 Task: Create a due date automation trigger when advanced on, on the monday before a card is due add dates without a complete due date at 11:00 AM.
Action: Mouse moved to (1208, 383)
Screenshot: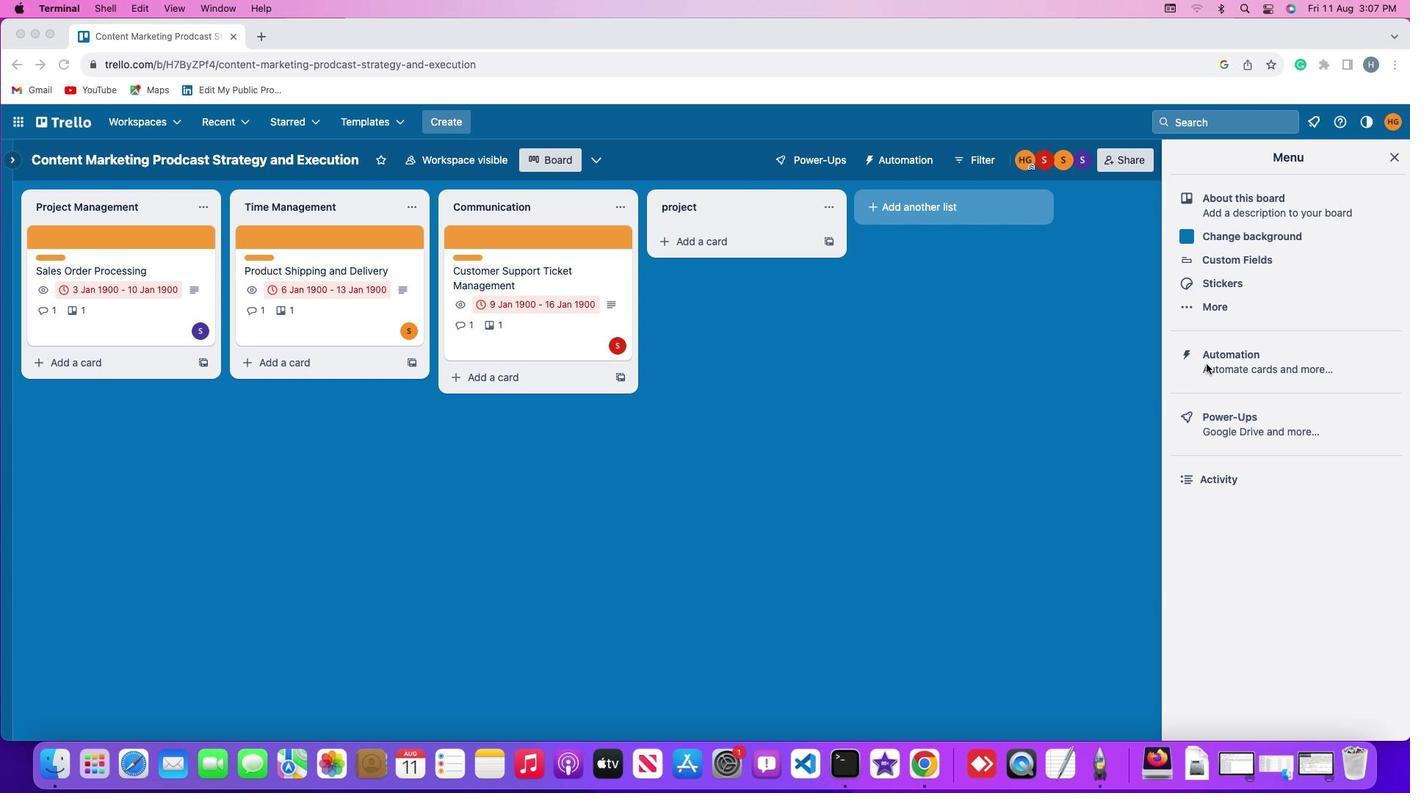 
Action: Mouse pressed left at (1208, 383)
Screenshot: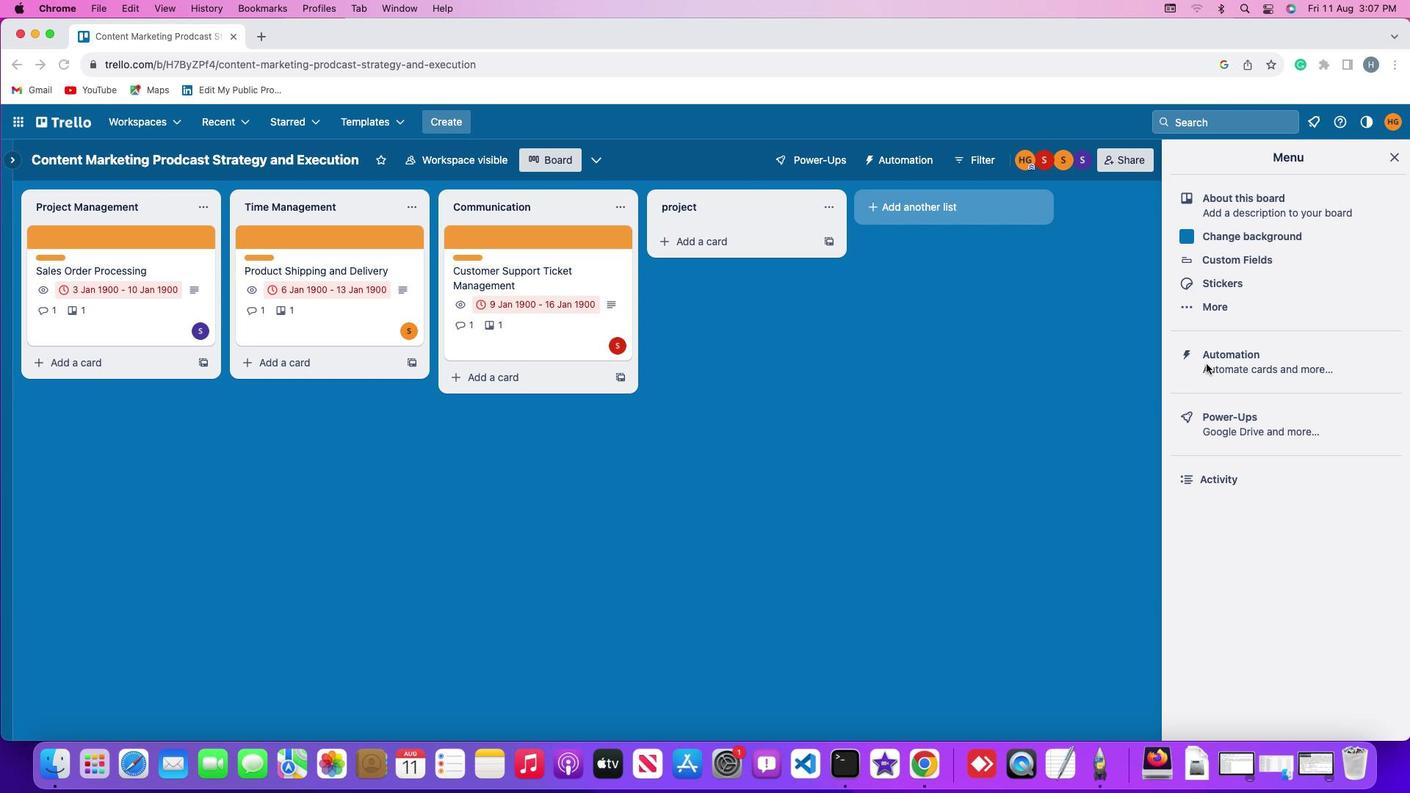 
Action: Mouse pressed left at (1208, 383)
Screenshot: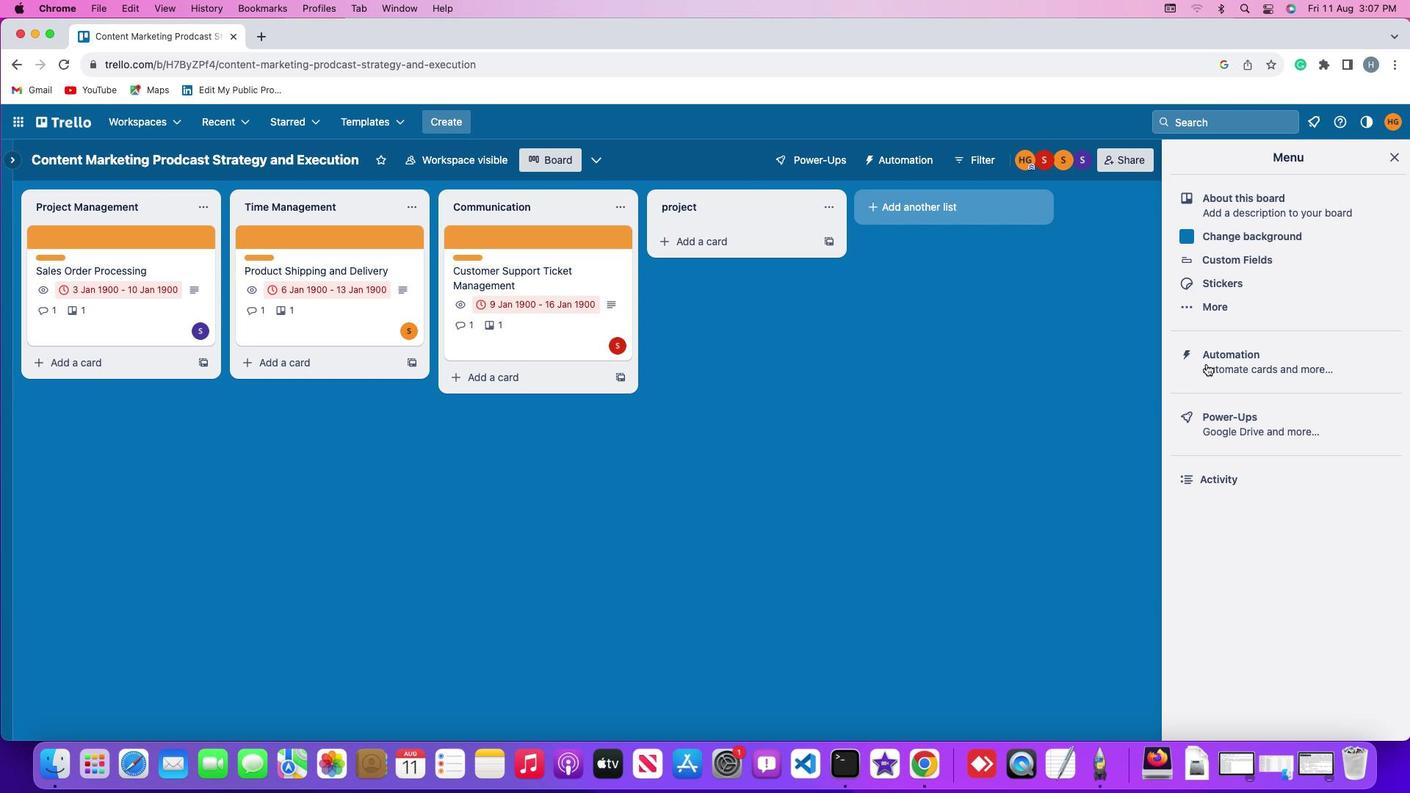 
Action: Mouse moved to (83, 366)
Screenshot: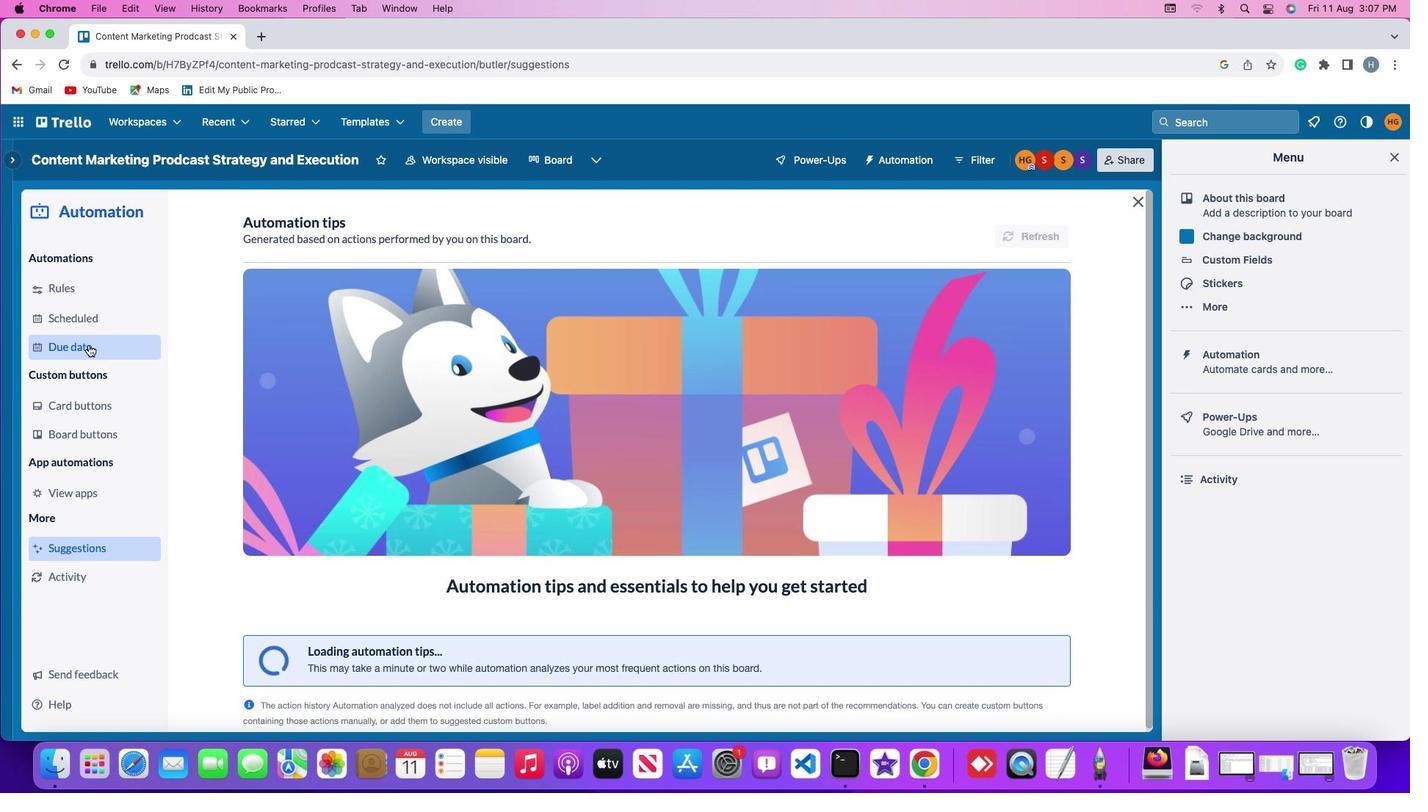 
Action: Mouse pressed left at (83, 366)
Screenshot: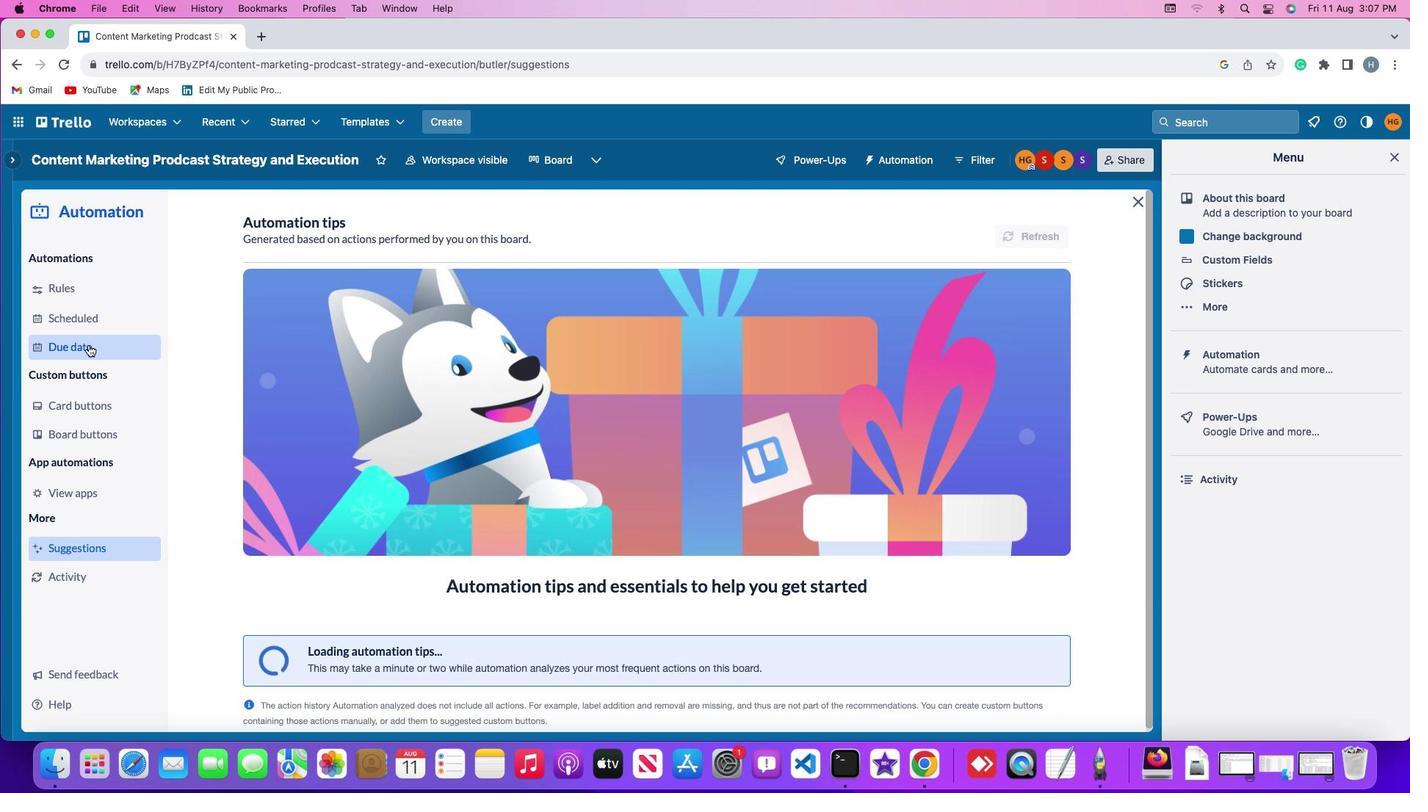 
Action: Mouse moved to (1013, 259)
Screenshot: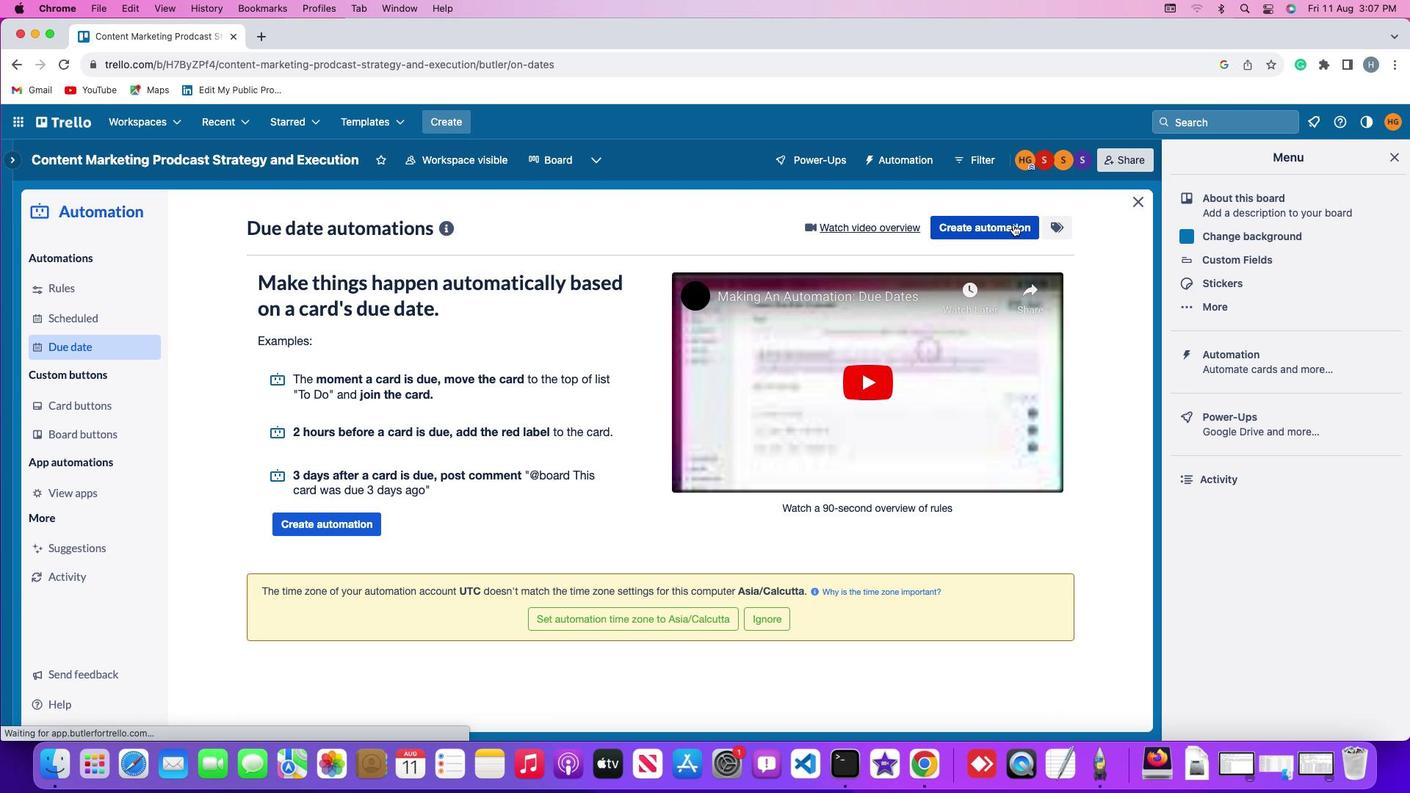
Action: Mouse pressed left at (1013, 259)
Screenshot: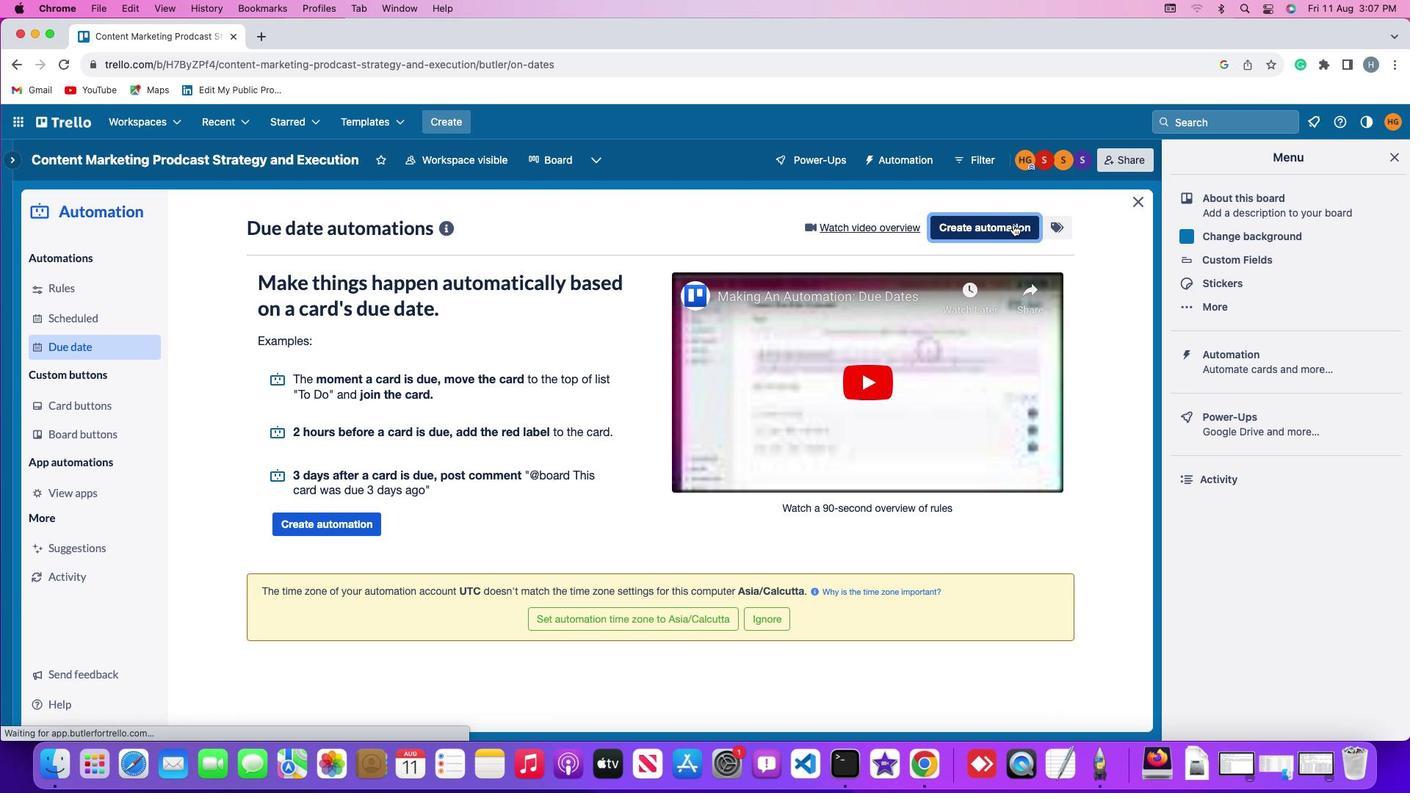 
Action: Mouse moved to (315, 387)
Screenshot: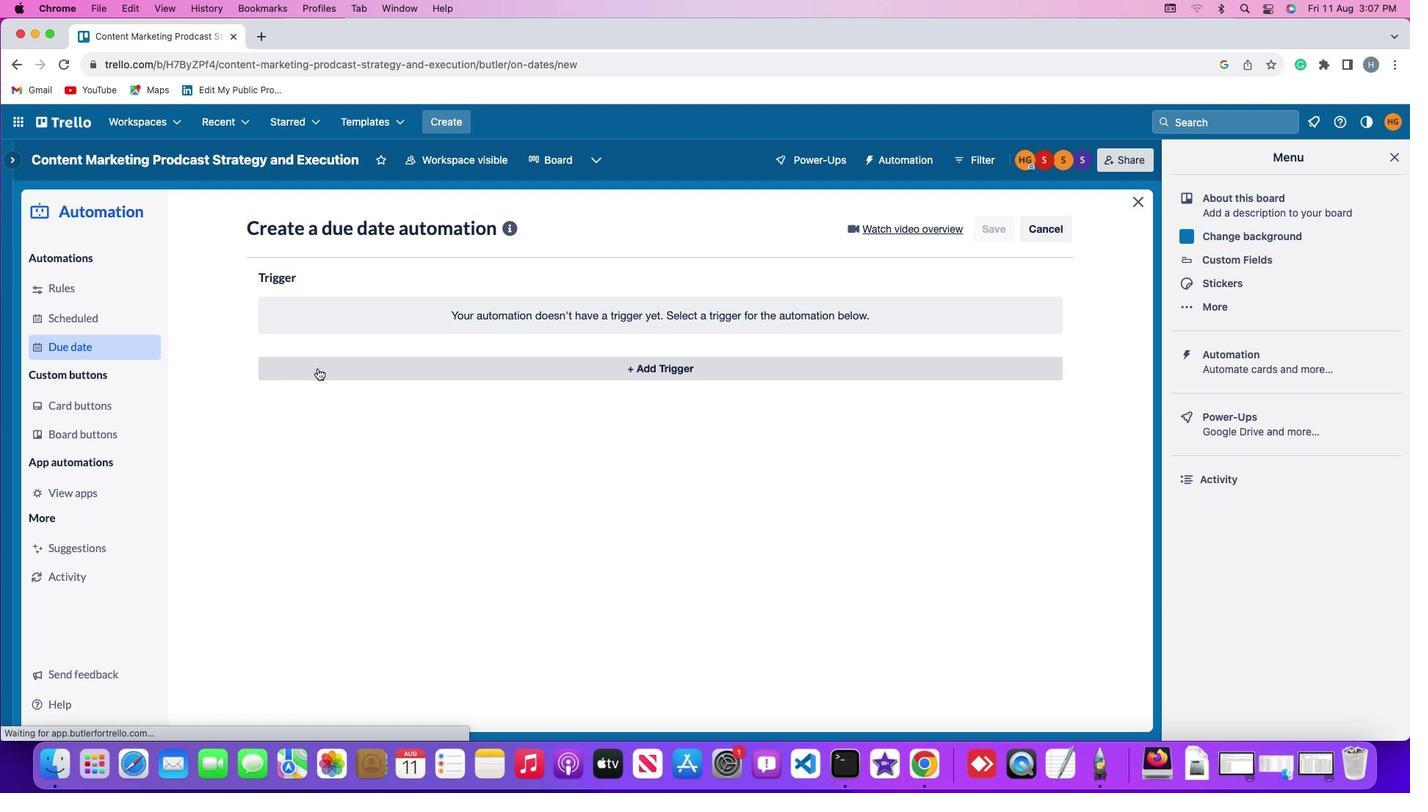 
Action: Mouse pressed left at (315, 387)
Screenshot: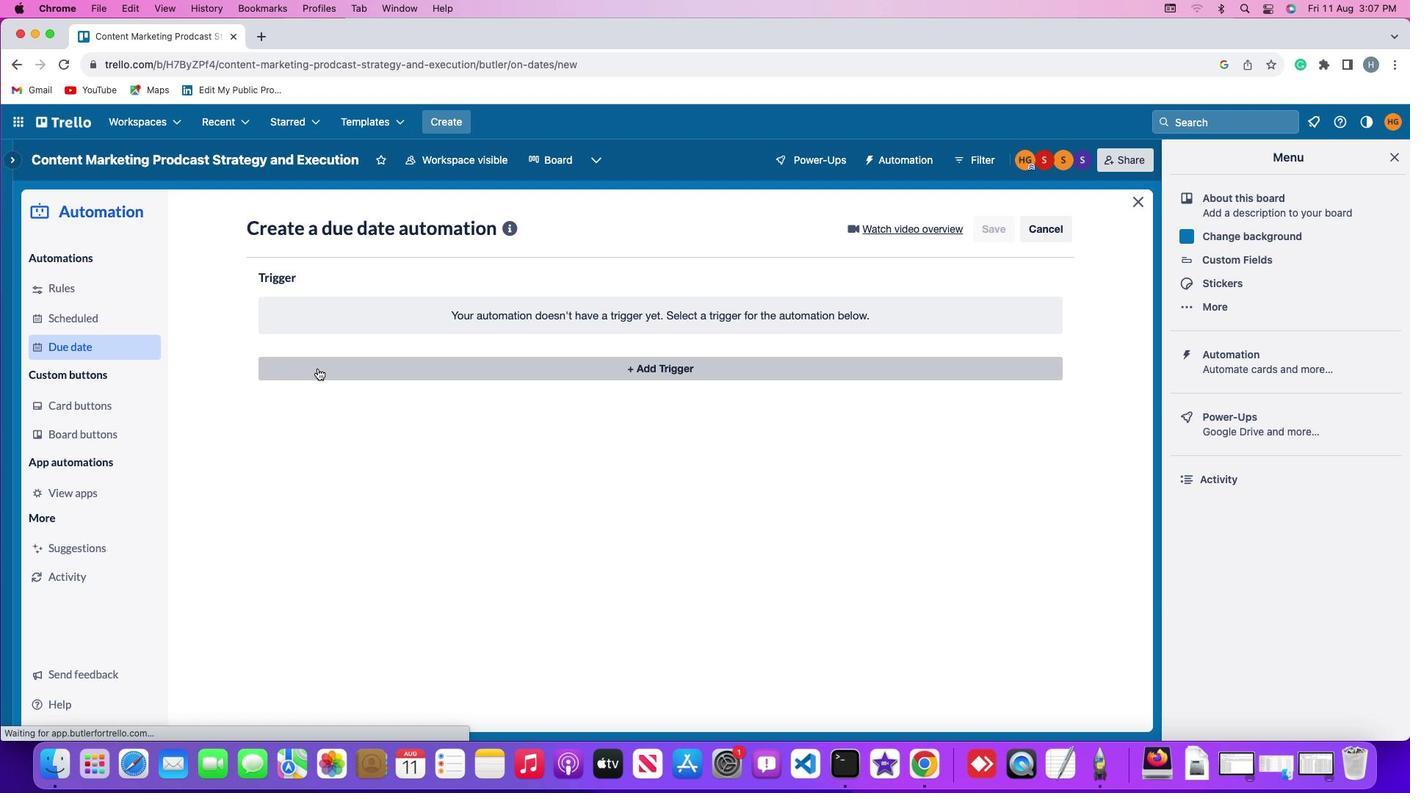 
Action: Mouse moved to (323, 633)
Screenshot: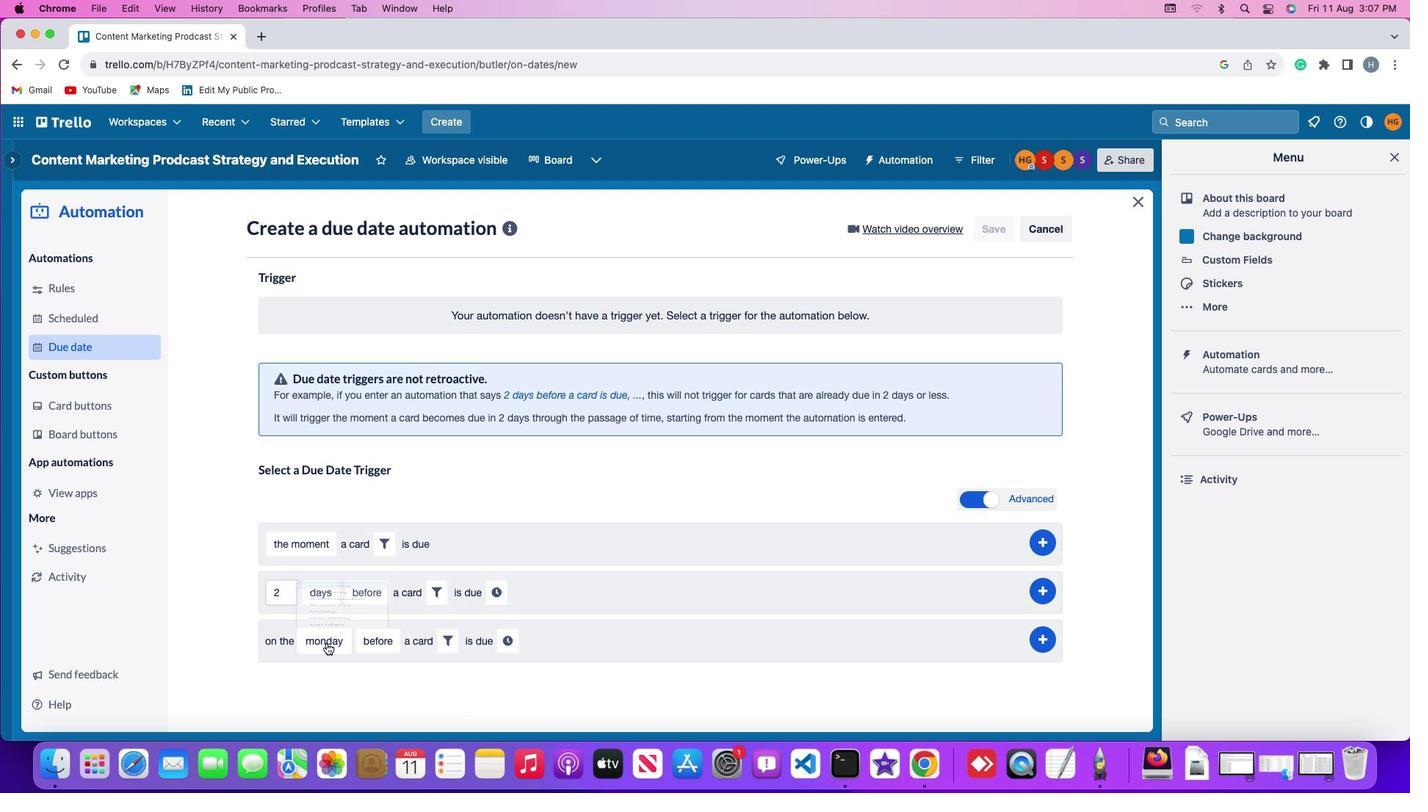 
Action: Mouse pressed left at (323, 633)
Screenshot: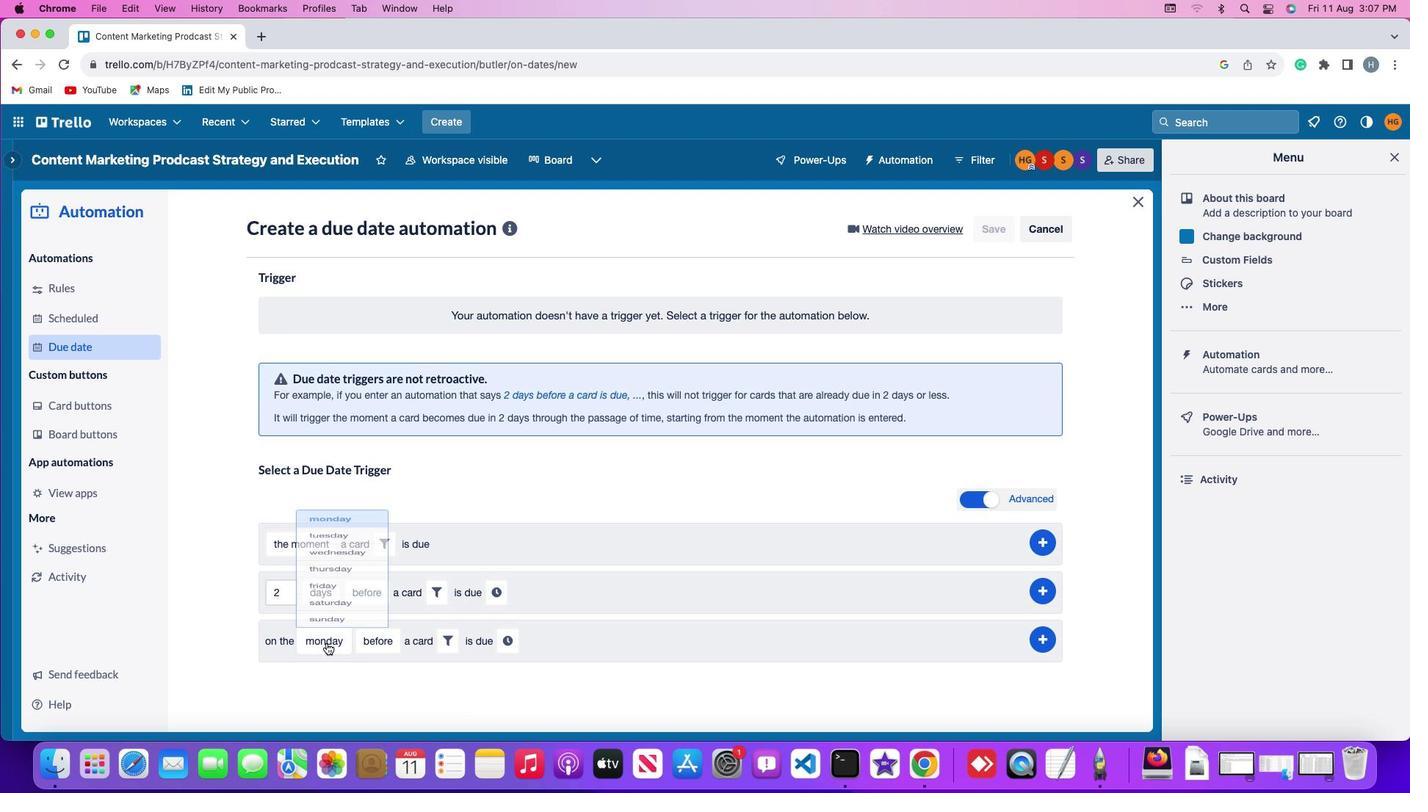 
Action: Mouse moved to (349, 452)
Screenshot: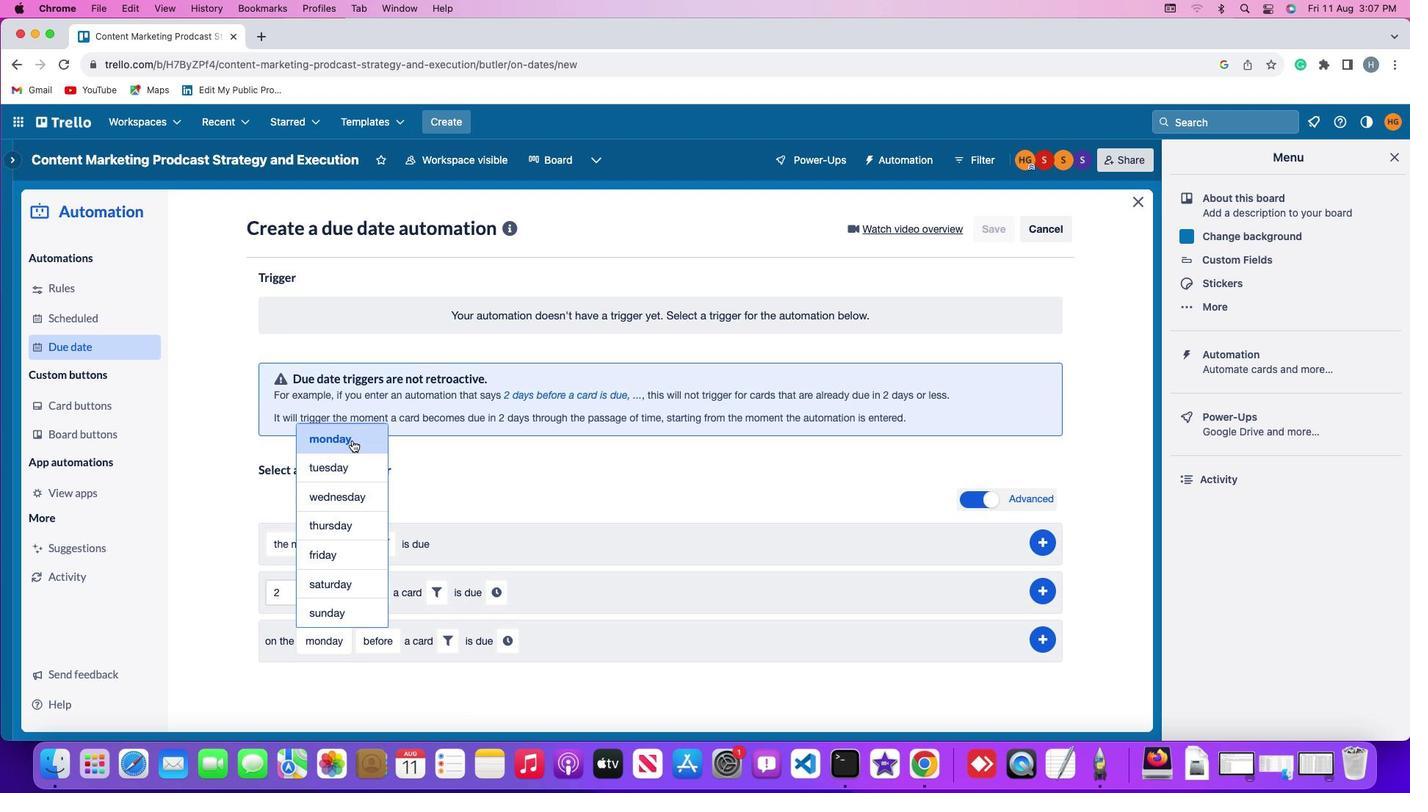 
Action: Mouse pressed left at (349, 452)
Screenshot: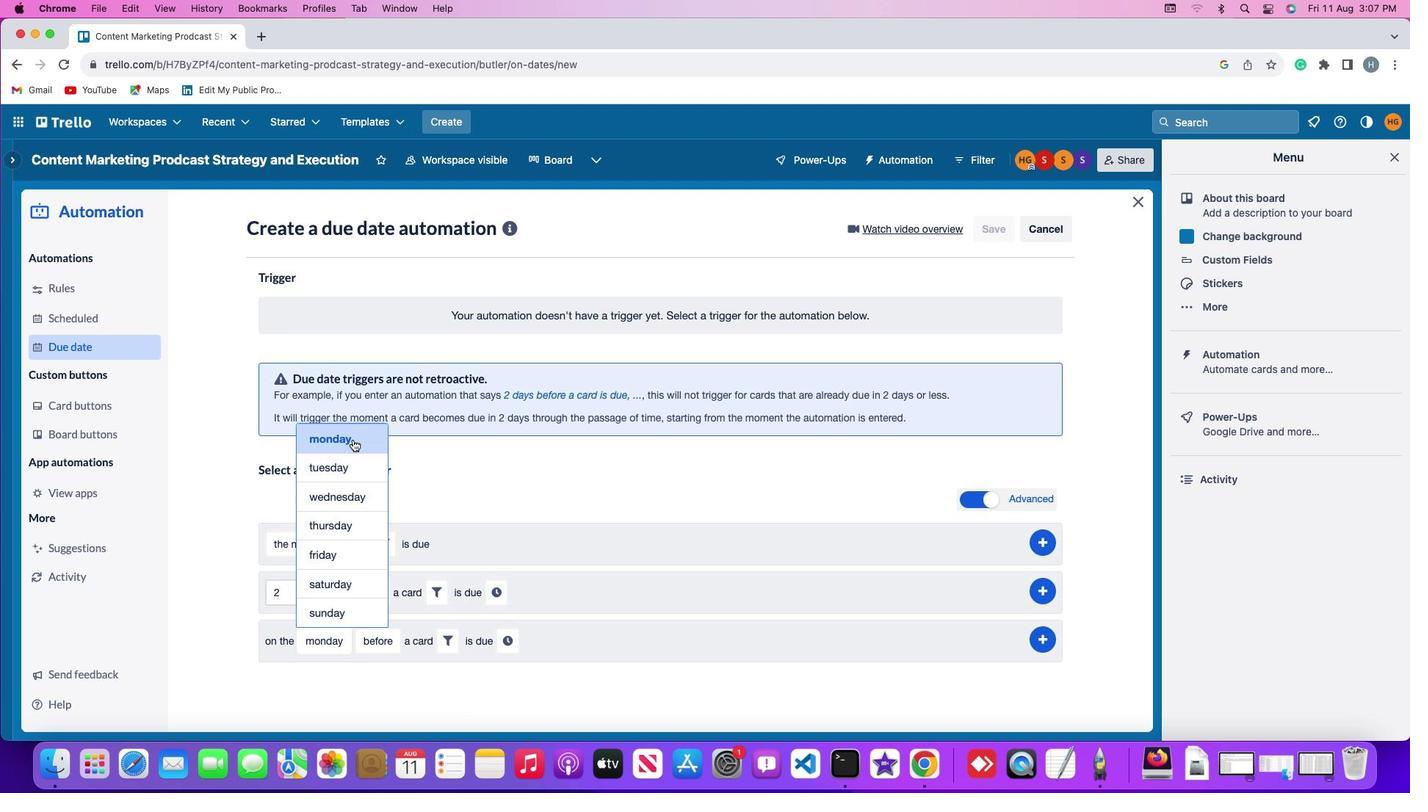 
Action: Mouse moved to (370, 634)
Screenshot: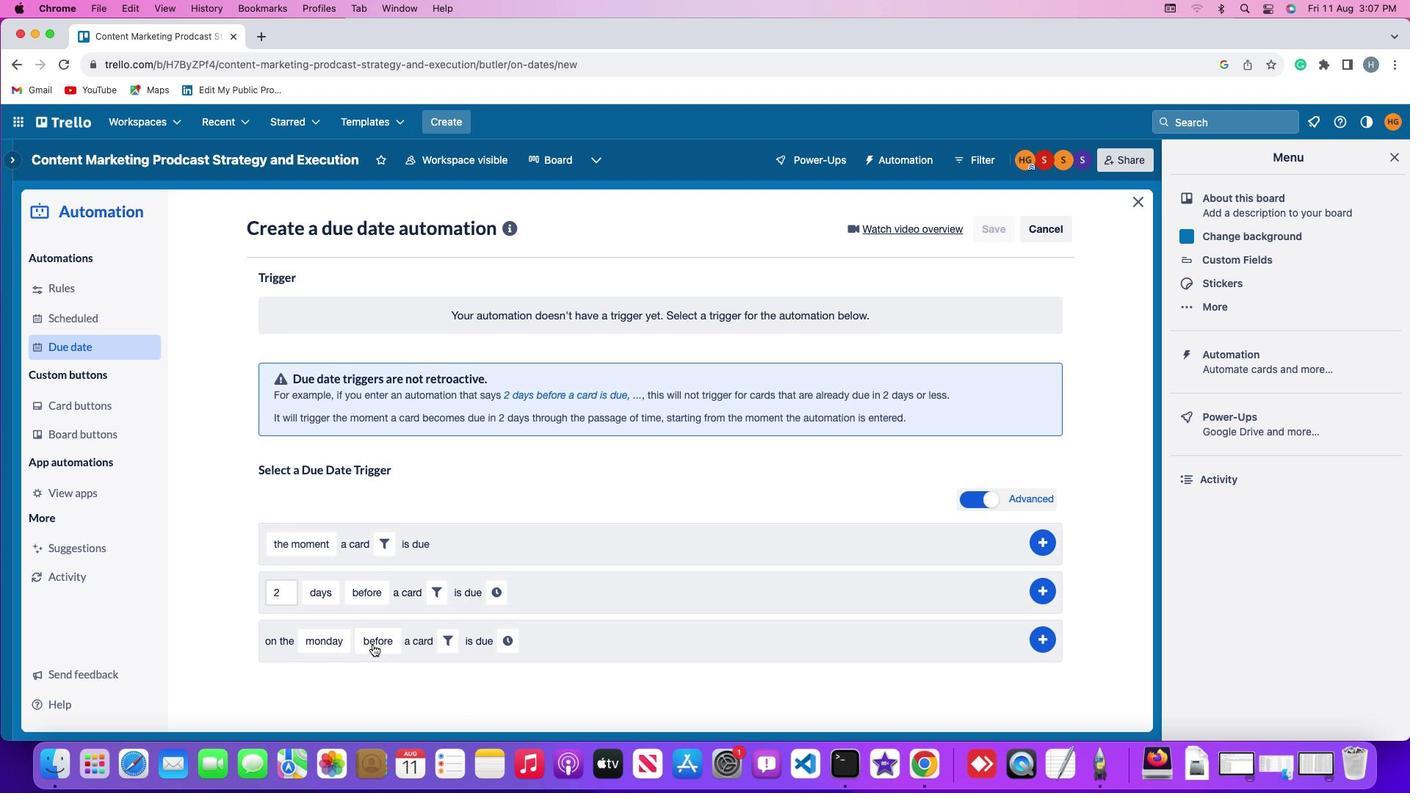 
Action: Mouse pressed left at (370, 634)
Screenshot: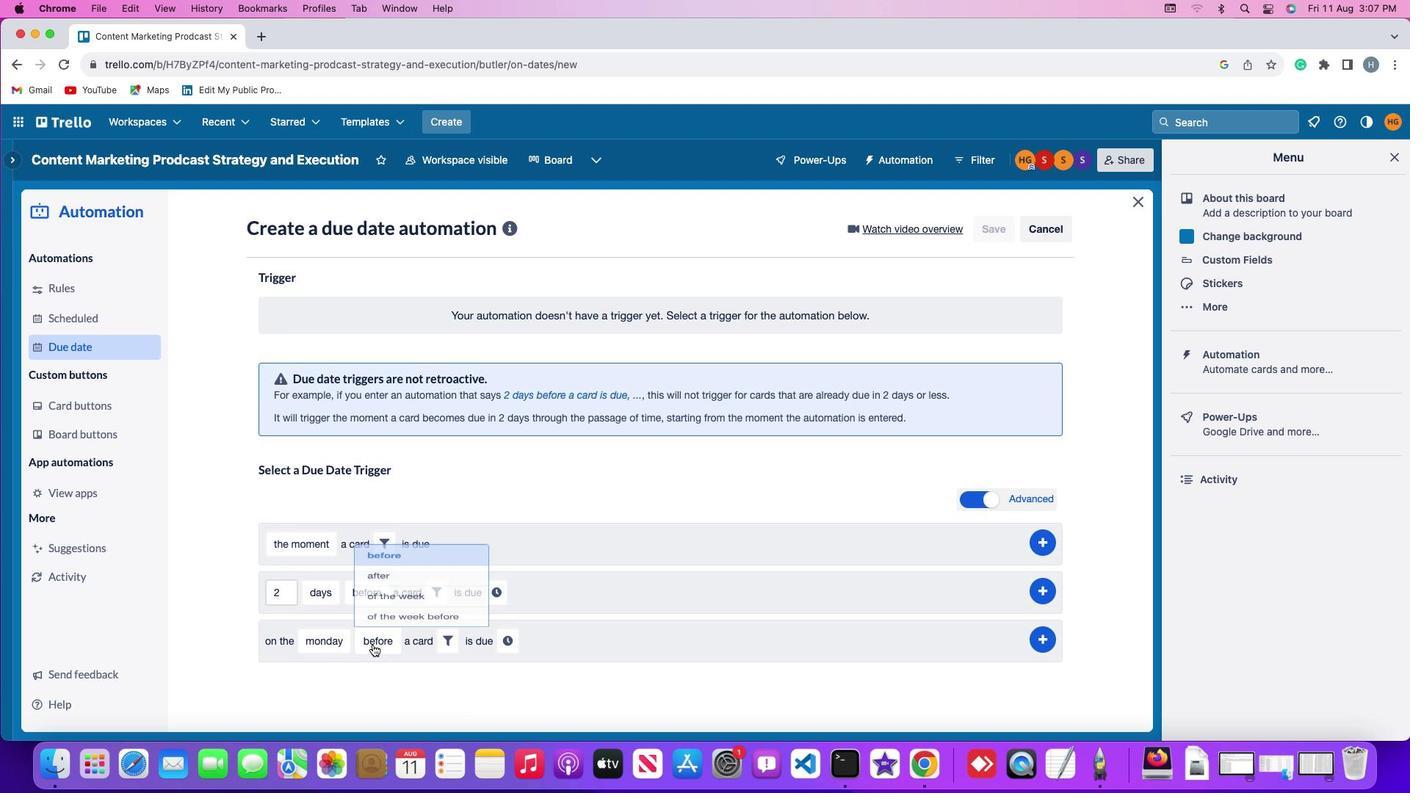 
Action: Mouse moved to (401, 526)
Screenshot: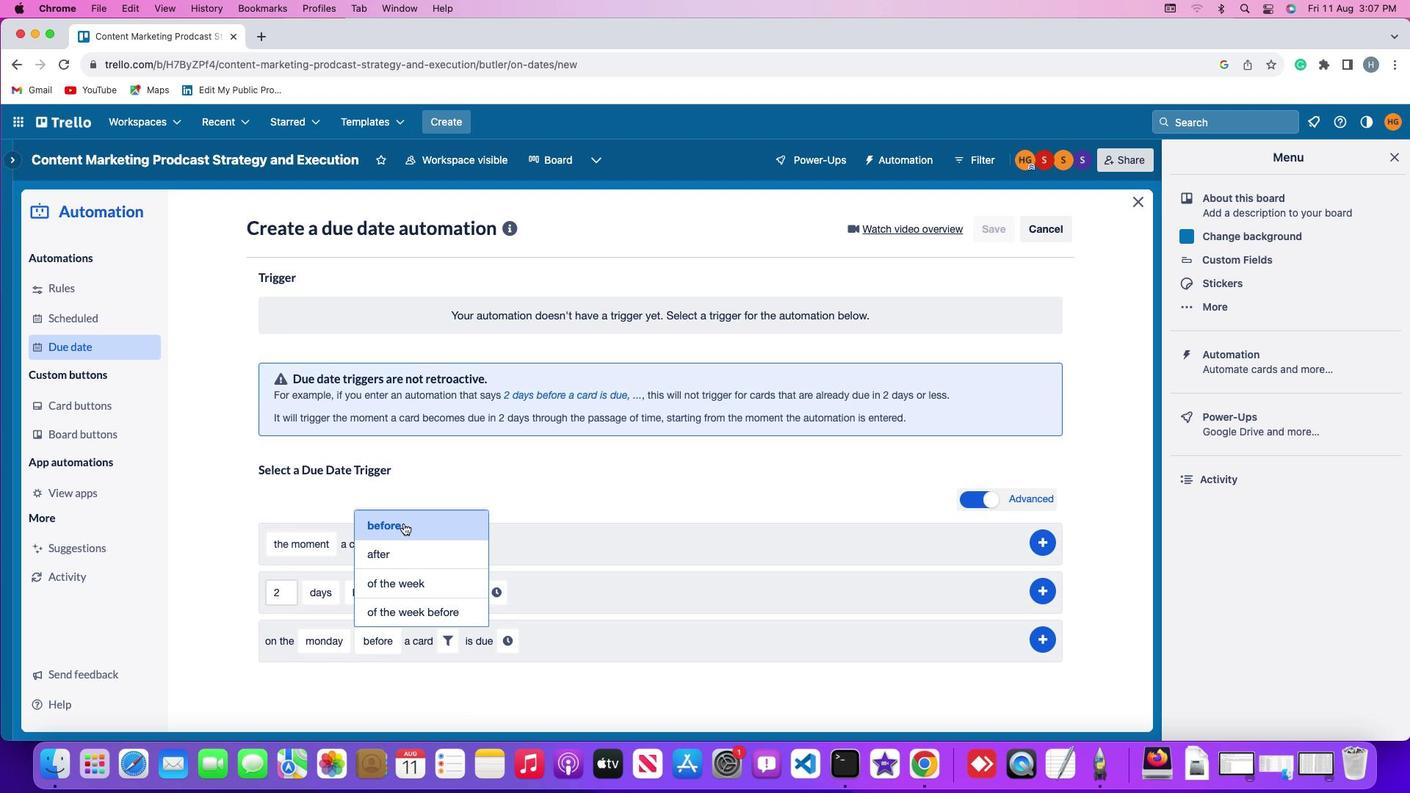 
Action: Mouse pressed left at (401, 526)
Screenshot: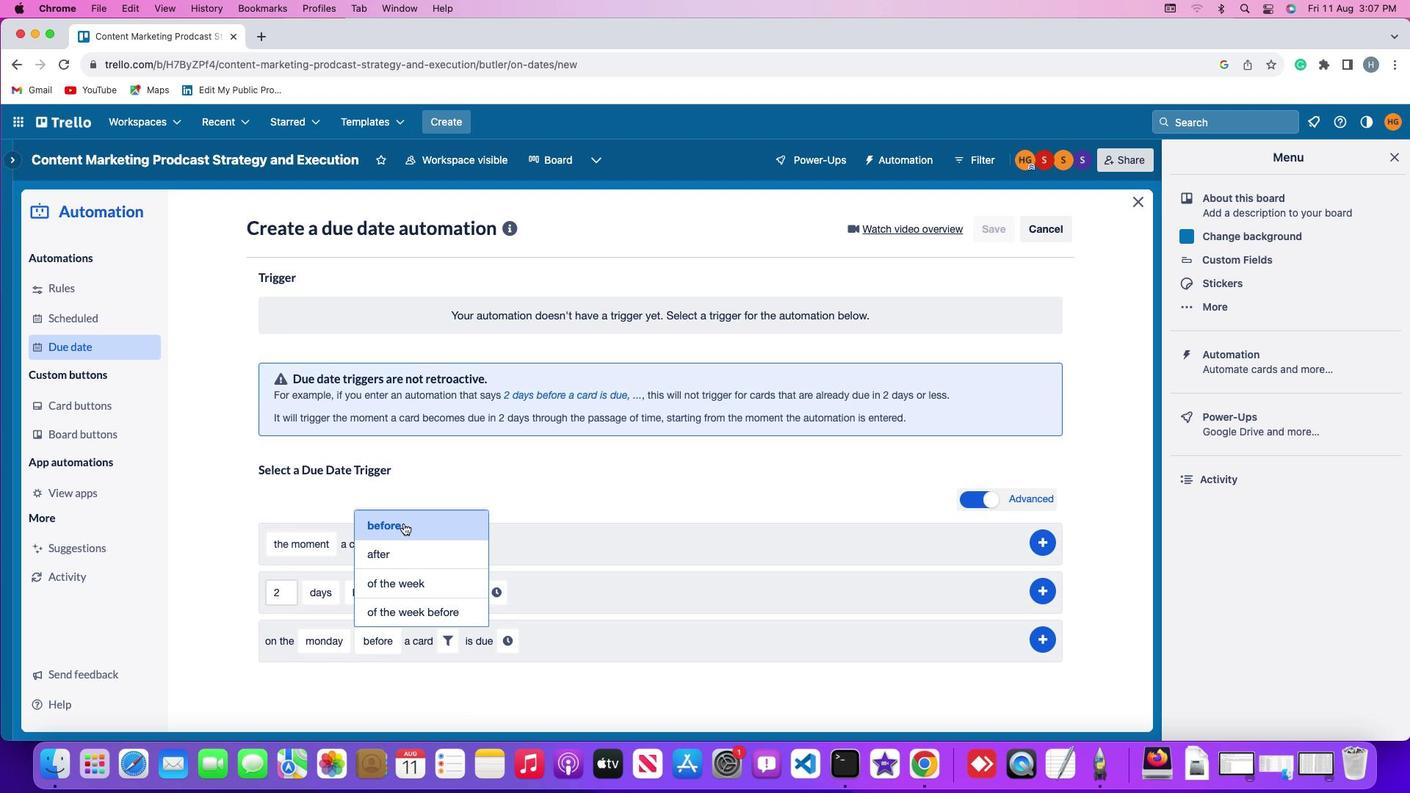 
Action: Mouse moved to (444, 635)
Screenshot: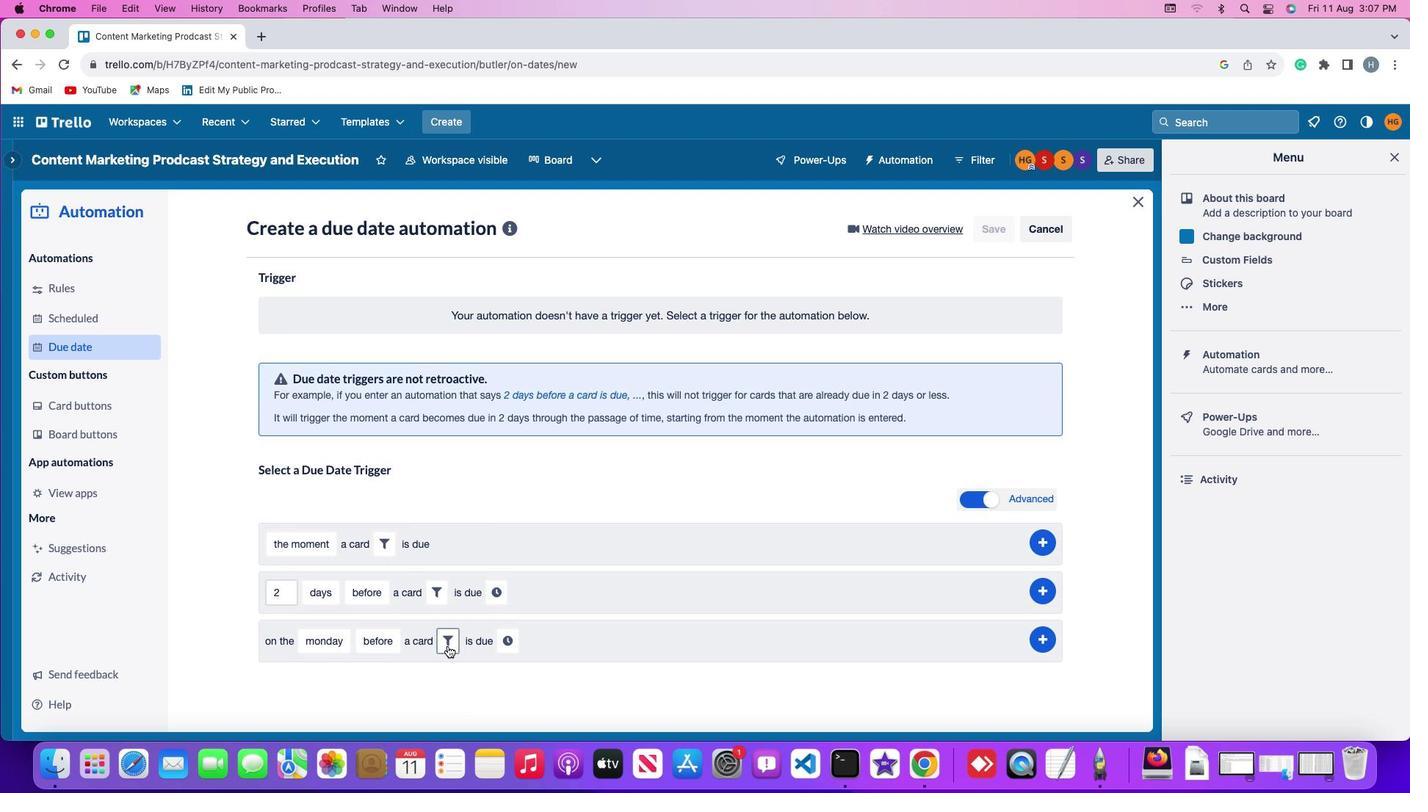 
Action: Mouse pressed left at (444, 635)
Screenshot: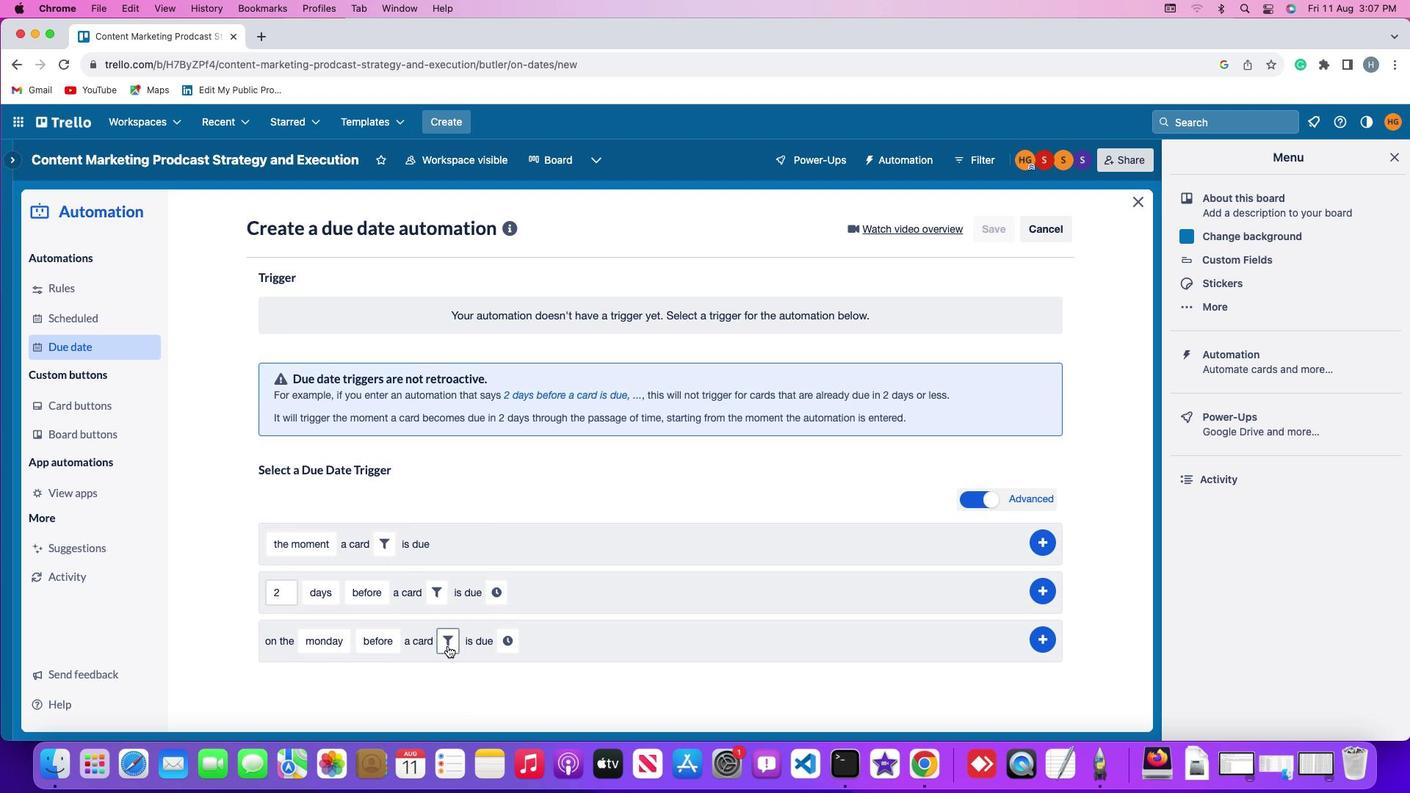 
Action: Mouse moved to (521, 669)
Screenshot: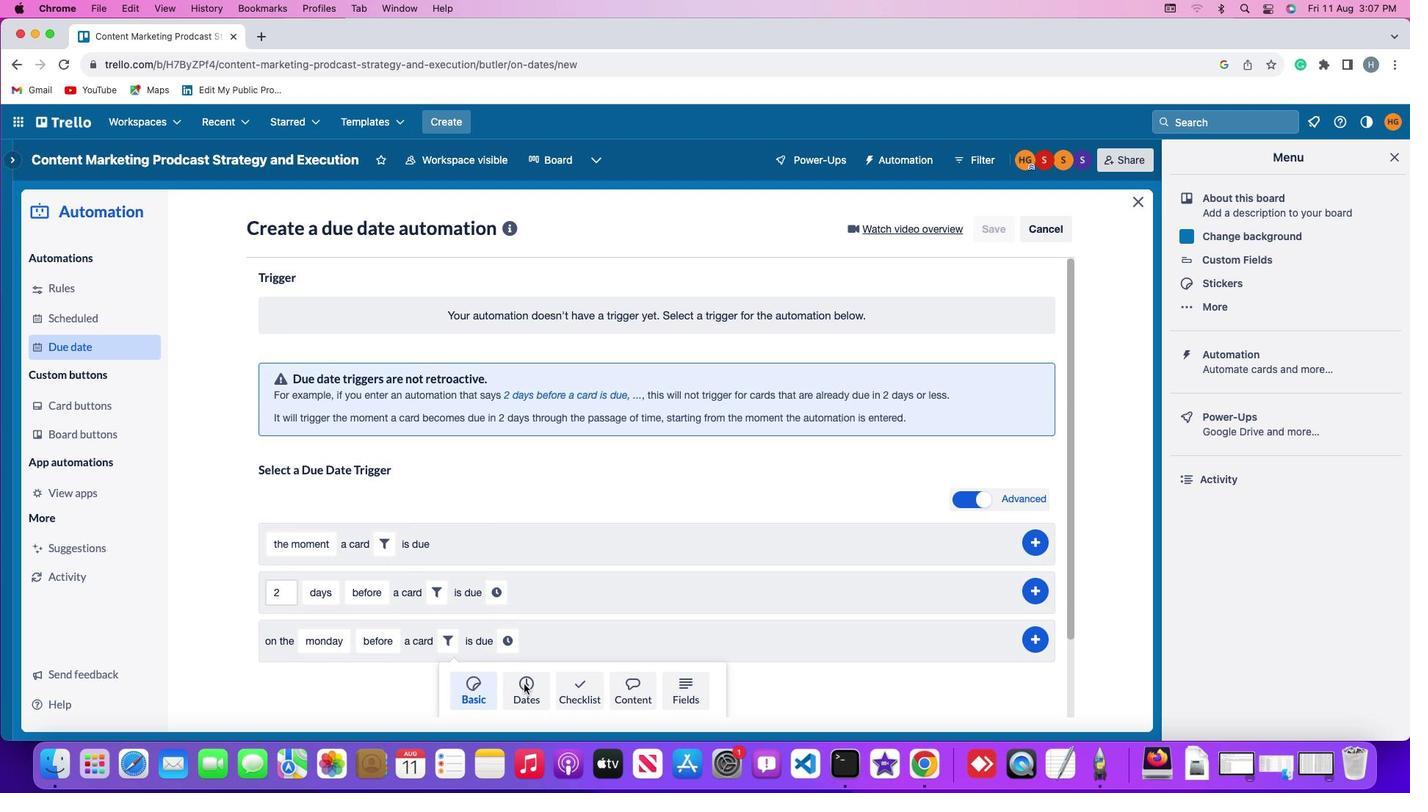 
Action: Mouse pressed left at (521, 669)
Screenshot: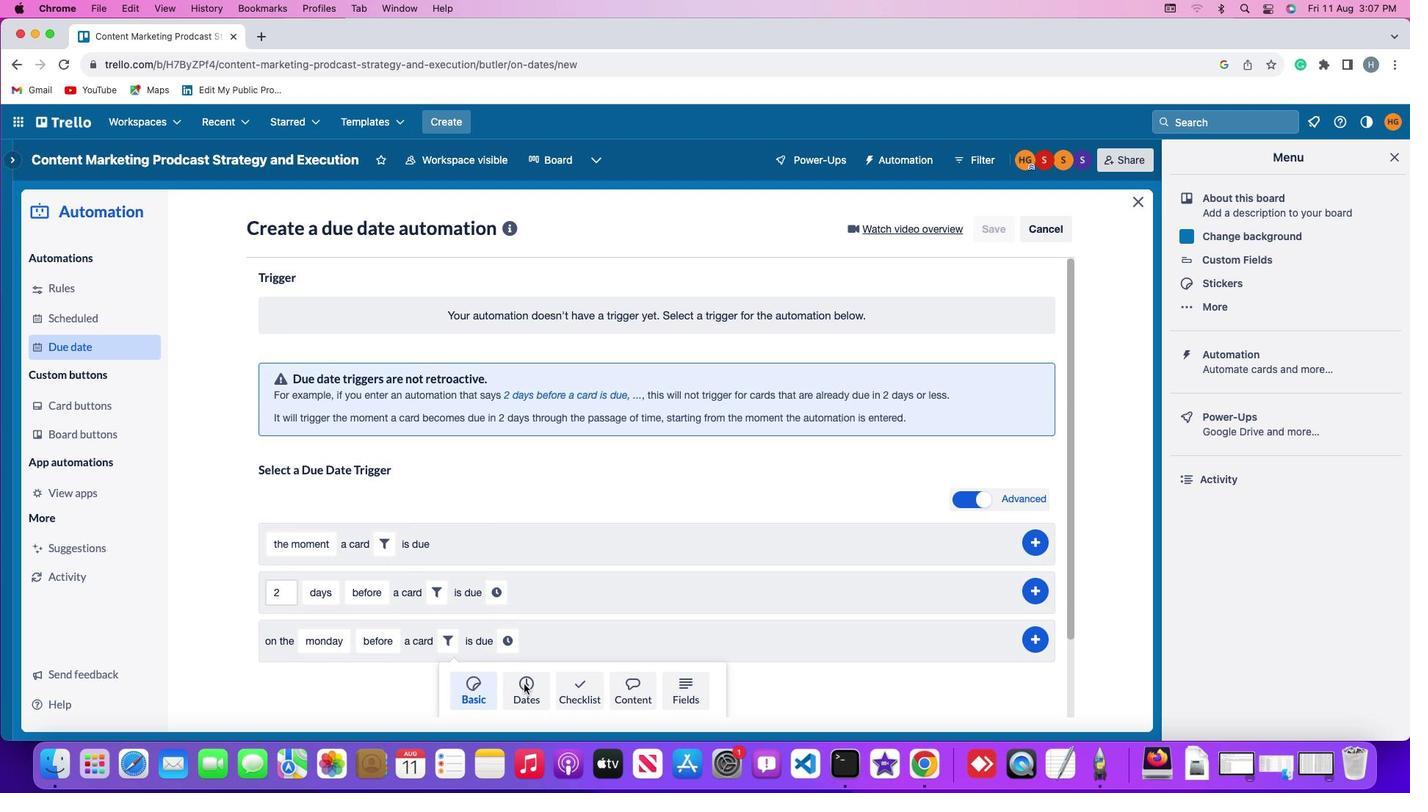 
Action: Mouse moved to (376, 667)
Screenshot: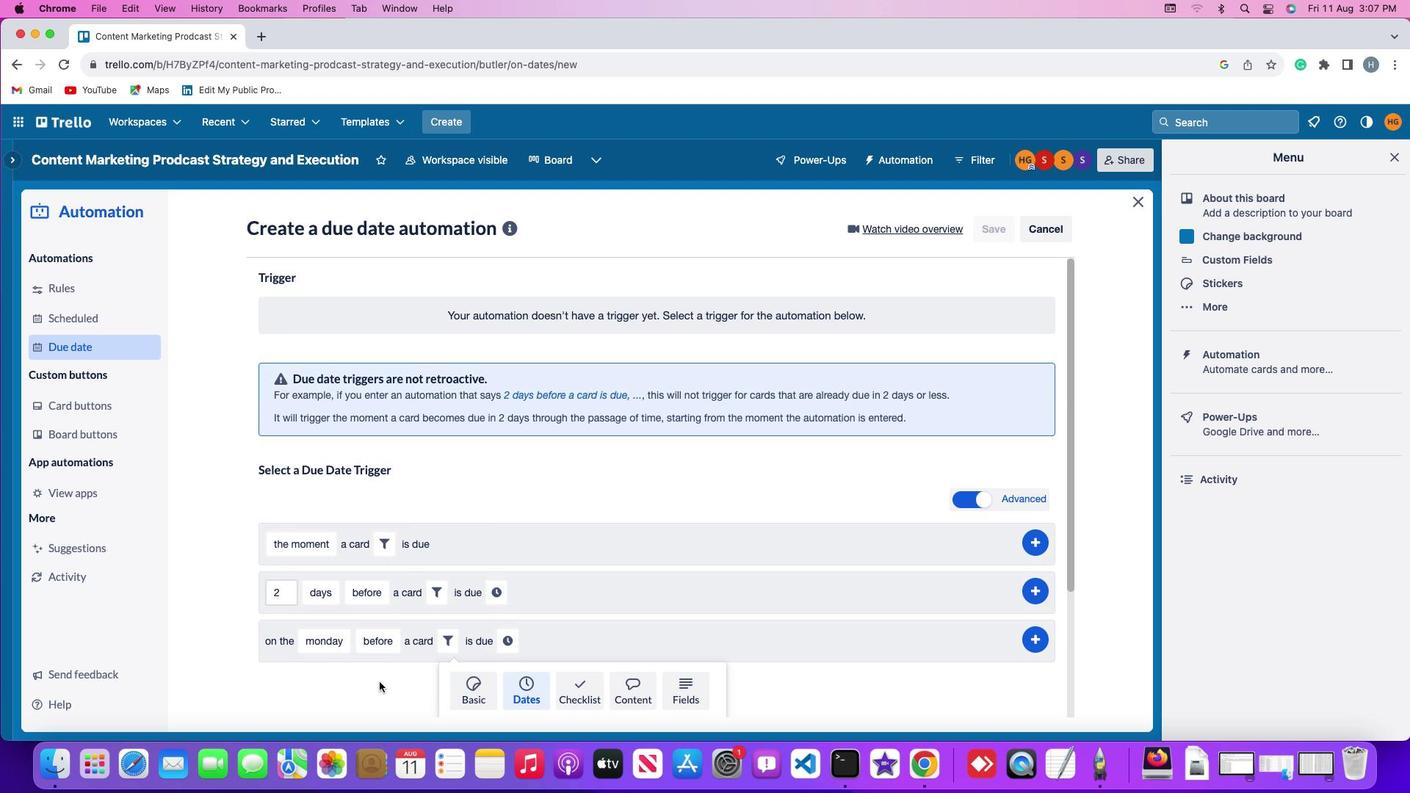 
Action: Mouse scrolled (376, 667) with delta (-4, 58)
Screenshot: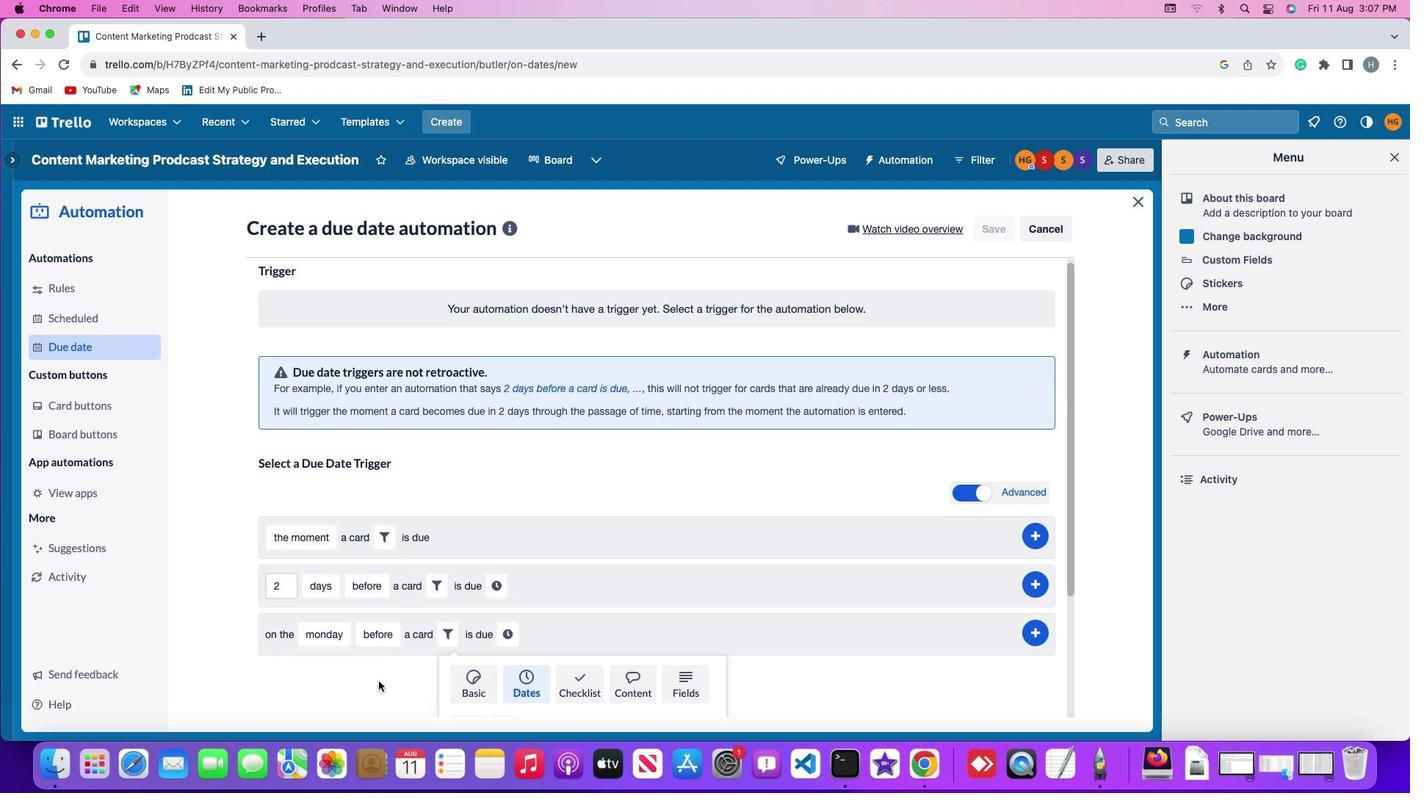 
Action: Mouse scrolled (376, 667) with delta (-4, 58)
Screenshot: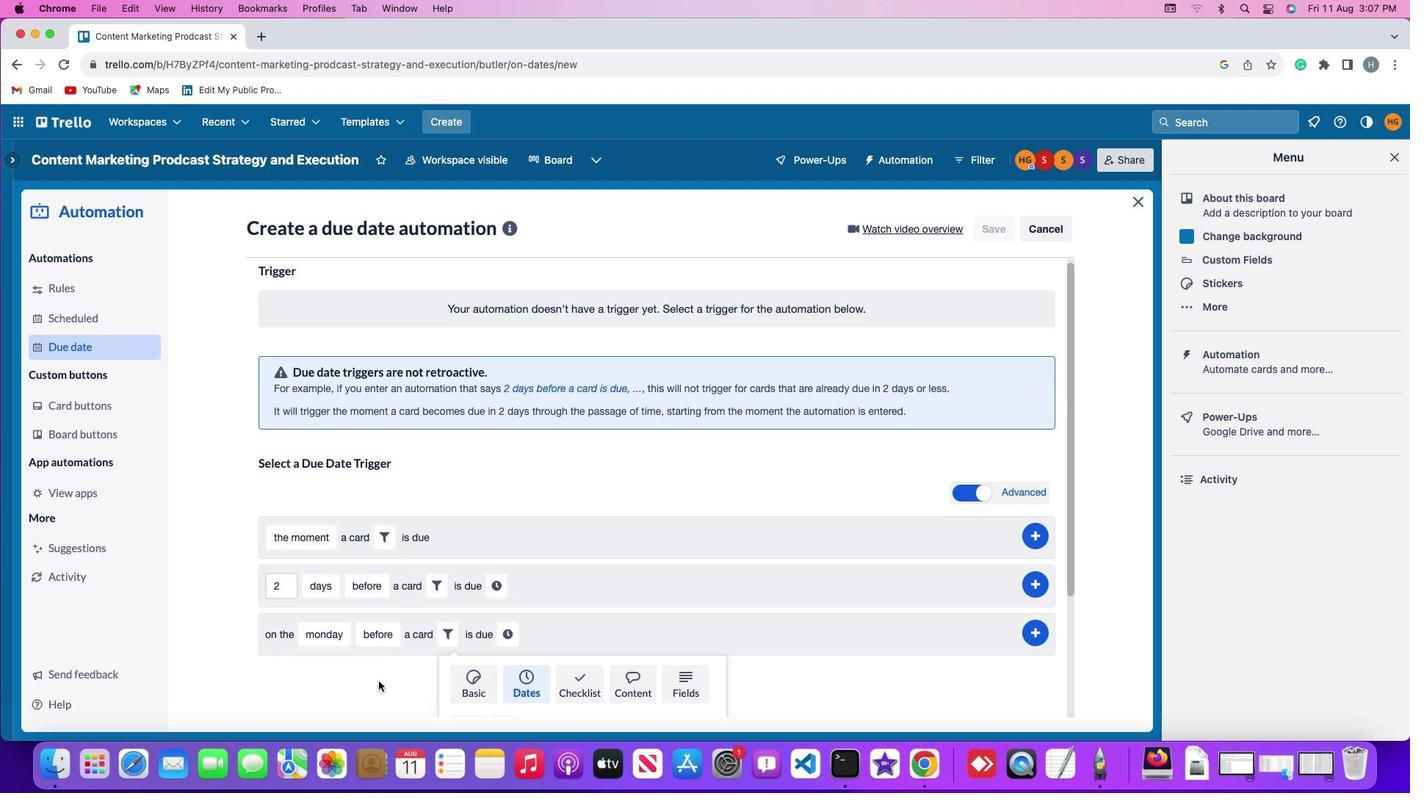 
Action: Mouse scrolled (376, 667) with delta (-4, 57)
Screenshot: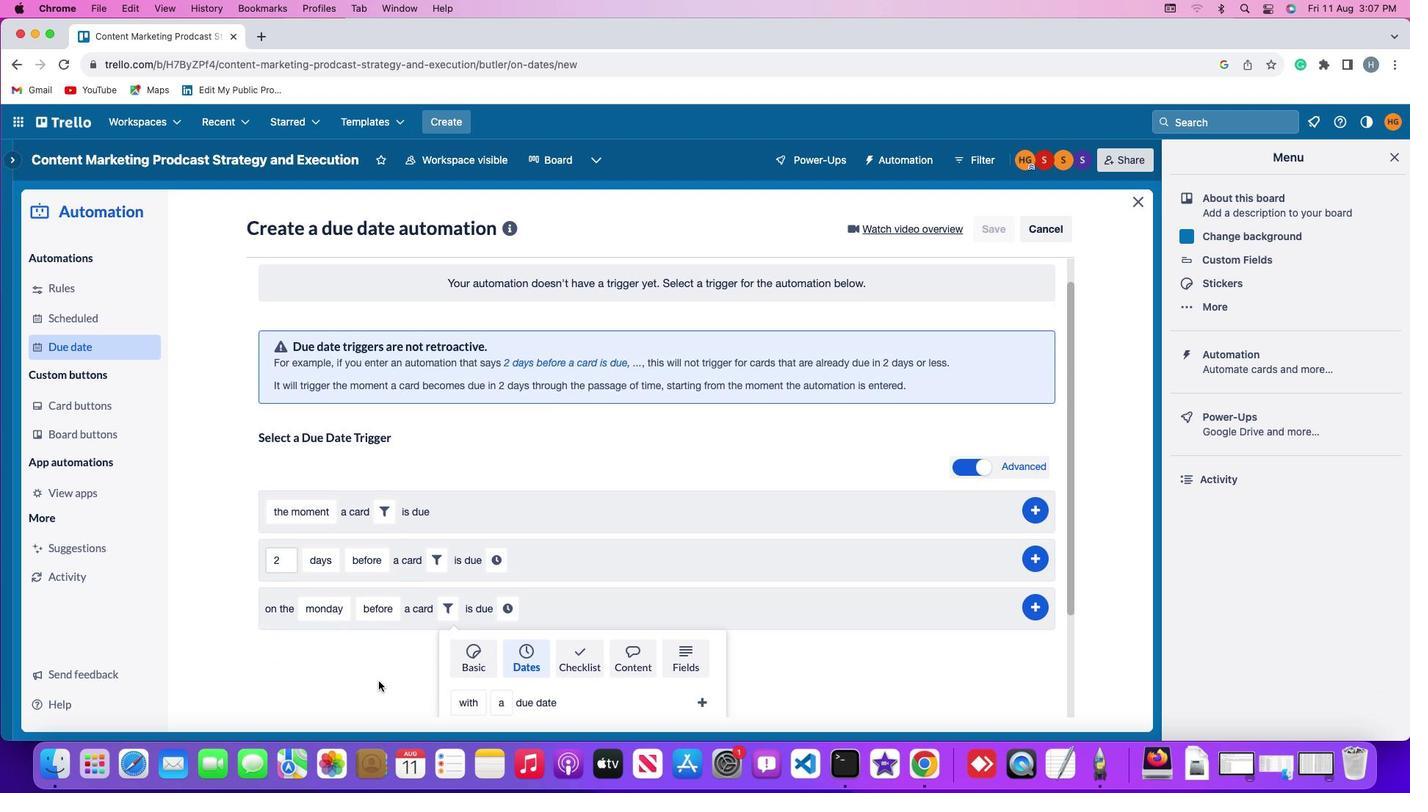 
Action: Mouse moved to (376, 667)
Screenshot: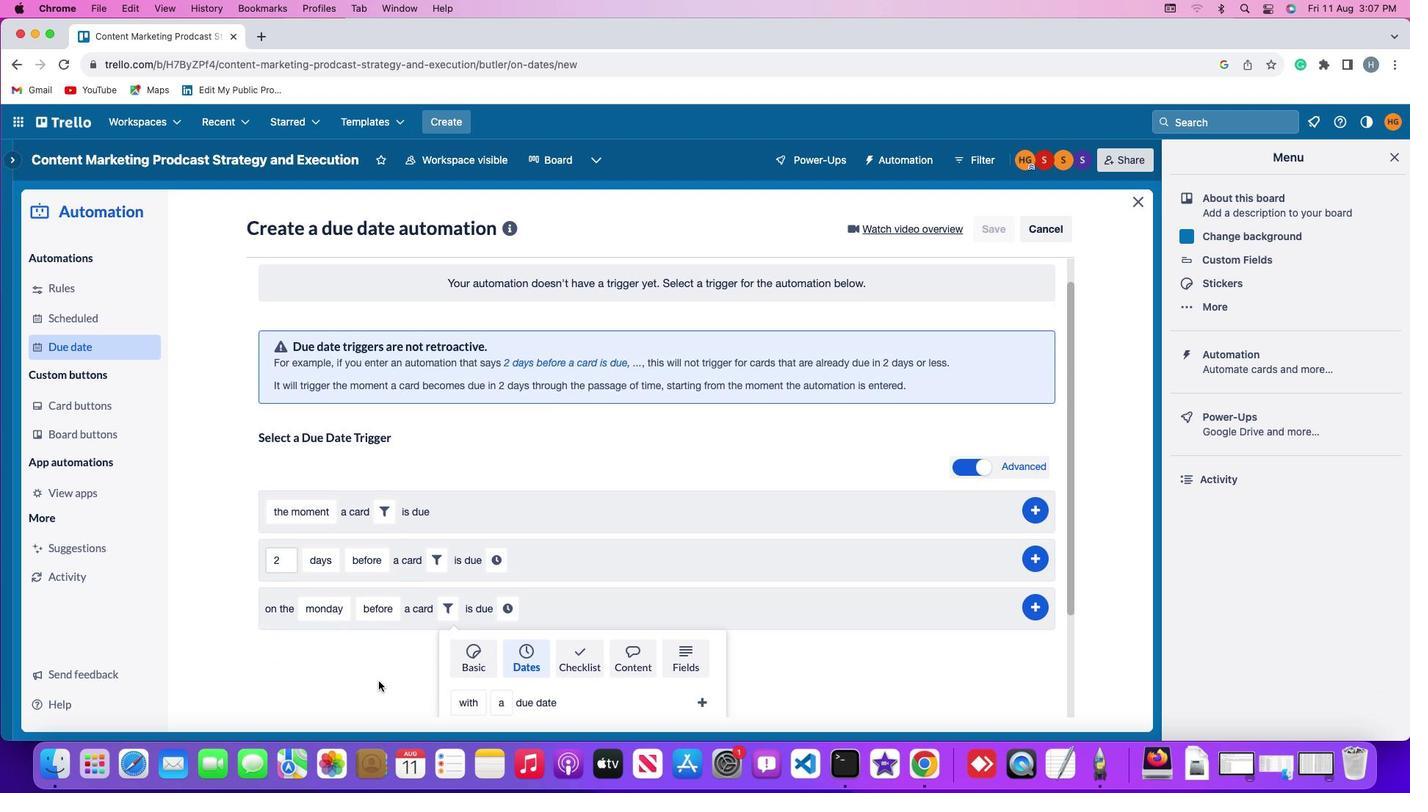 
Action: Mouse scrolled (376, 667) with delta (-4, 55)
Screenshot: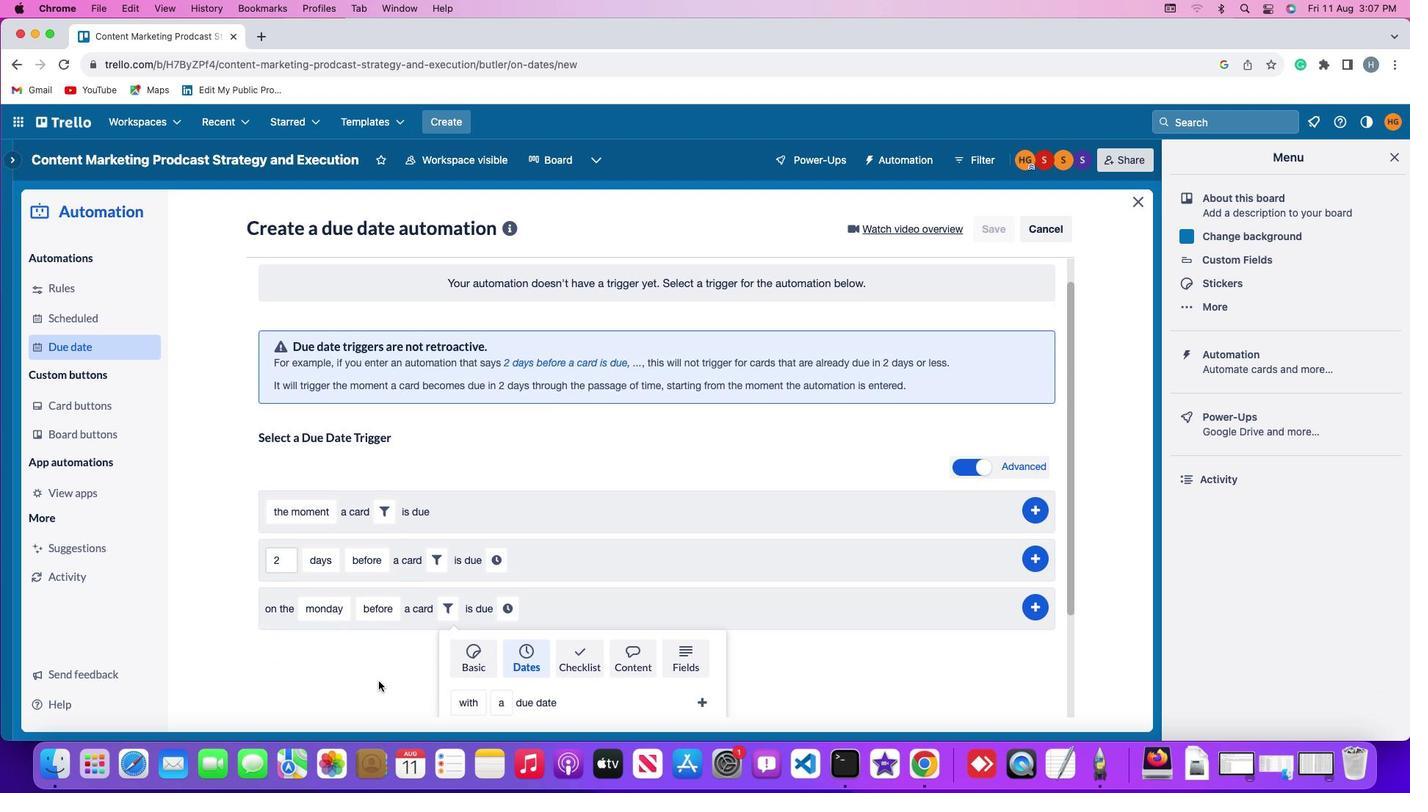 
Action: Mouse moved to (375, 666)
Screenshot: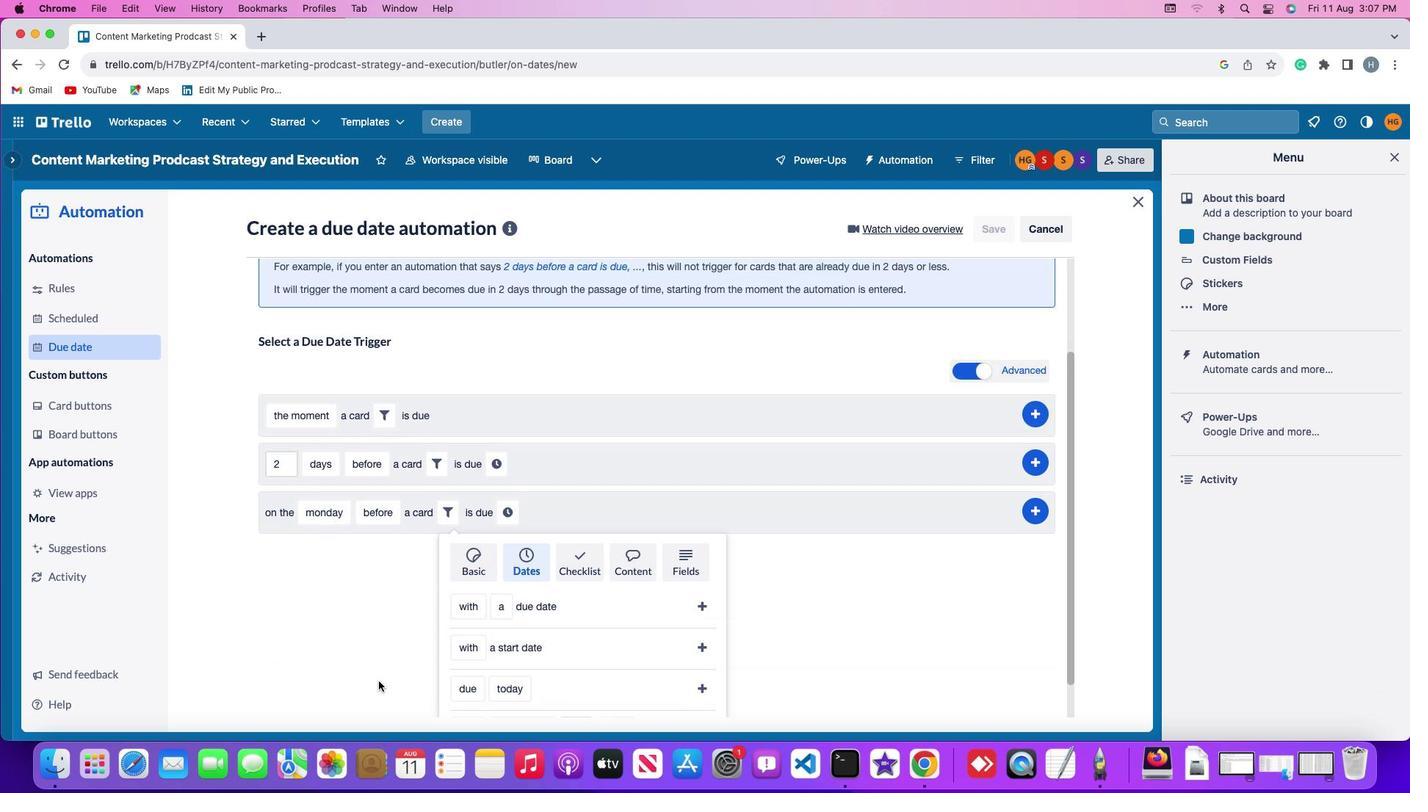 
Action: Mouse scrolled (375, 666) with delta (-4, 58)
Screenshot: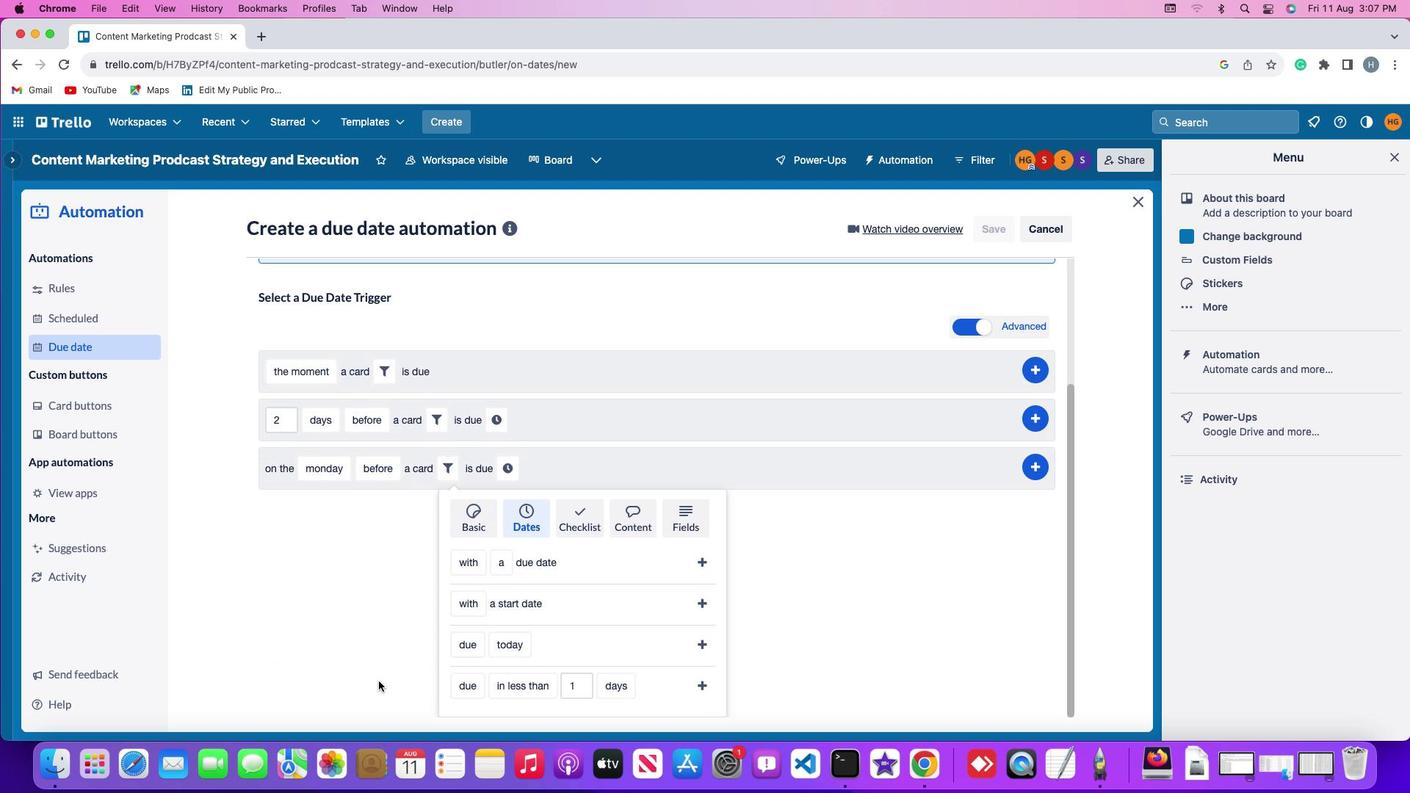 
Action: Mouse scrolled (375, 666) with delta (-4, 58)
Screenshot: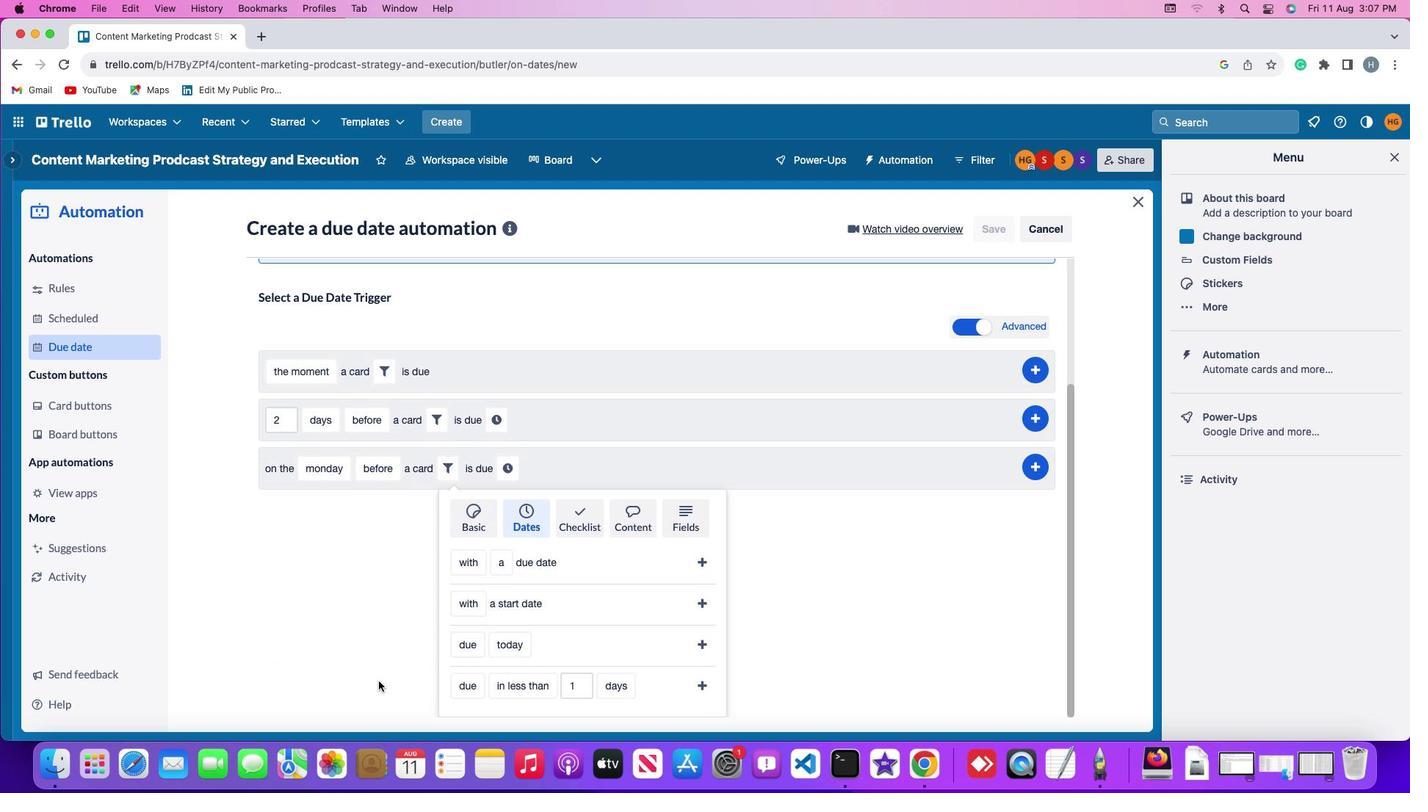 
Action: Mouse scrolled (375, 666) with delta (-4, 57)
Screenshot: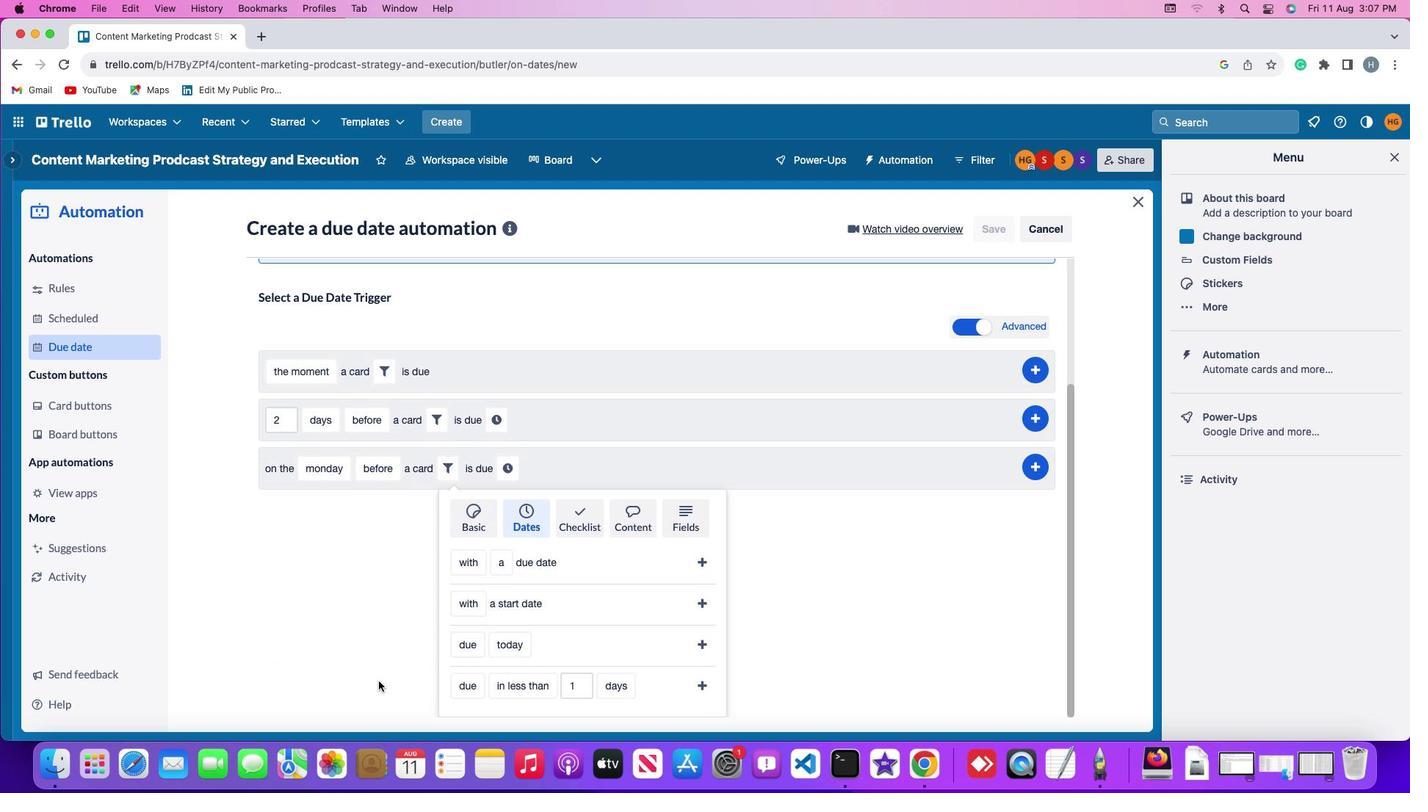 
Action: Mouse scrolled (375, 666) with delta (-4, 55)
Screenshot: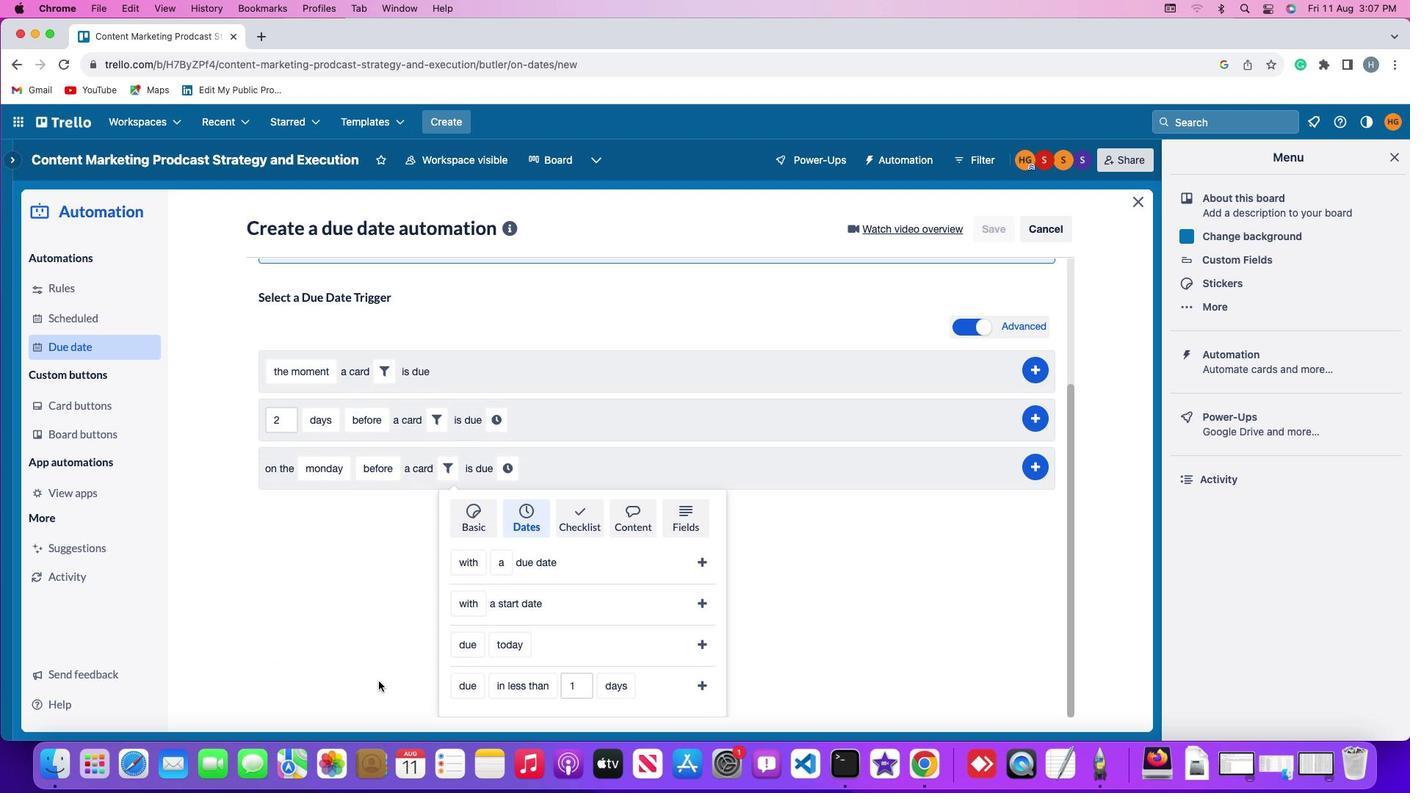 
Action: Mouse moved to (460, 562)
Screenshot: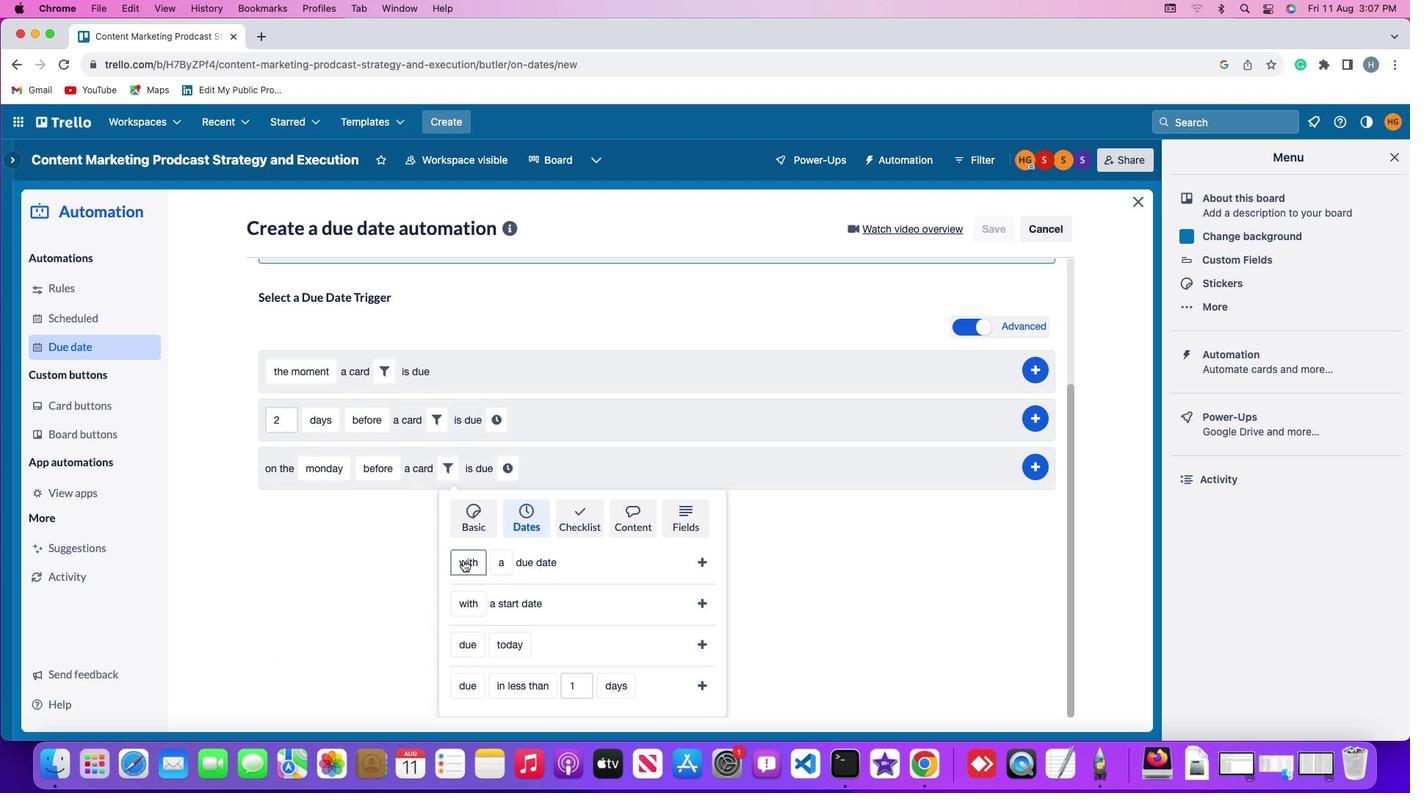 
Action: Mouse pressed left at (460, 562)
Screenshot: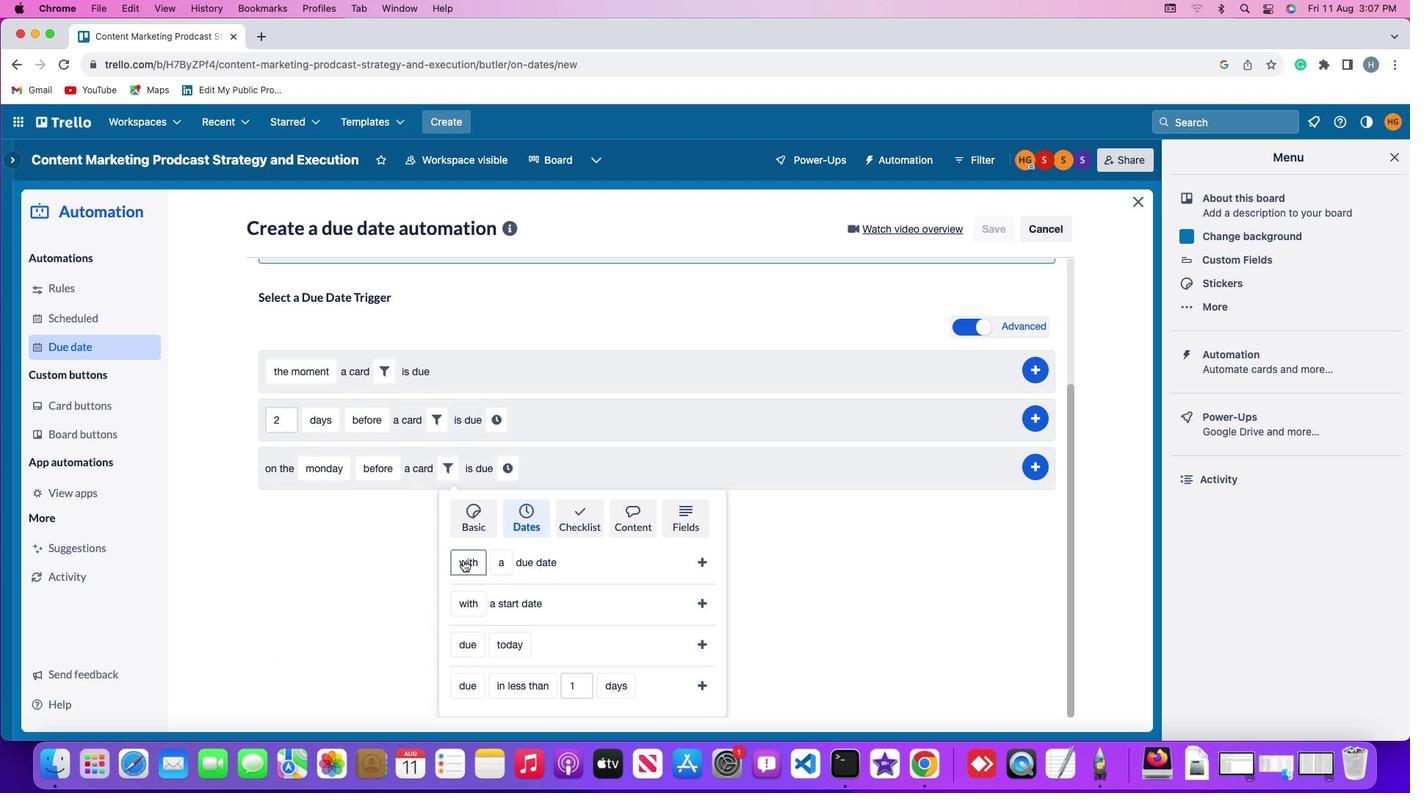 
Action: Mouse moved to (470, 612)
Screenshot: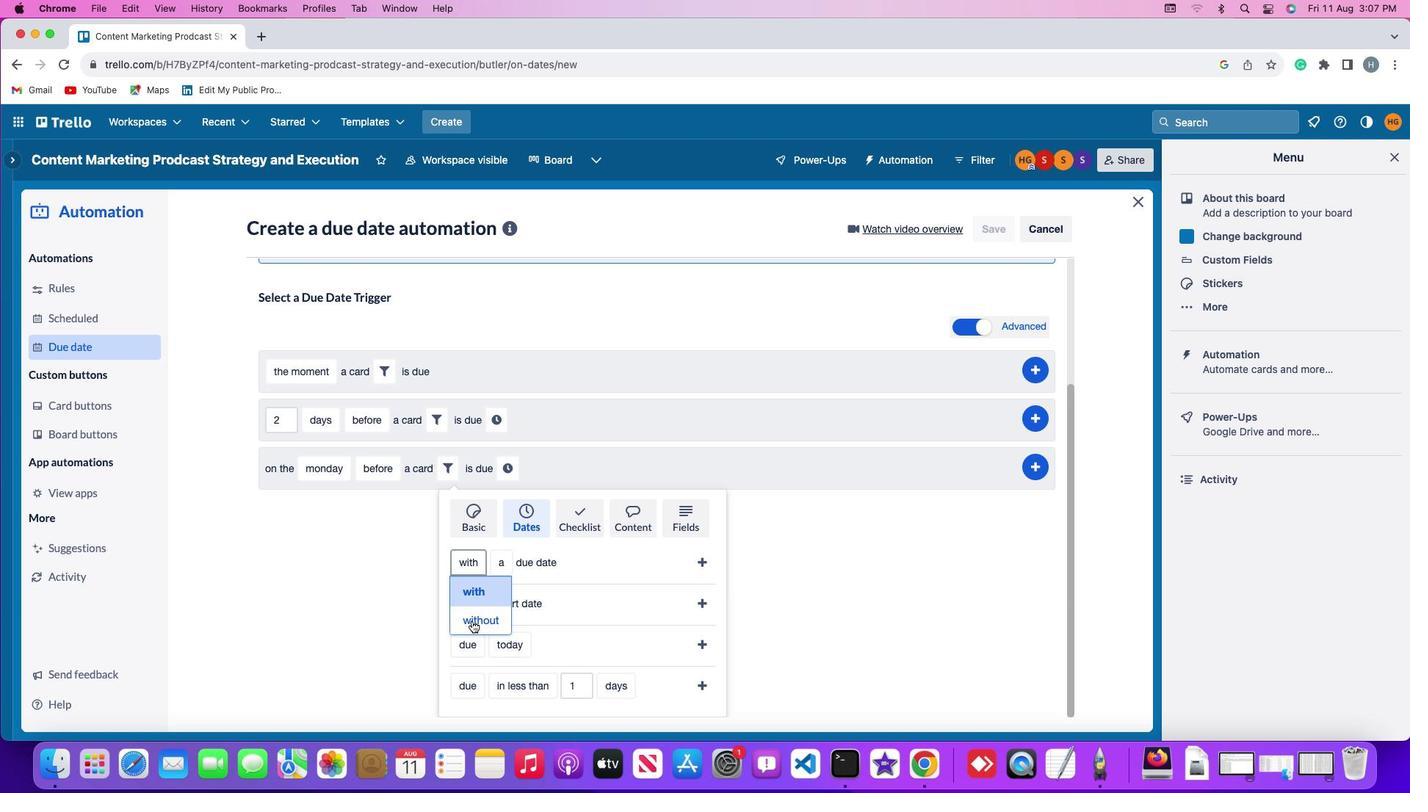 
Action: Mouse pressed left at (470, 612)
Screenshot: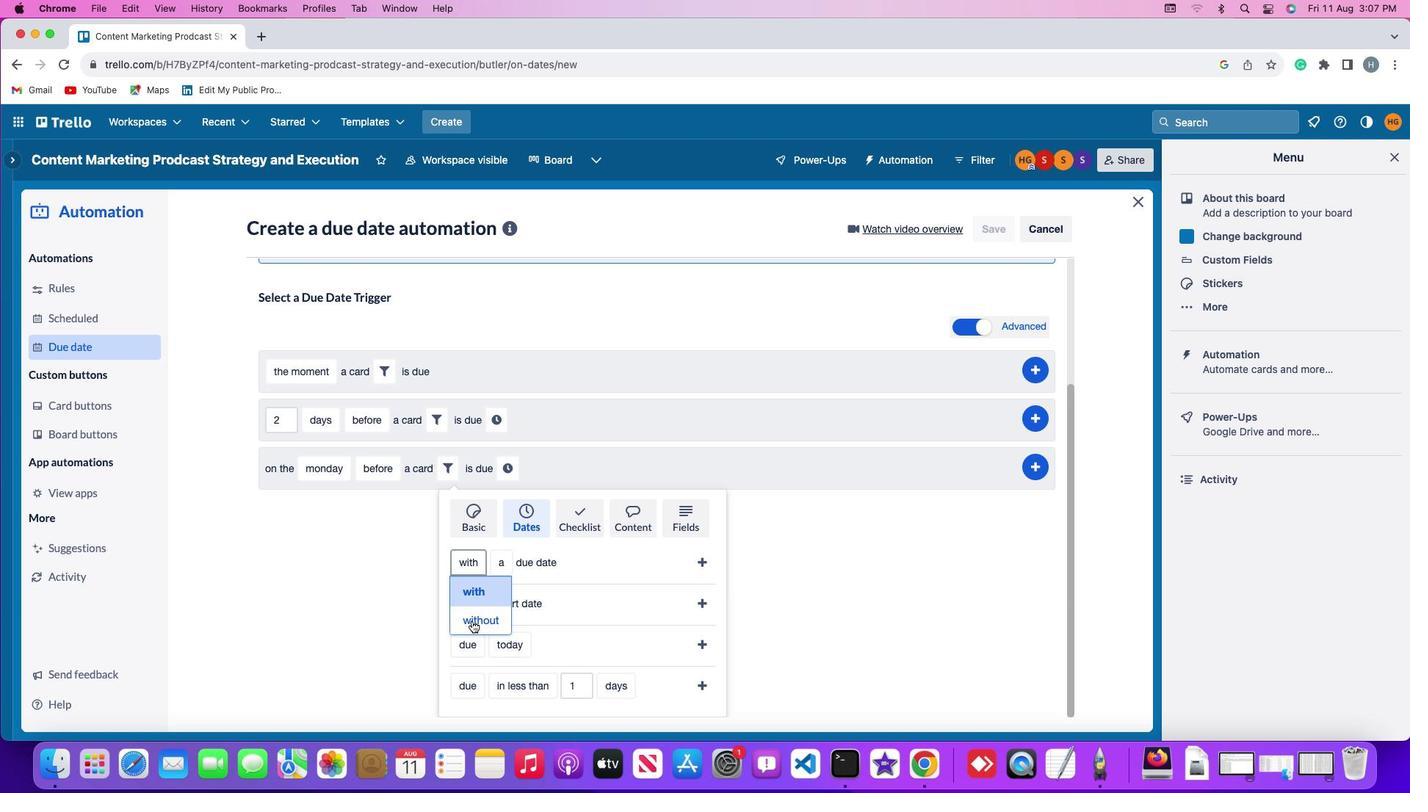 
Action: Mouse moved to (518, 559)
Screenshot: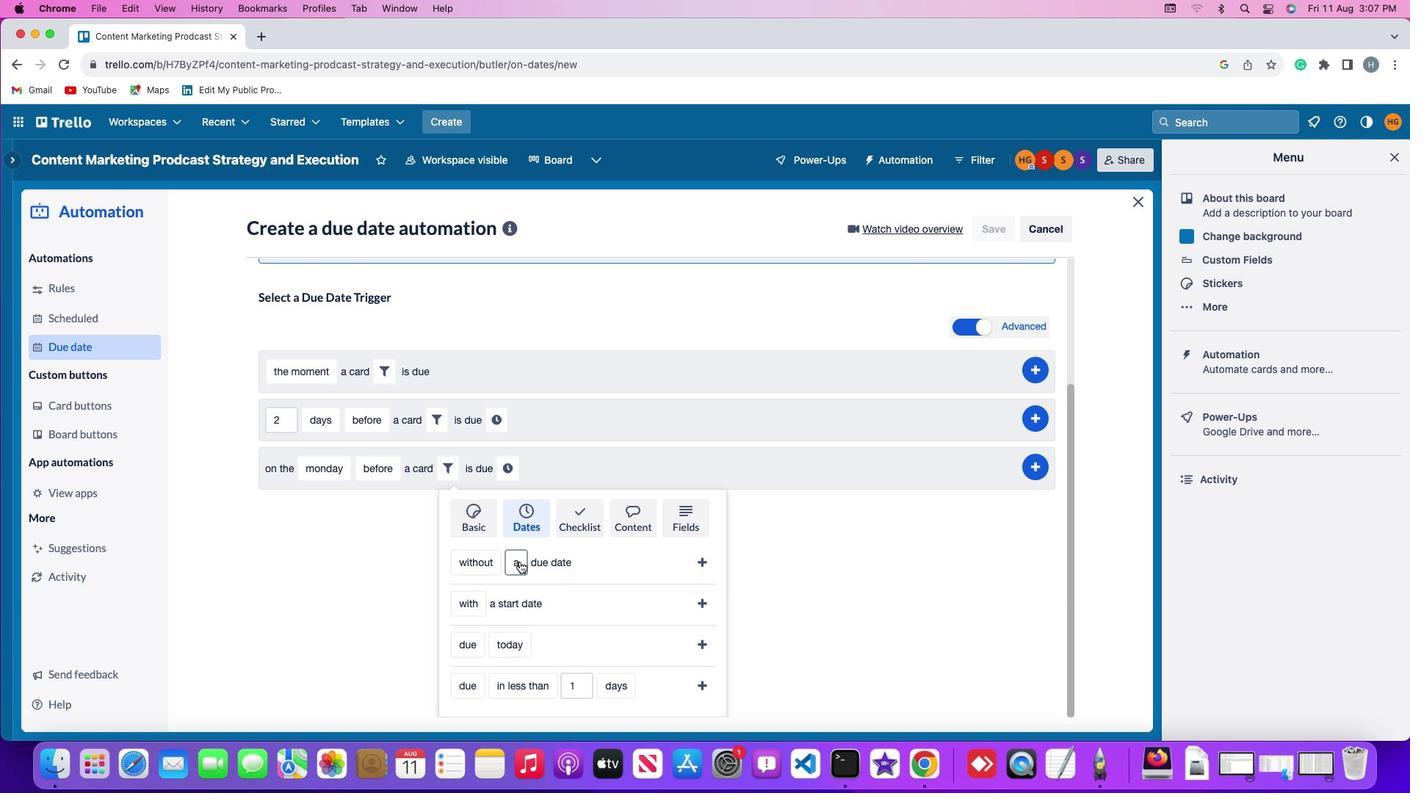 
Action: Mouse pressed left at (518, 559)
Screenshot: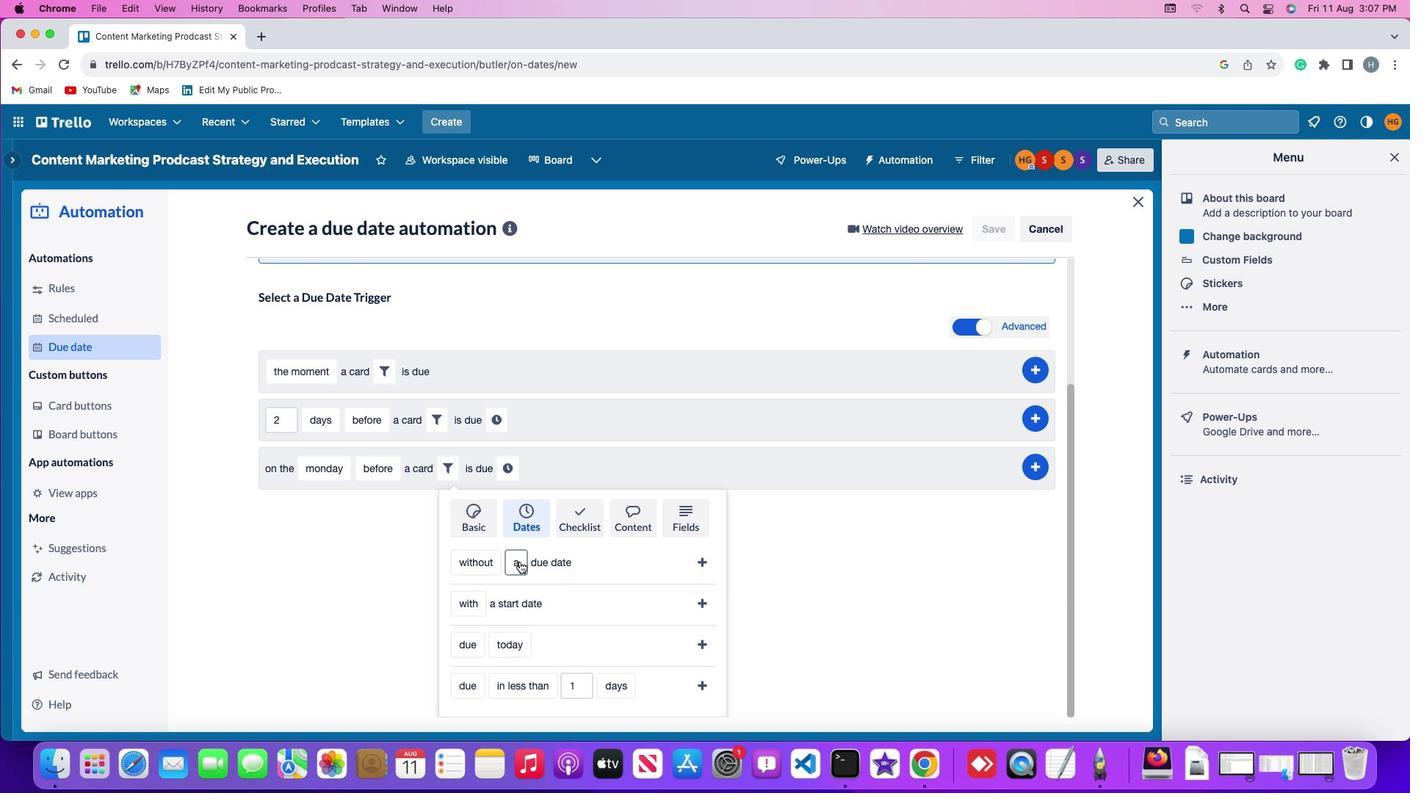 
Action: Mouse moved to (534, 609)
Screenshot: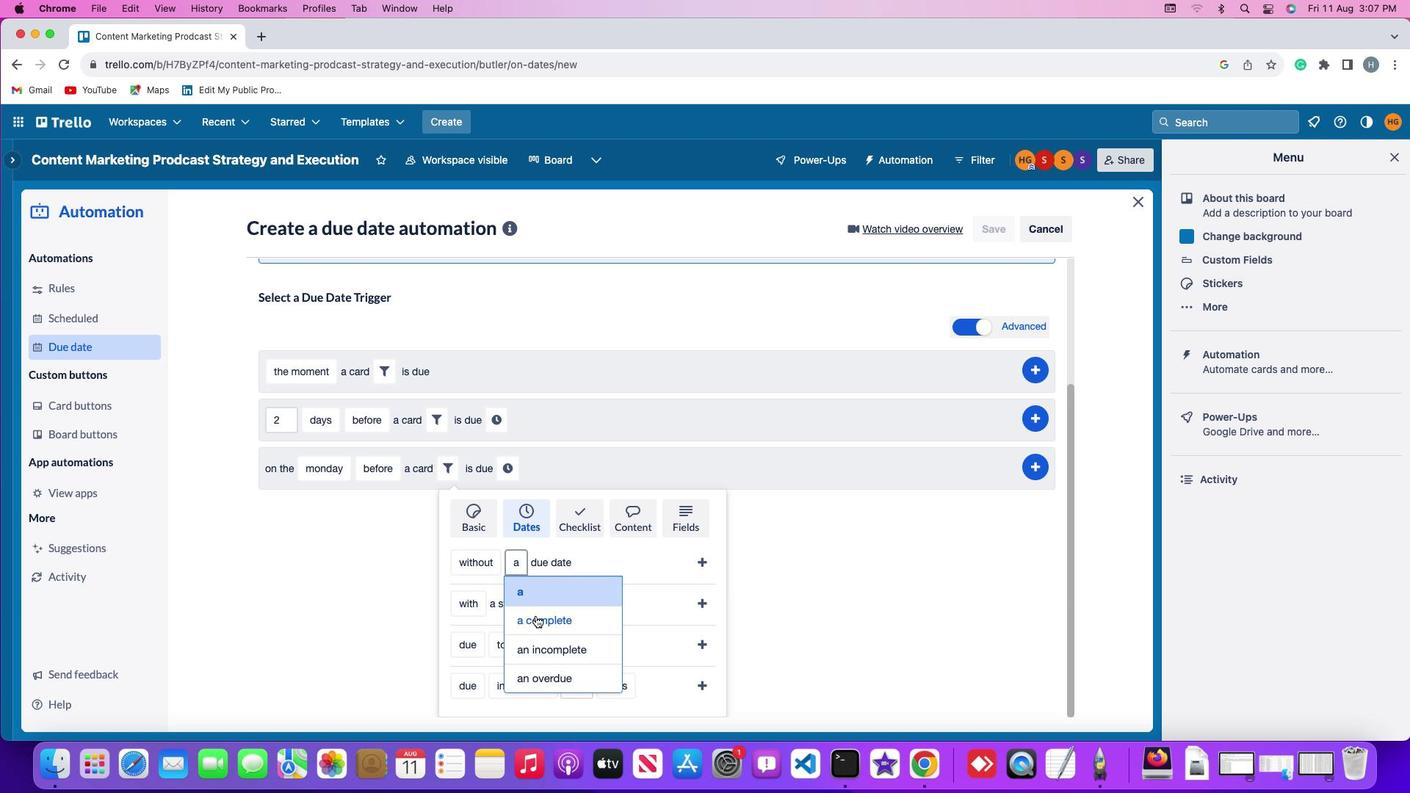 
Action: Mouse pressed left at (534, 609)
Screenshot: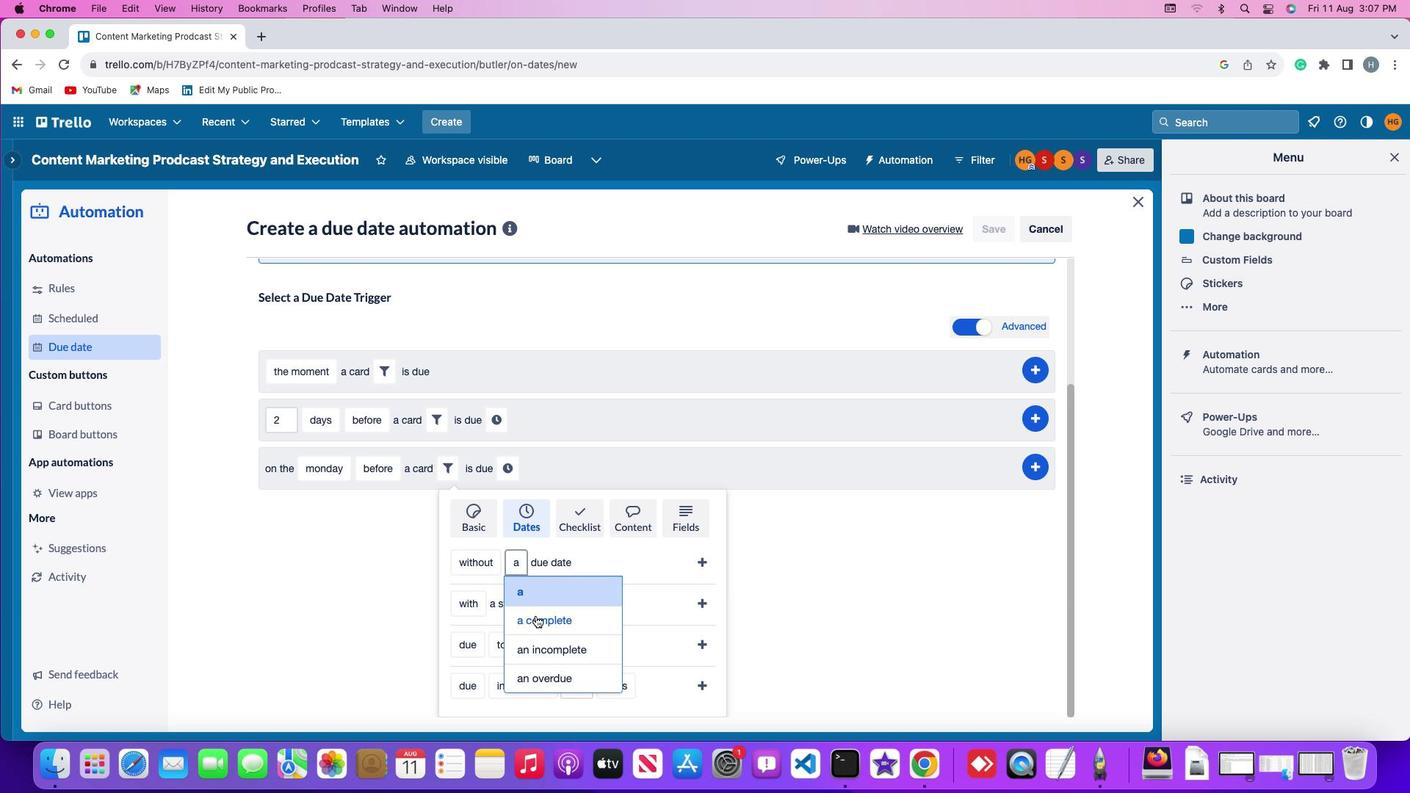 
Action: Mouse moved to (705, 557)
Screenshot: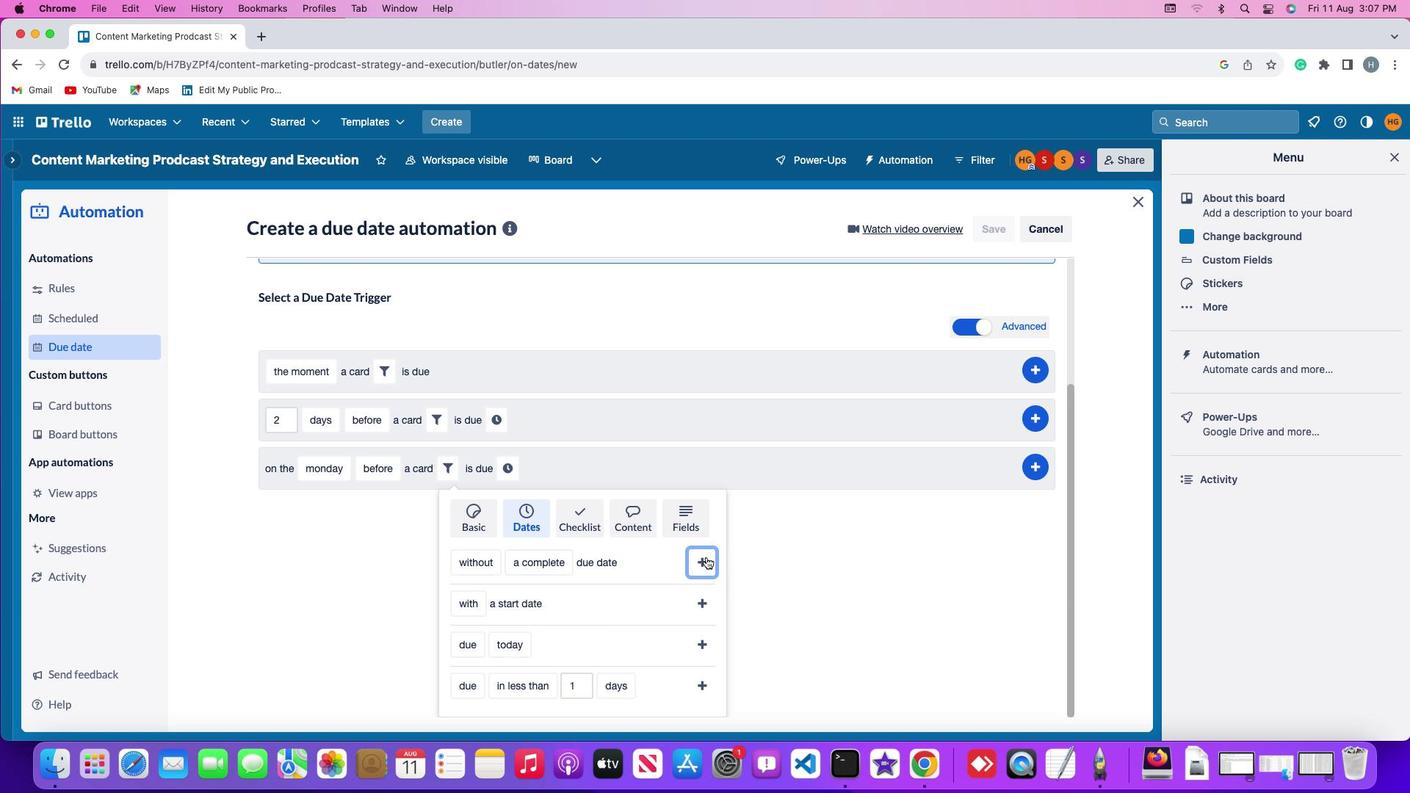 
Action: Mouse pressed left at (705, 557)
Screenshot: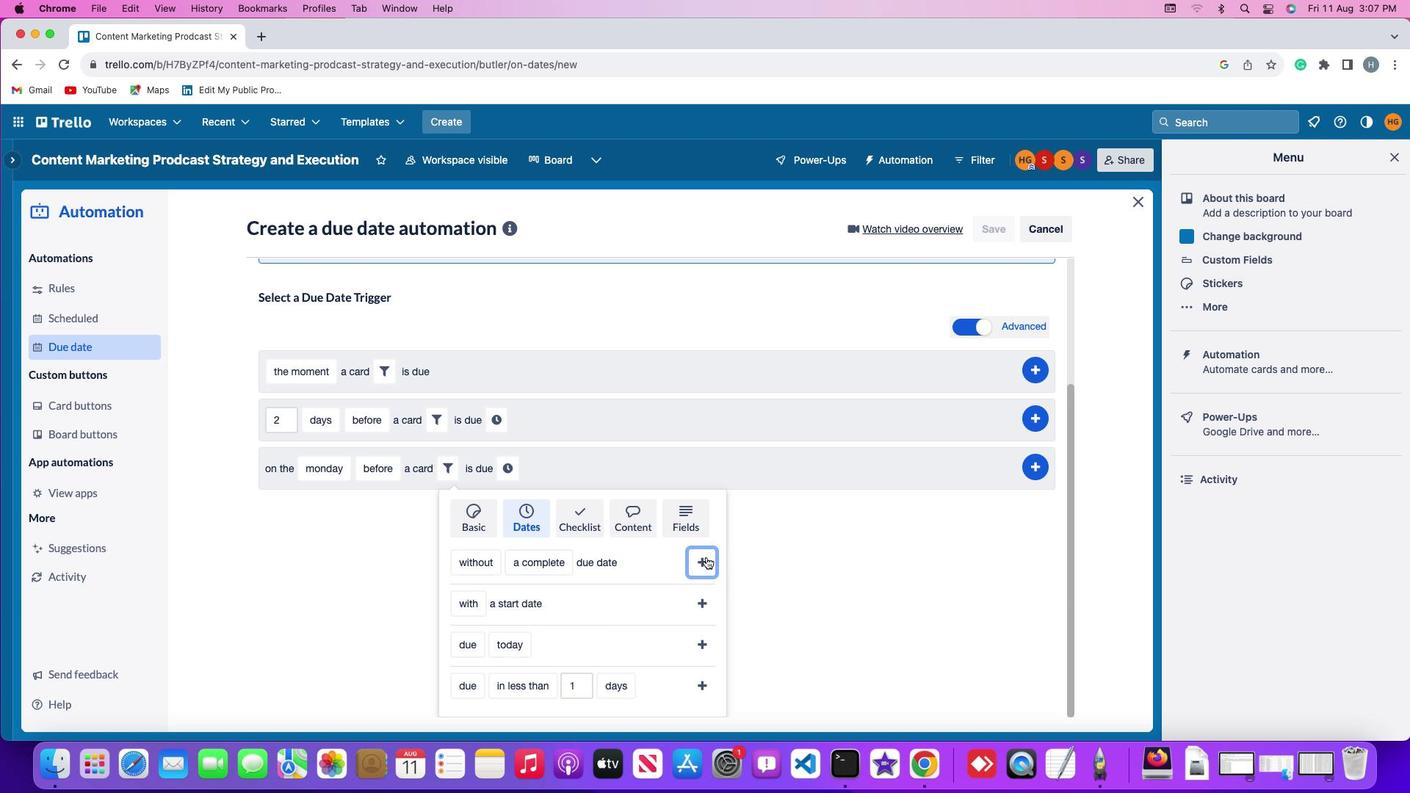 
Action: Mouse moved to (672, 626)
Screenshot: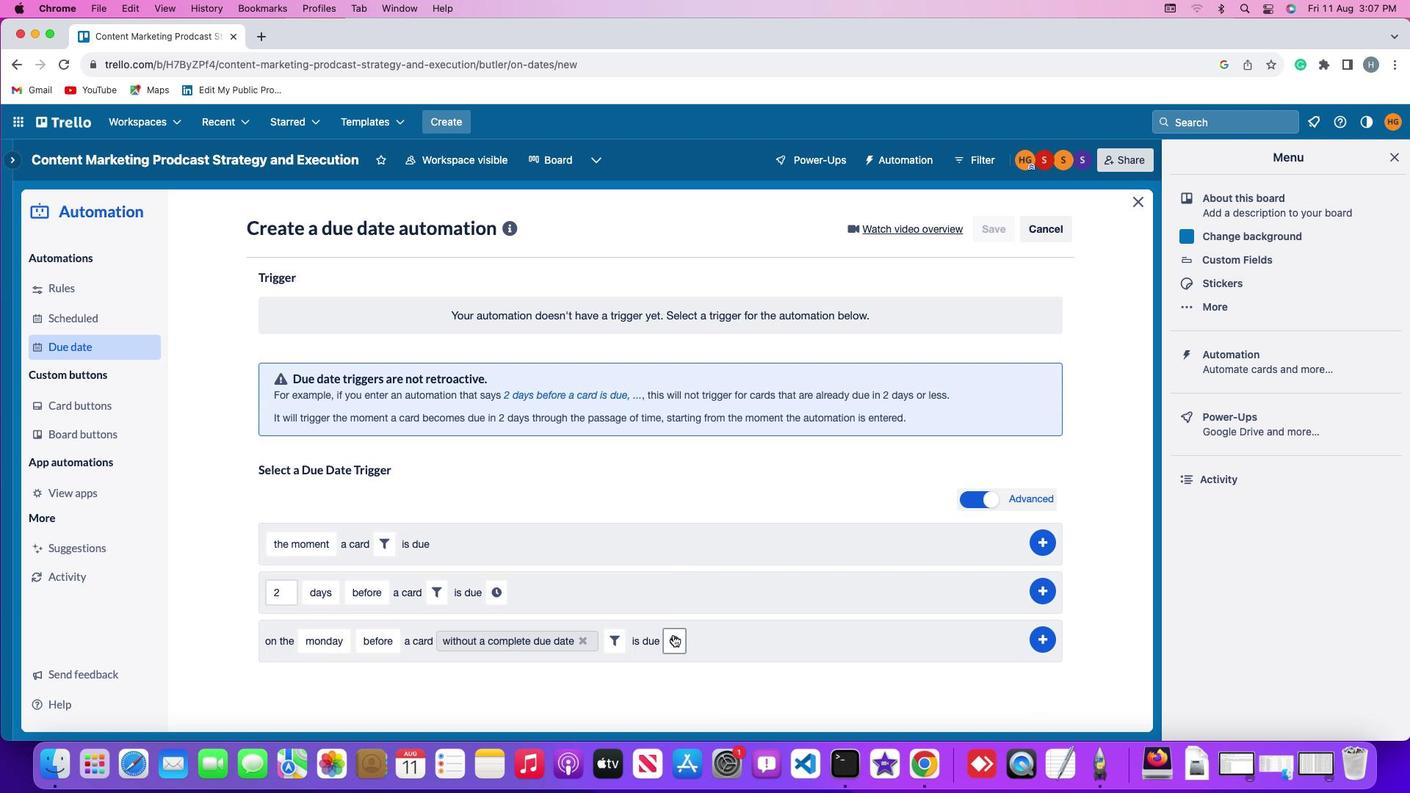 
Action: Mouse pressed left at (672, 626)
Screenshot: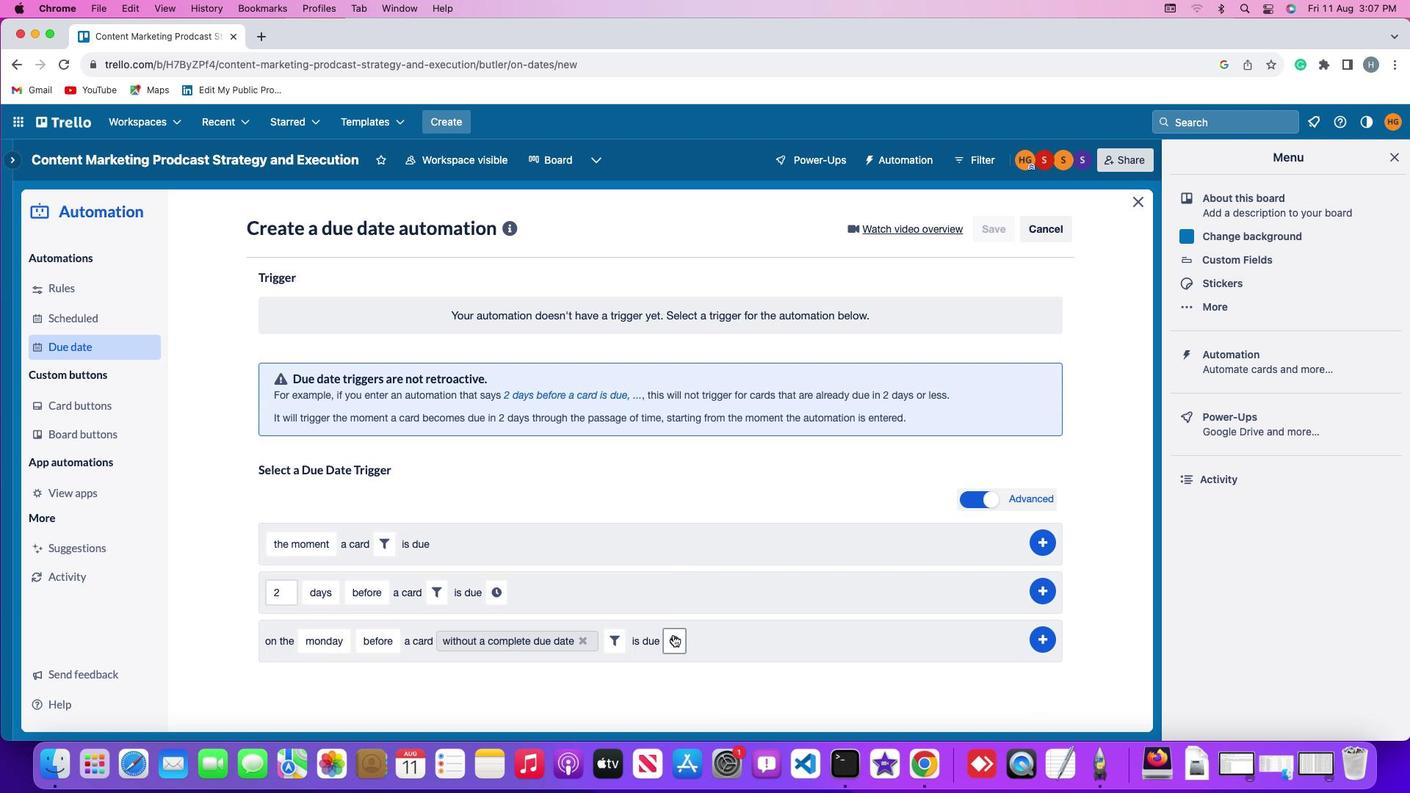 
Action: Mouse moved to (696, 634)
Screenshot: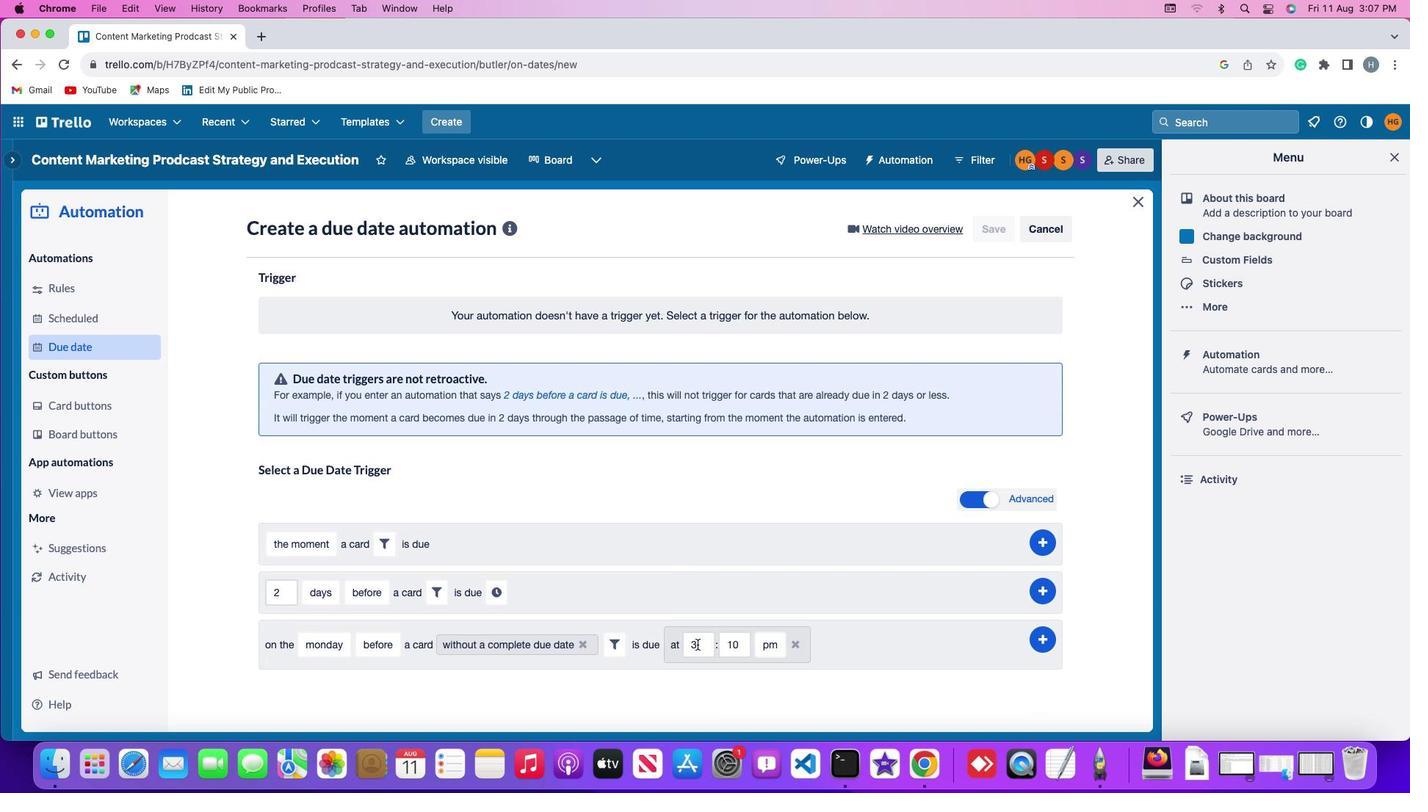 
Action: Mouse pressed left at (696, 634)
Screenshot: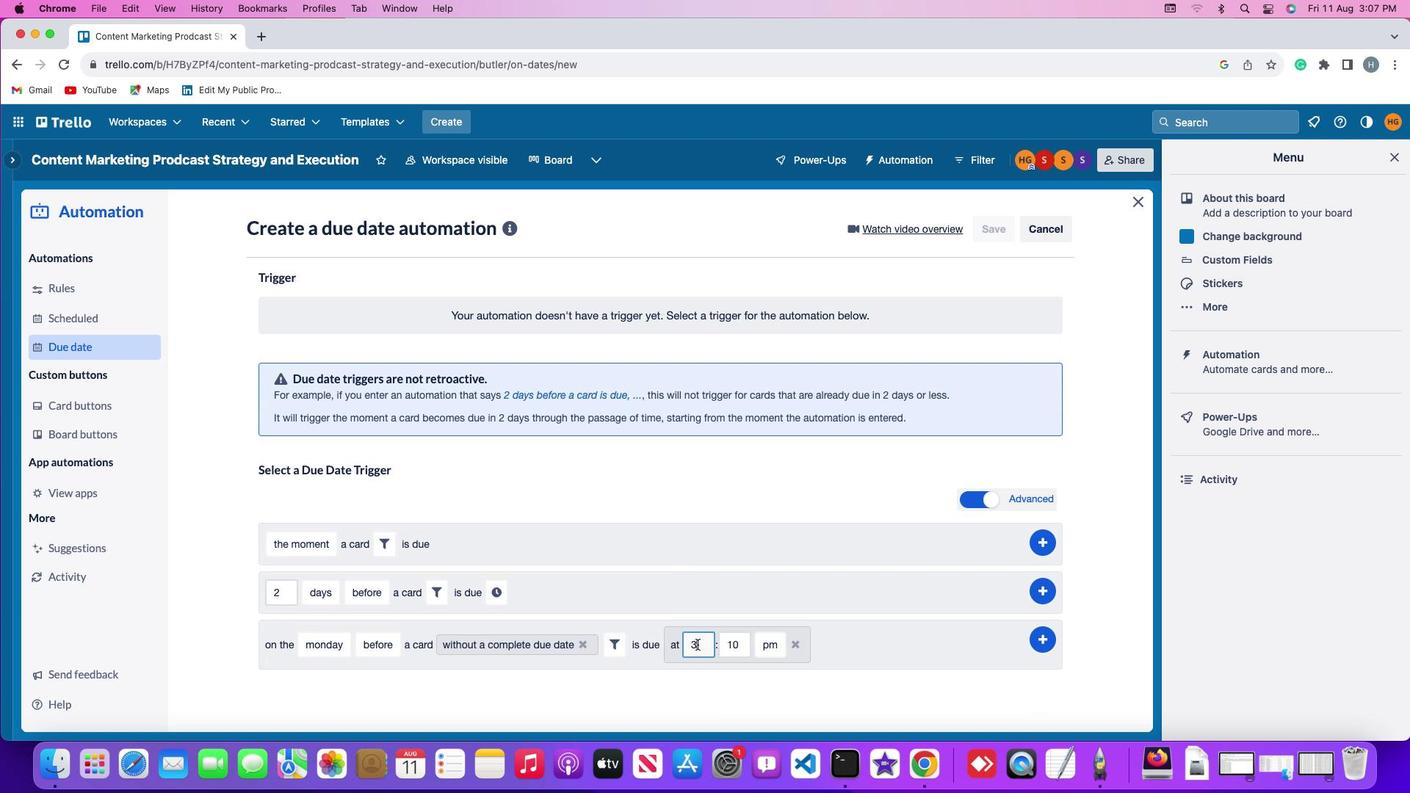 
Action: Mouse moved to (698, 634)
Screenshot: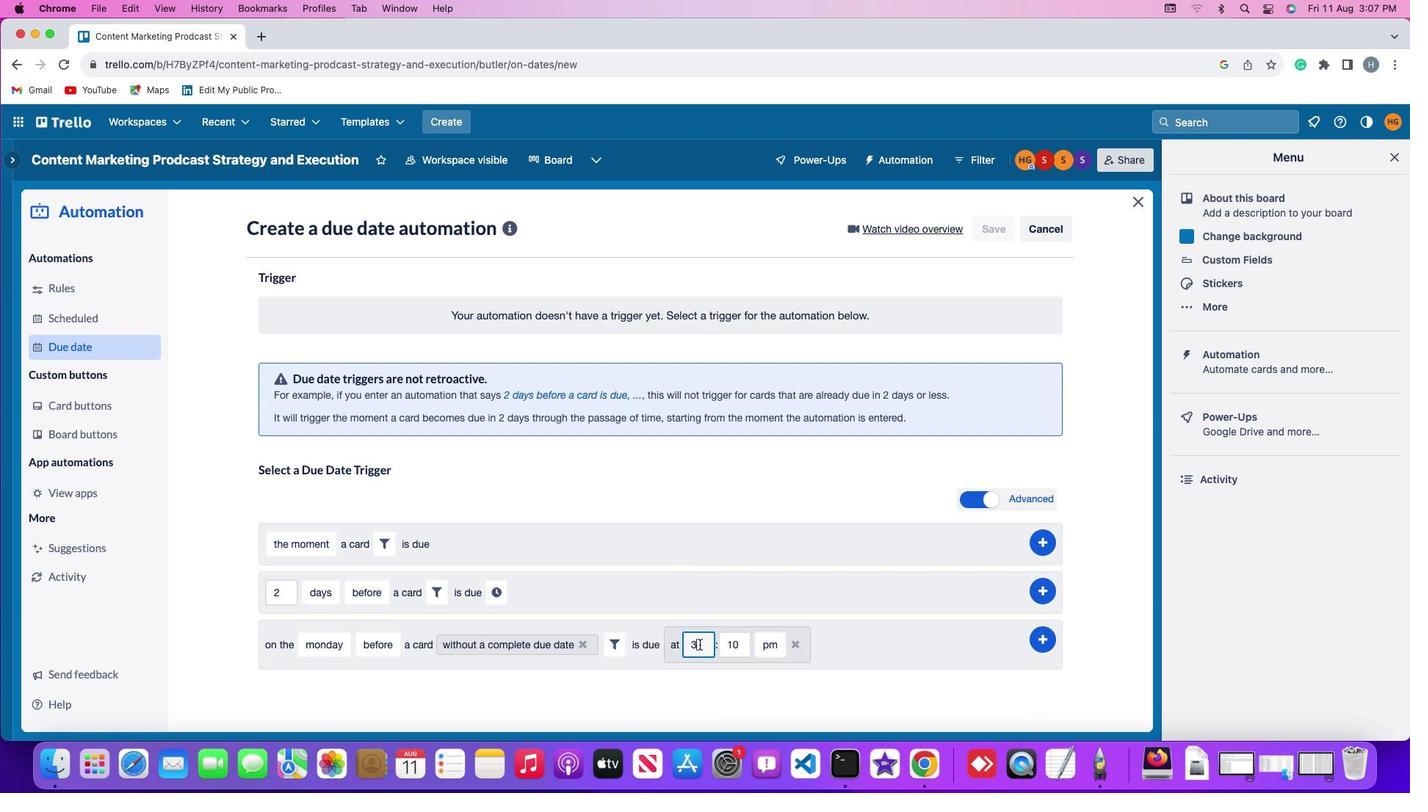 
Action: Key pressed Key.backspace
Screenshot: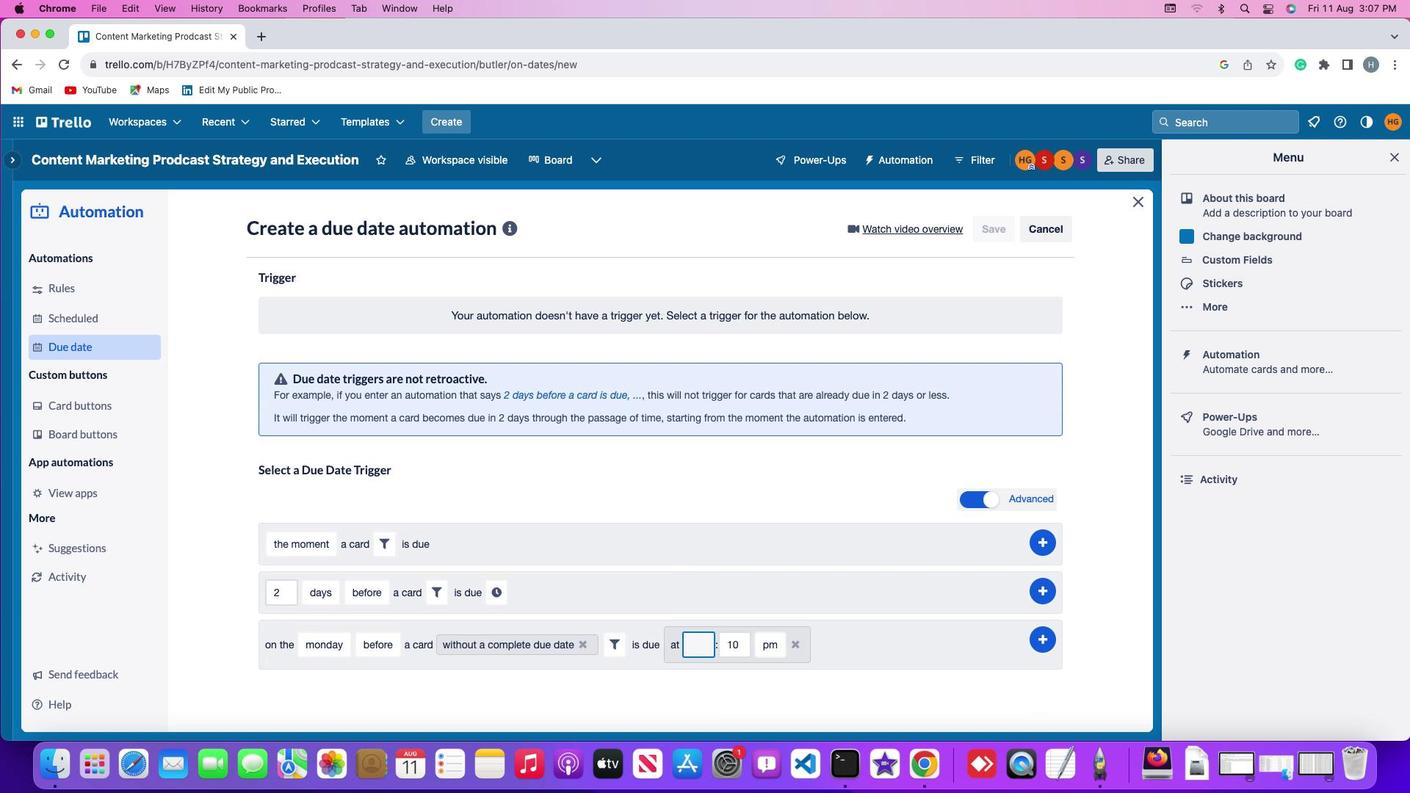 
Action: Mouse moved to (705, 637)
Screenshot: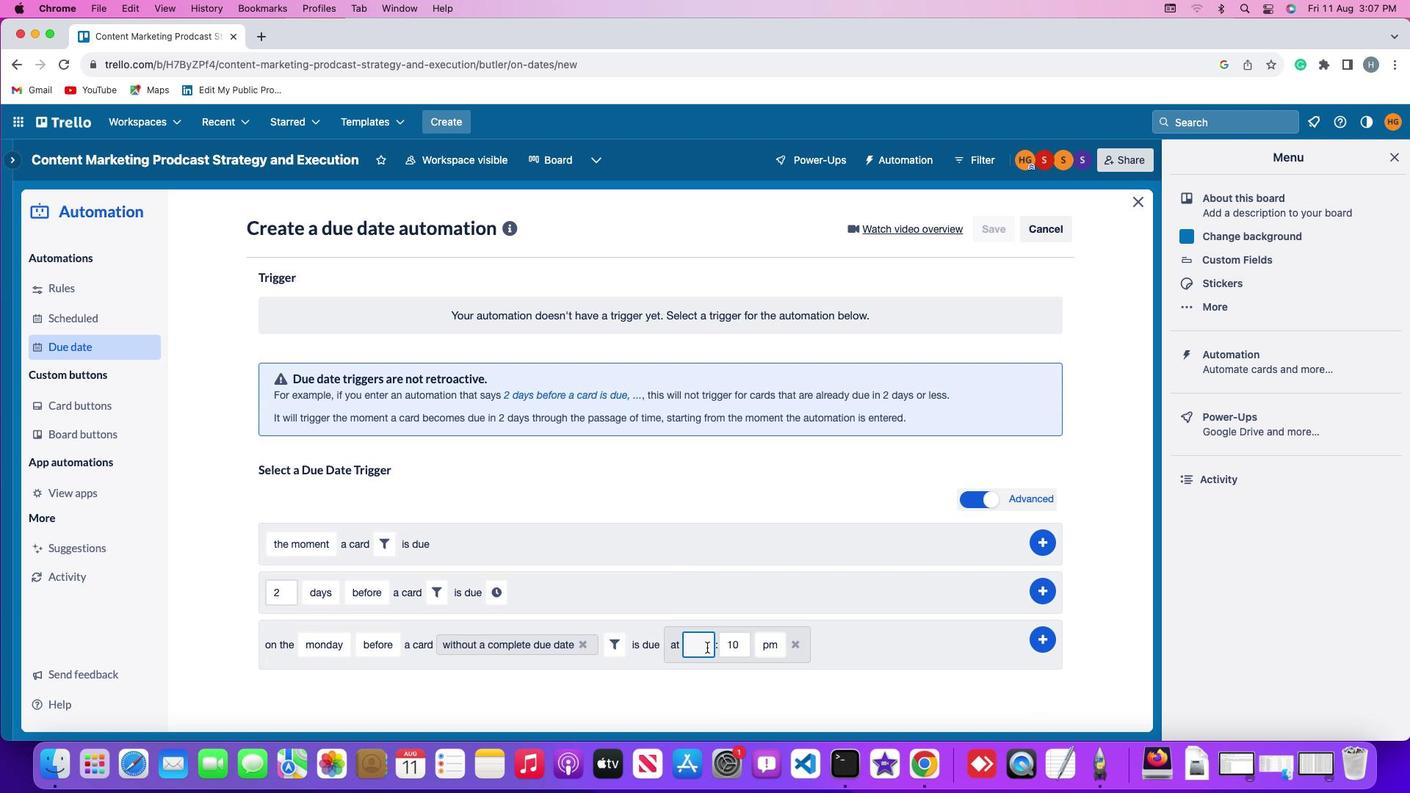 
Action: Key pressed '1''1'
Screenshot: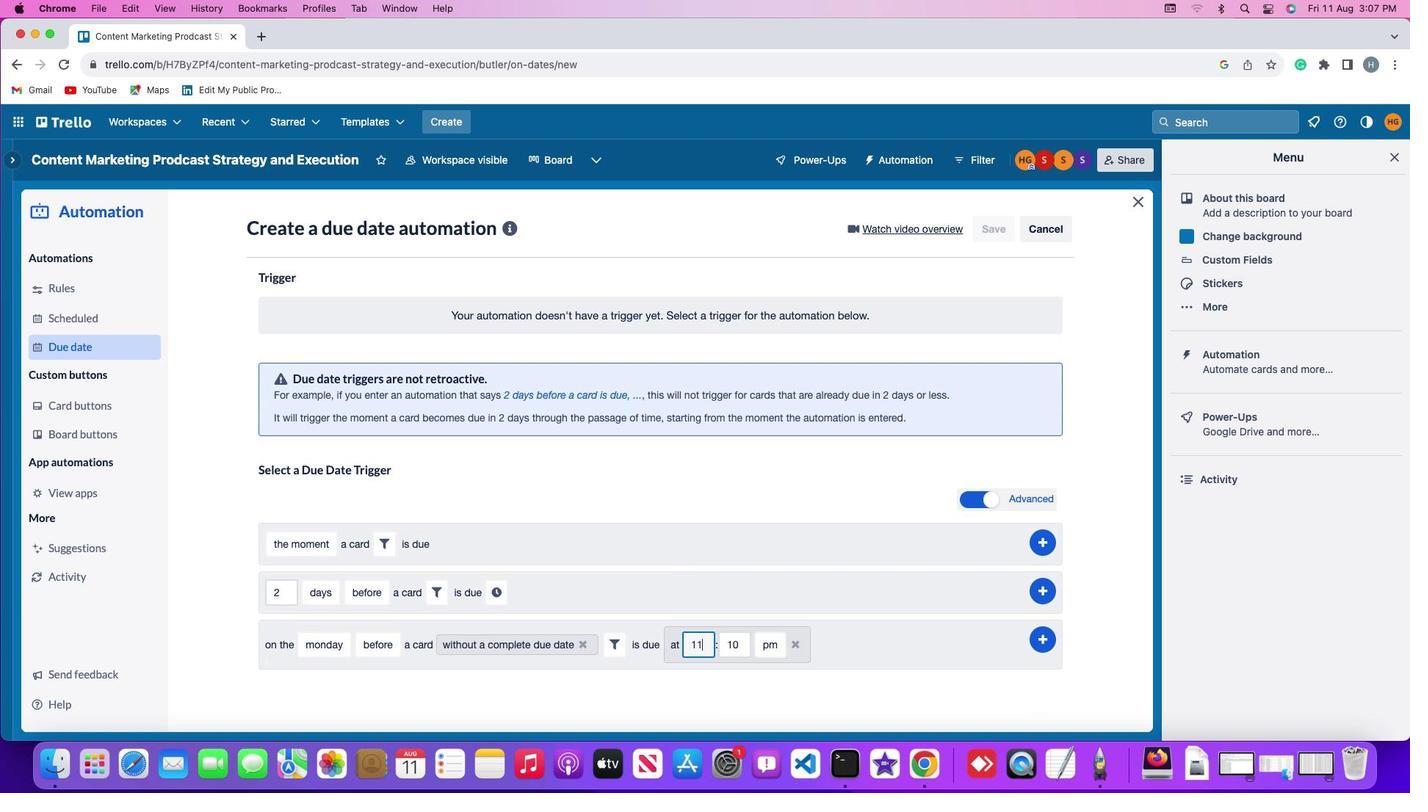 
Action: Mouse moved to (739, 635)
Screenshot: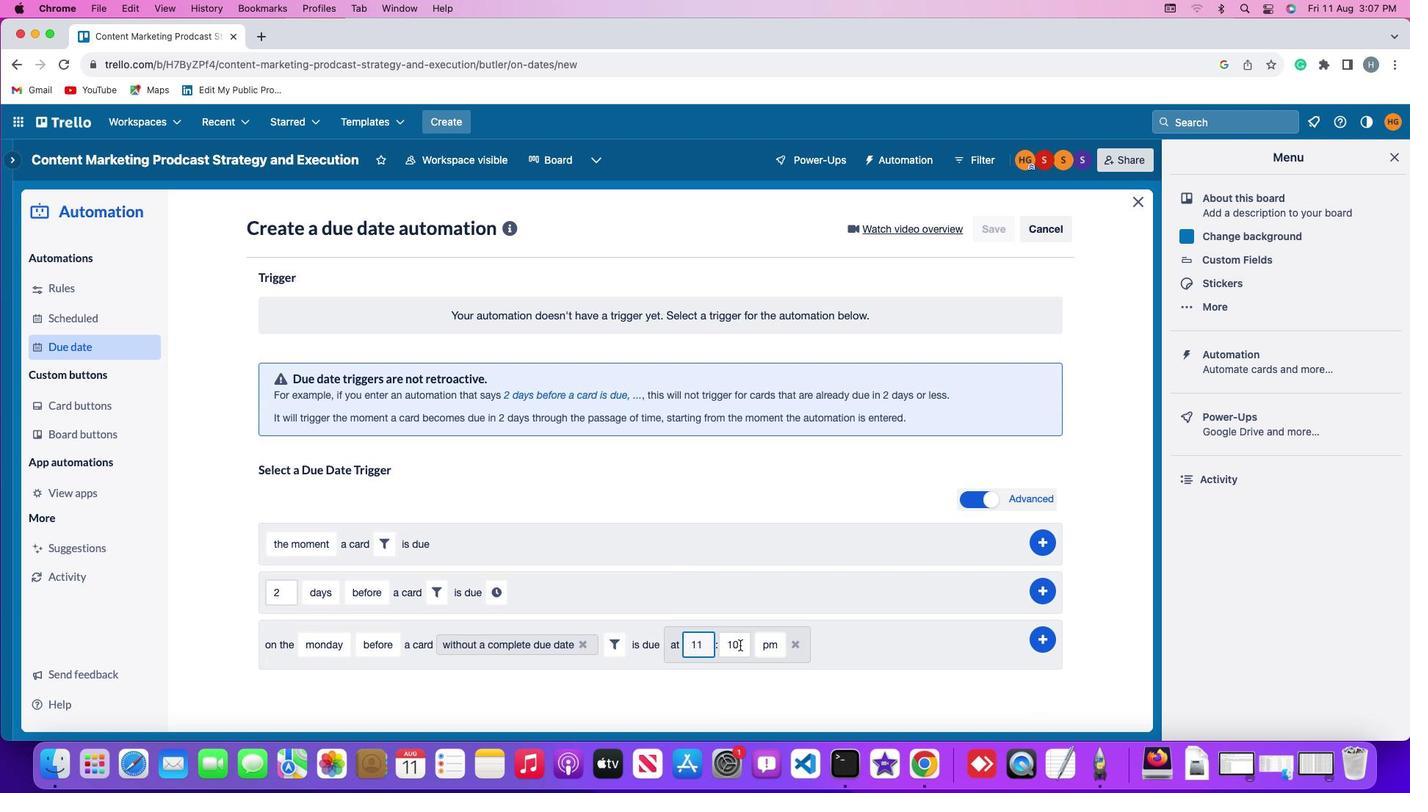 
Action: Mouse pressed left at (739, 635)
Screenshot: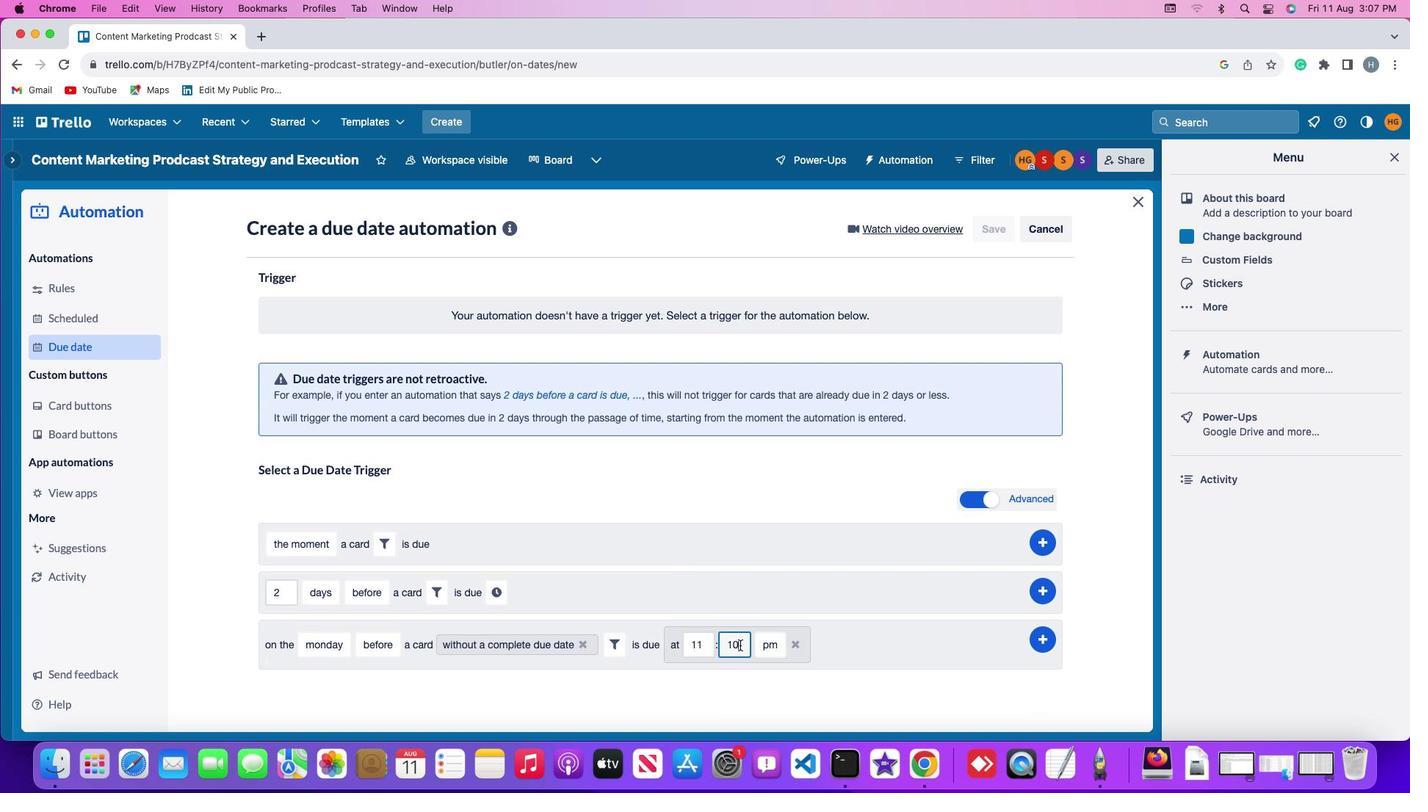 
Action: Mouse moved to (739, 635)
Screenshot: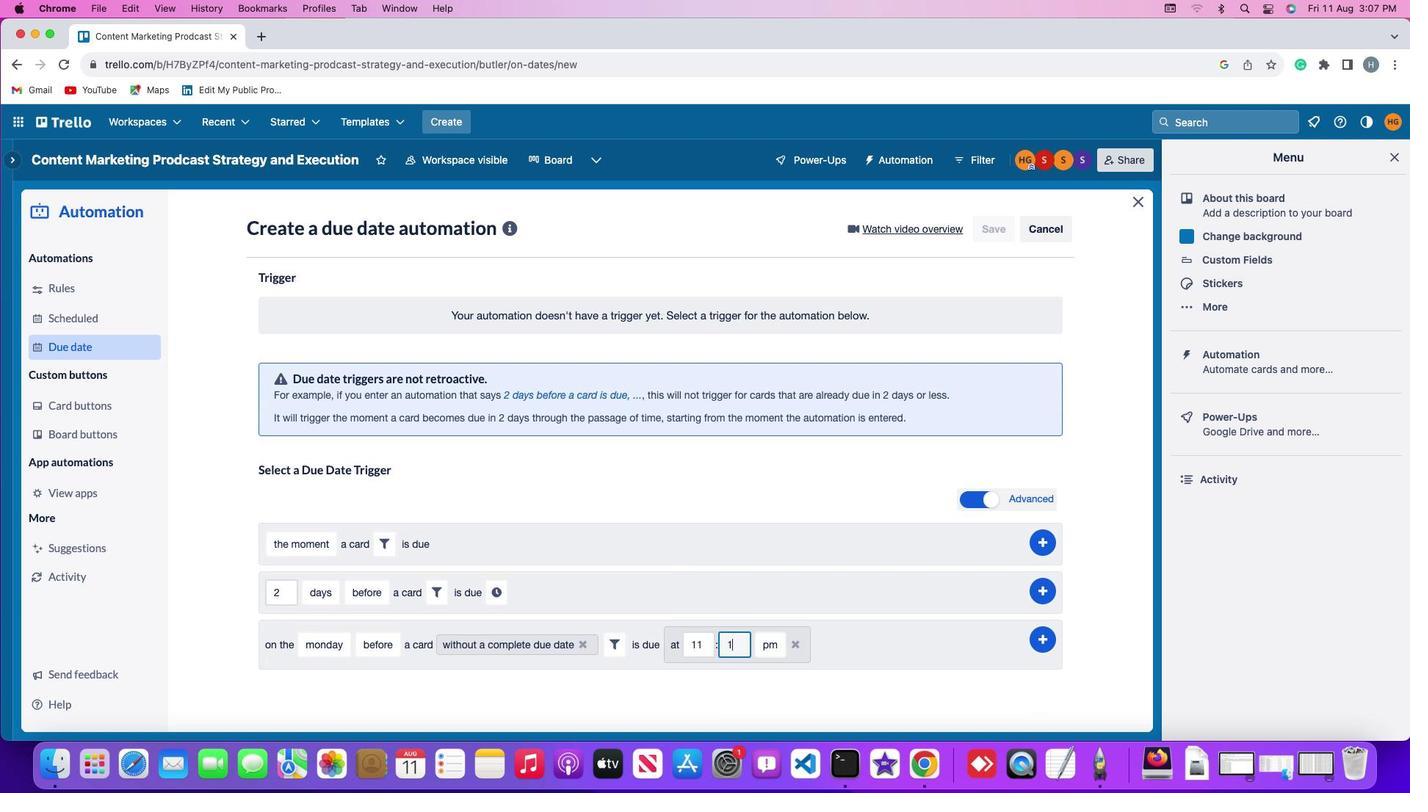 
Action: Key pressed Key.backspaceKey.backspace
Screenshot: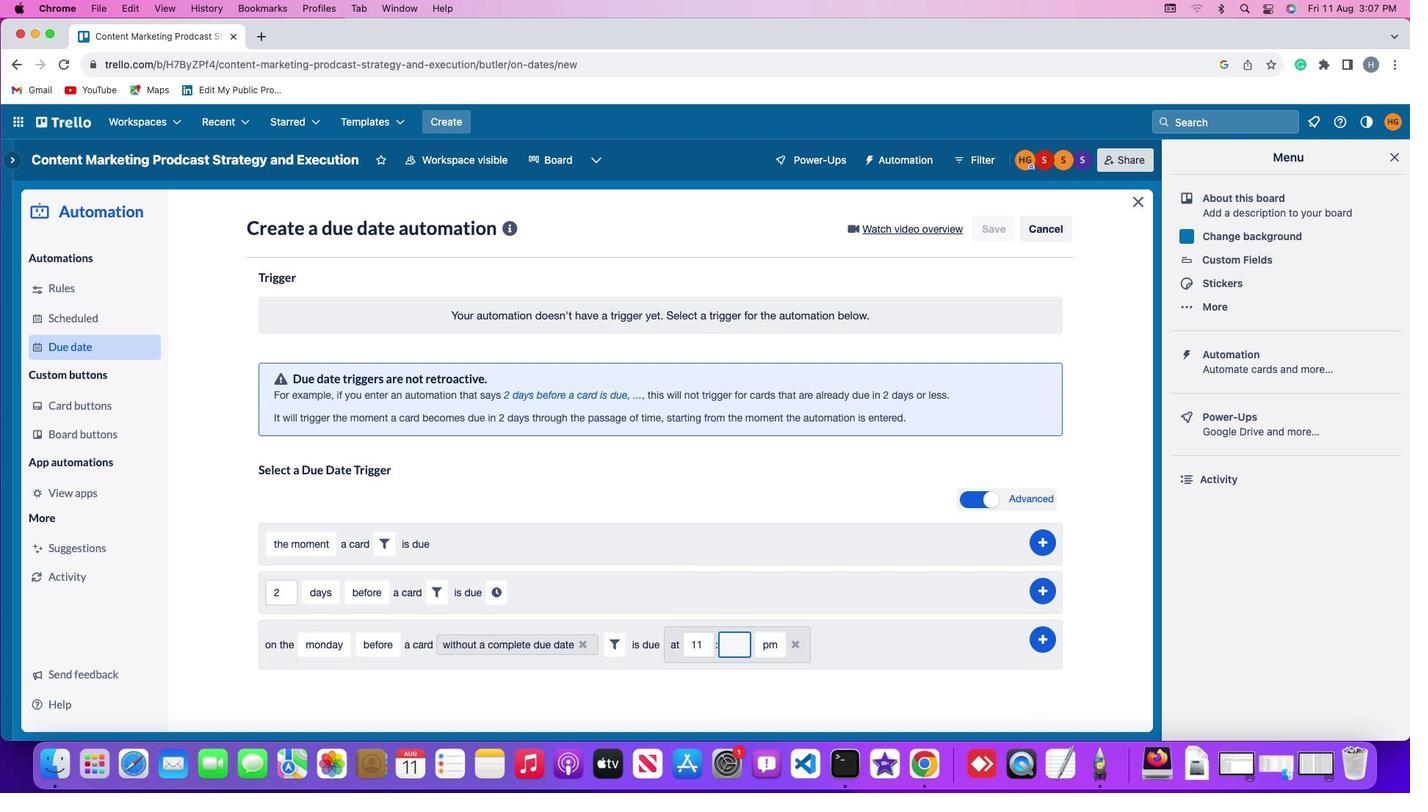 
Action: Mouse moved to (740, 634)
Screenshot: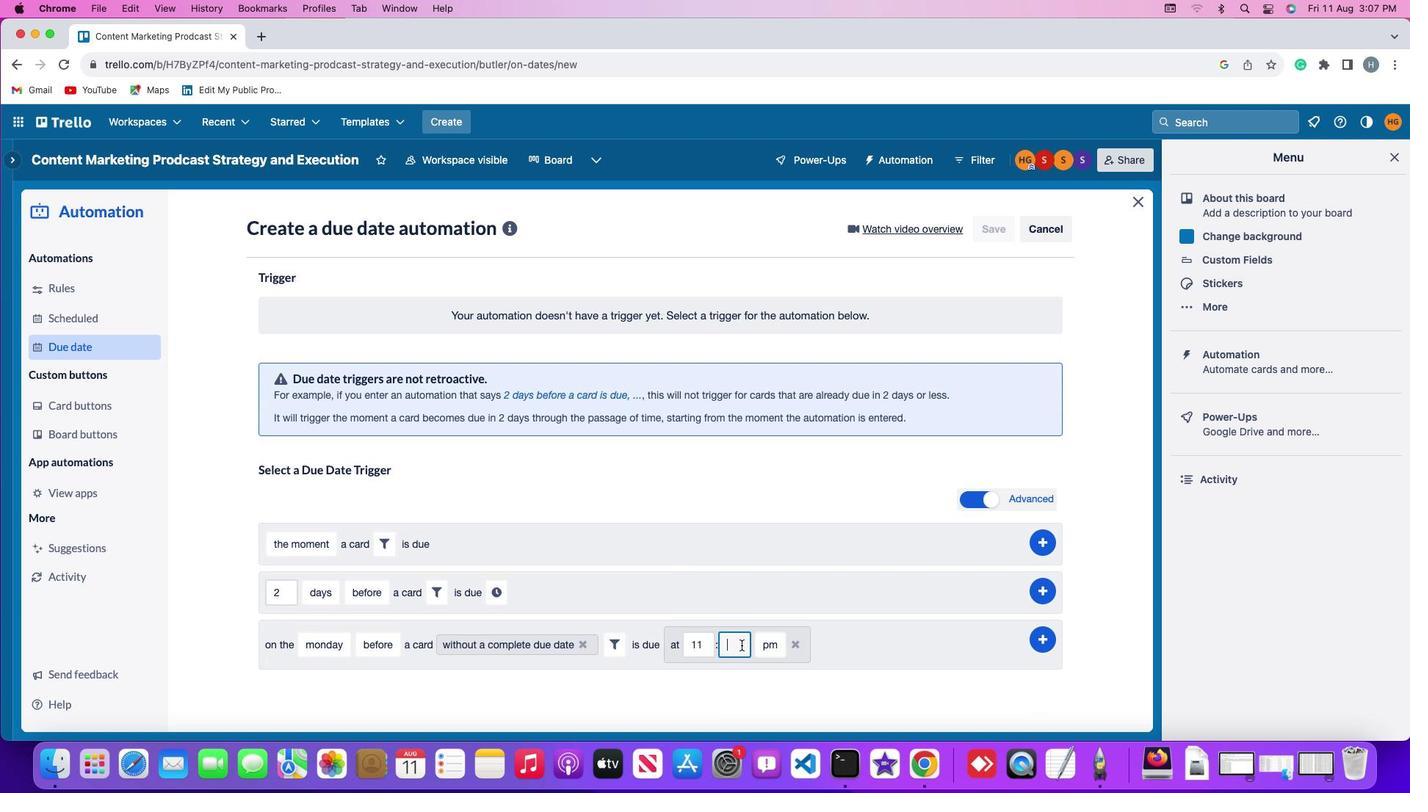 
Action: Key pressed '0''0'
Screenshot: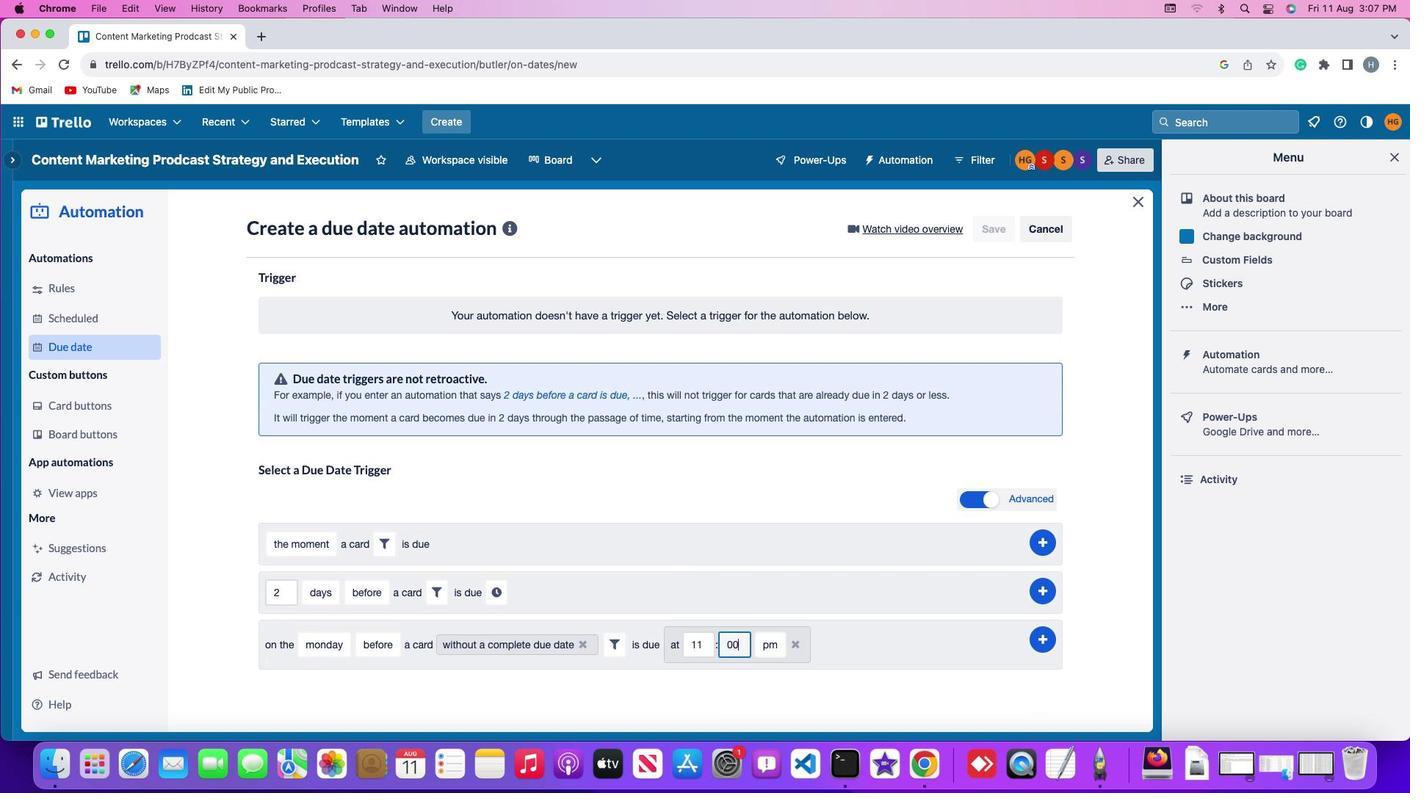 
Action: Mouse moved to (767, 635)
Screenshot: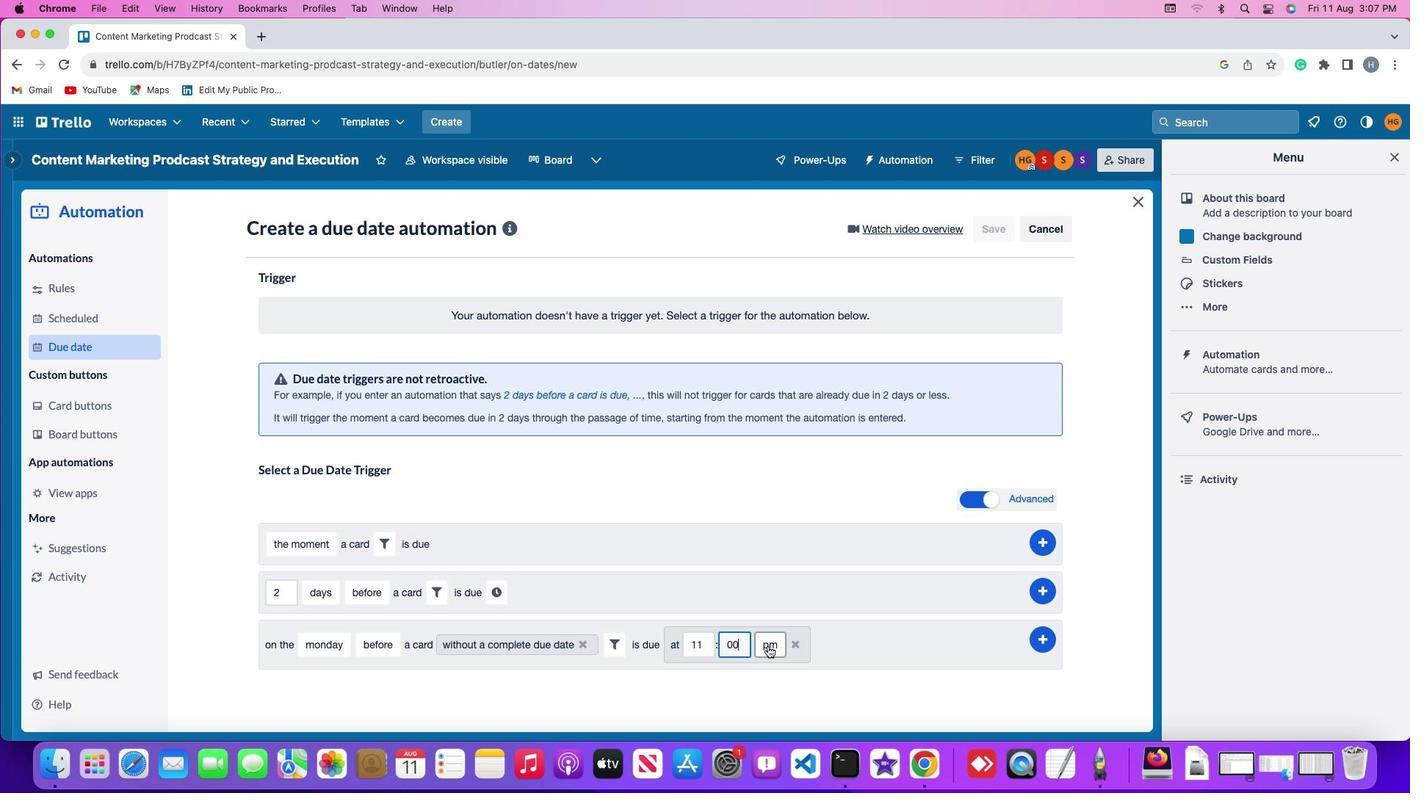 
Action: Mouse pressed left at (767, 635)
Screenshot: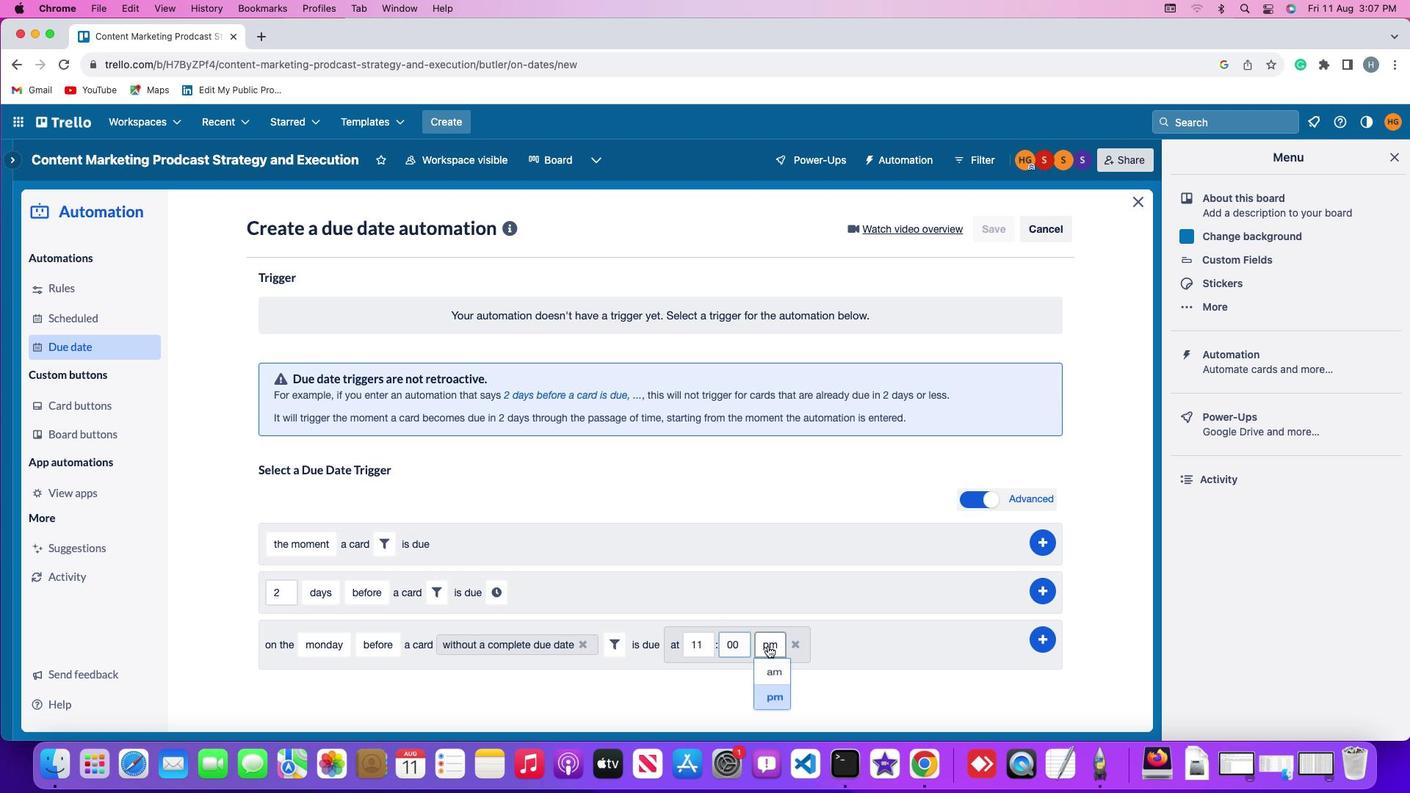 
Action: Mouse moved to (774, 658)
Screenshot: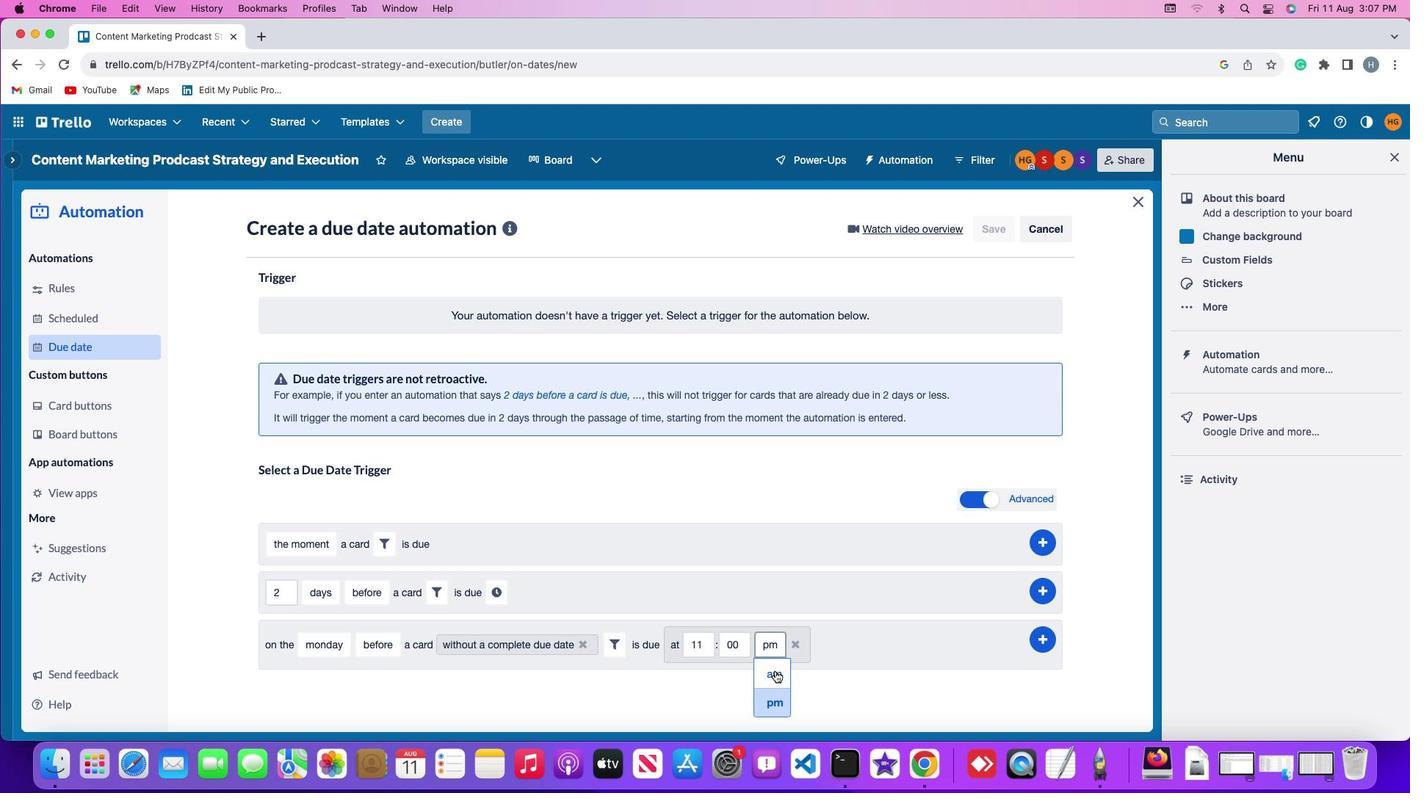 
Action: Mouse pressed left at (774, 658)
Screenshot: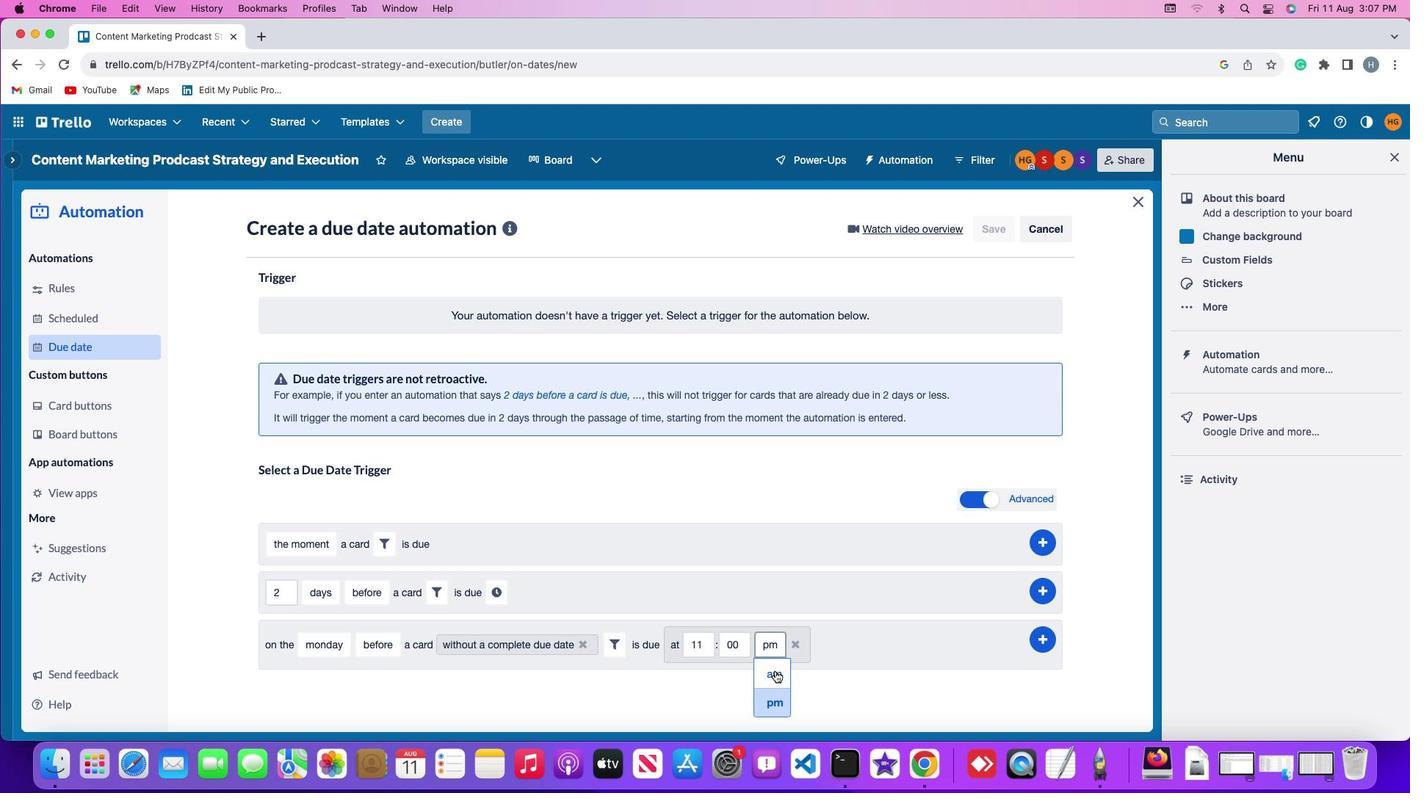 
Action: Mouse moved to (1047, 626)
Screenshot: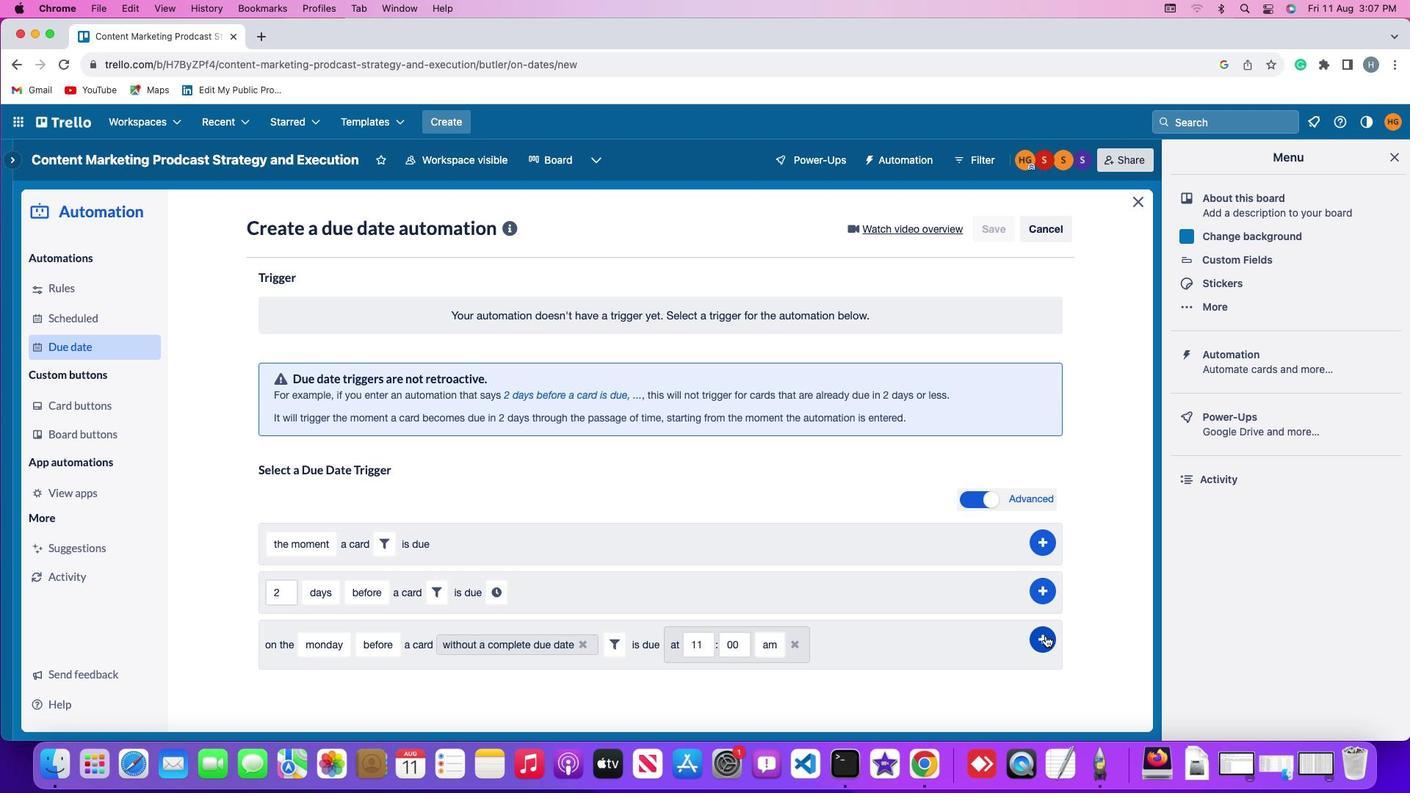 
Action: Mouse pressed left at (1047, 626)
Screenshot: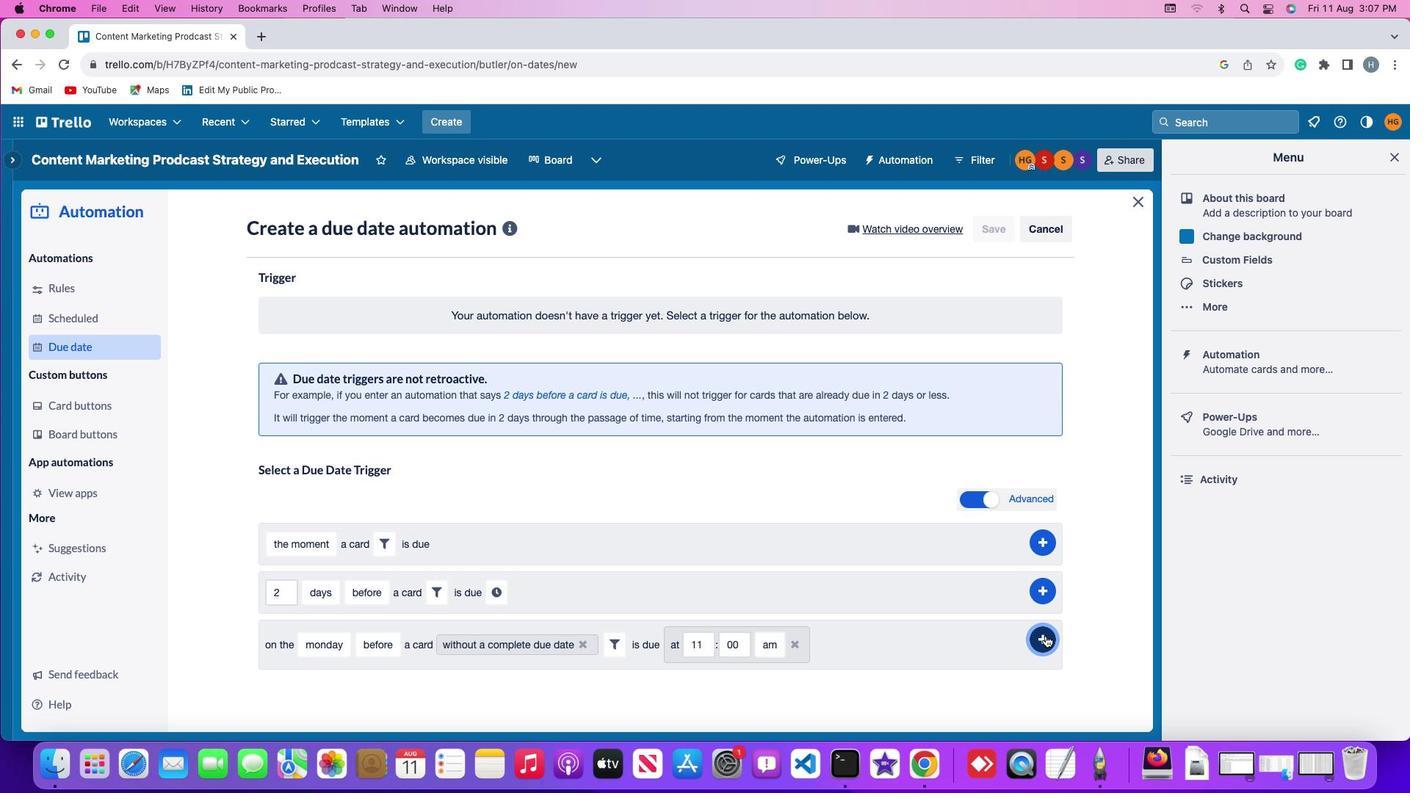 
Action: Mouse moved to (1109, 508)
Screenshot: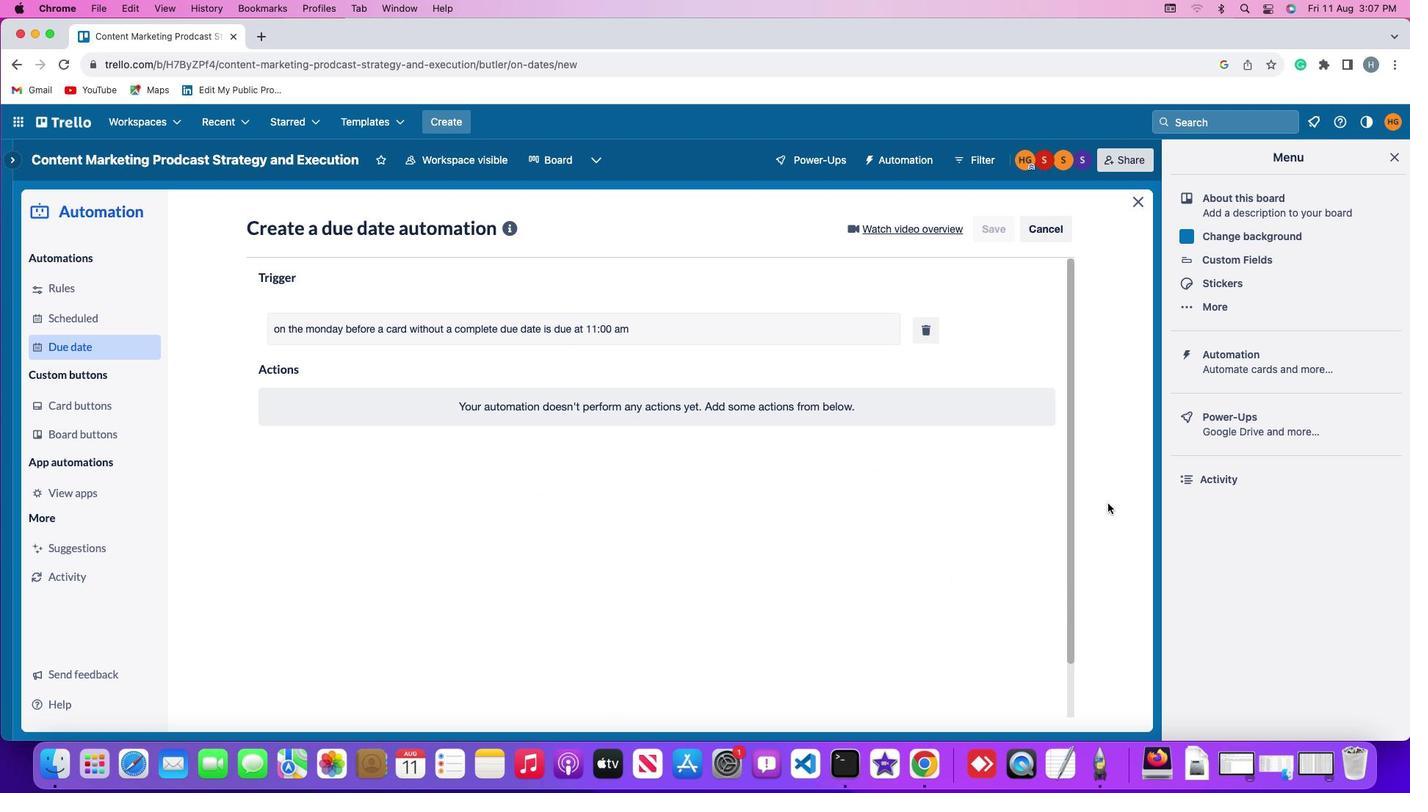 
